 Task: Look for space in Dār Kulayb, Bahrain from 5th July, 2023 to 10th July, 2023 for 4 adults in price range Rs.9000 to Rs.14000. Place can be entire place with 2 bedrooms having 4 beds and 2 bathrooms. Property type can be house, flat, guest house. Booking option can be shelf check-in. Required host language is English.
Action: Mouse moved to (704, 102)
Screenshot: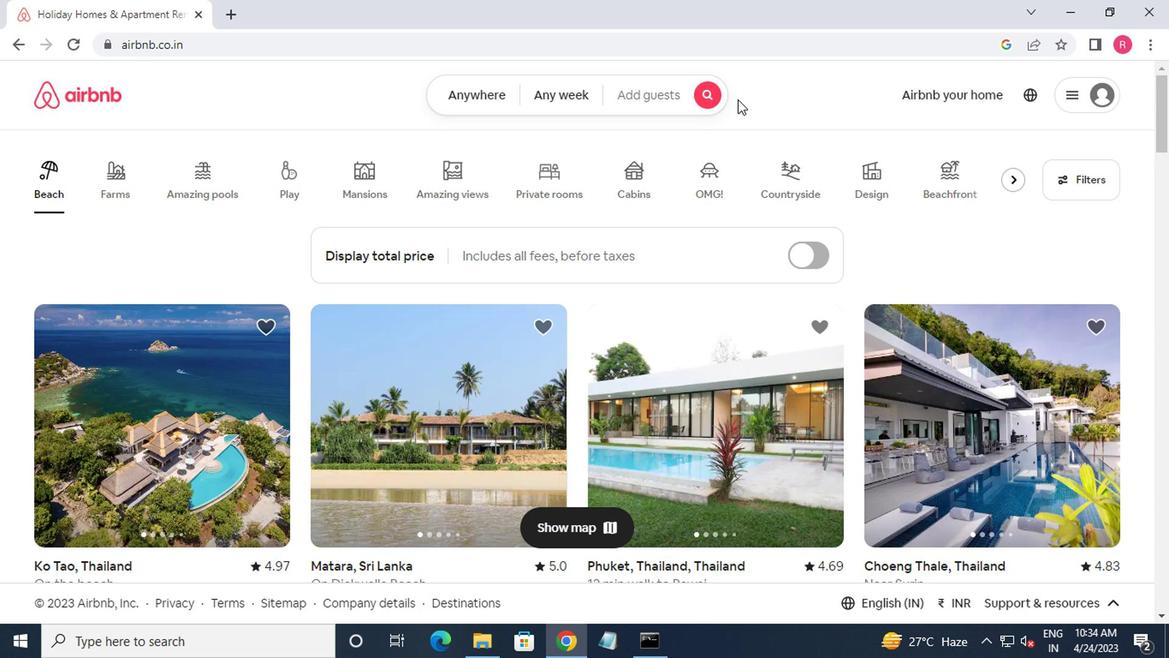 
Action: Mouse pressed left at (704, 102)
Screenshot: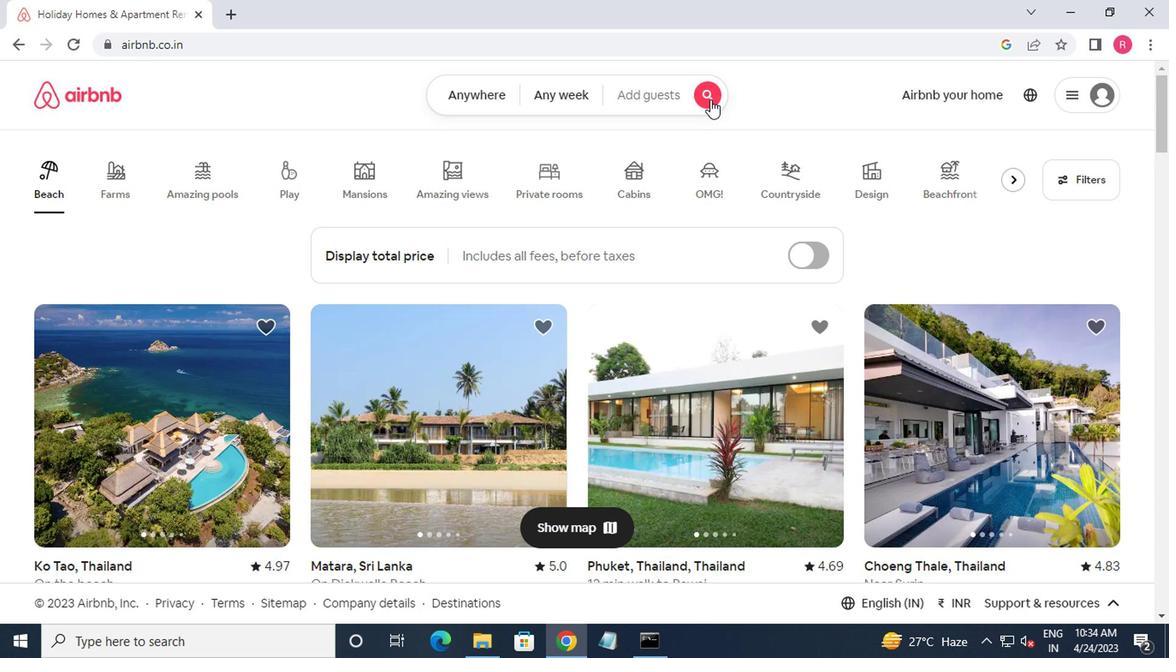 
Action: Mouse moved to (361, 154)
Screenshot: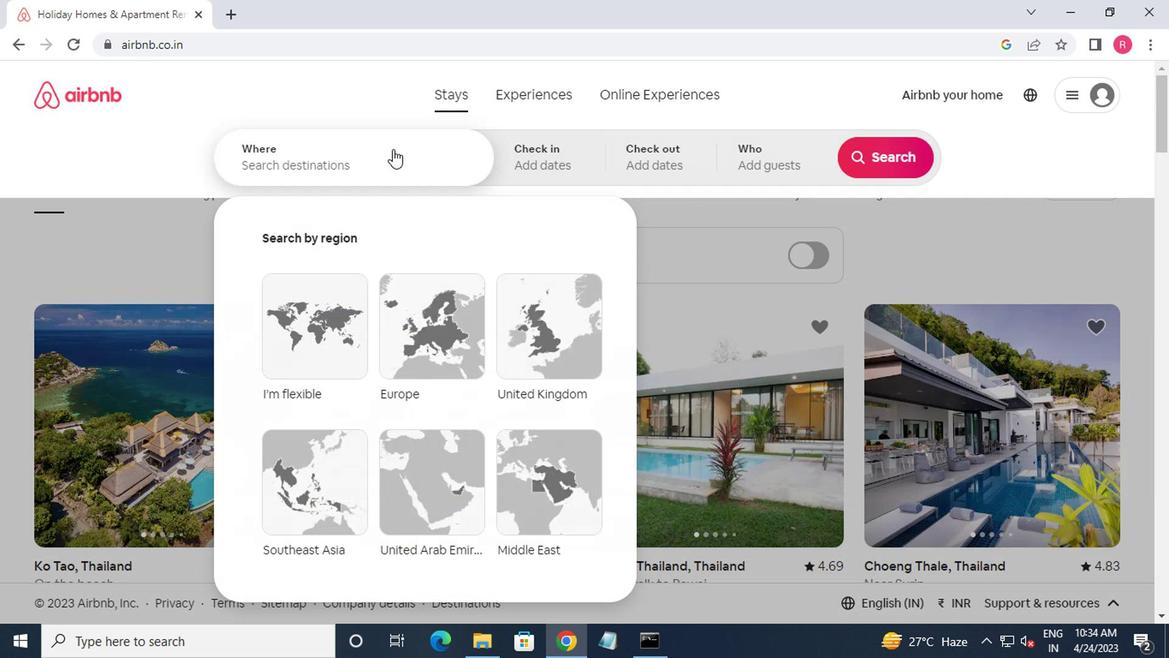 
Action: Mouse pressed left at (361, 154)
Screenshot: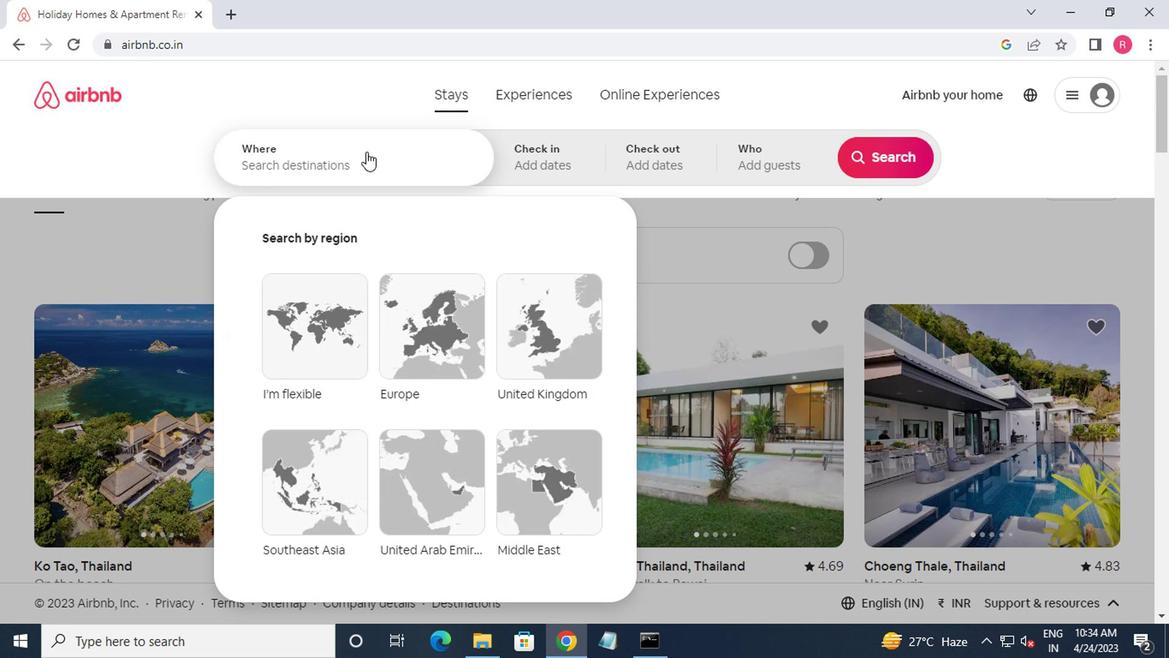 
Action: Mouse moved to (361, 154)
Screenshot: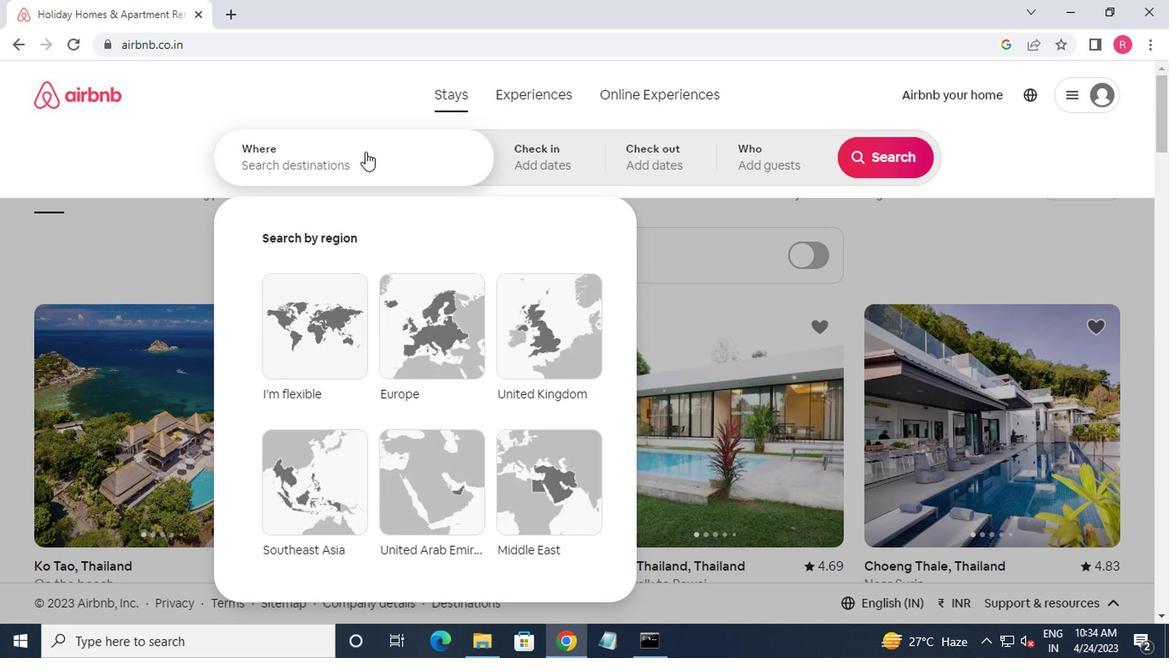 
Action: Key pressed dar<Key.space>kulayb
Screenshot: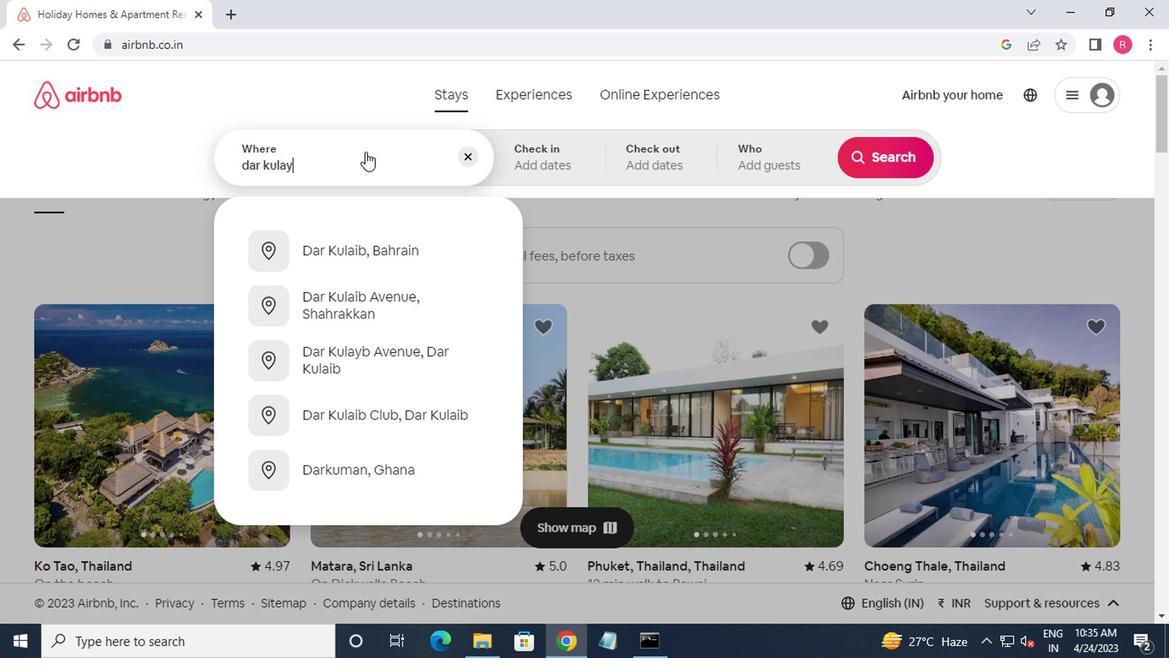 
Action: Mouse moved to (363, 305)
Screenshot: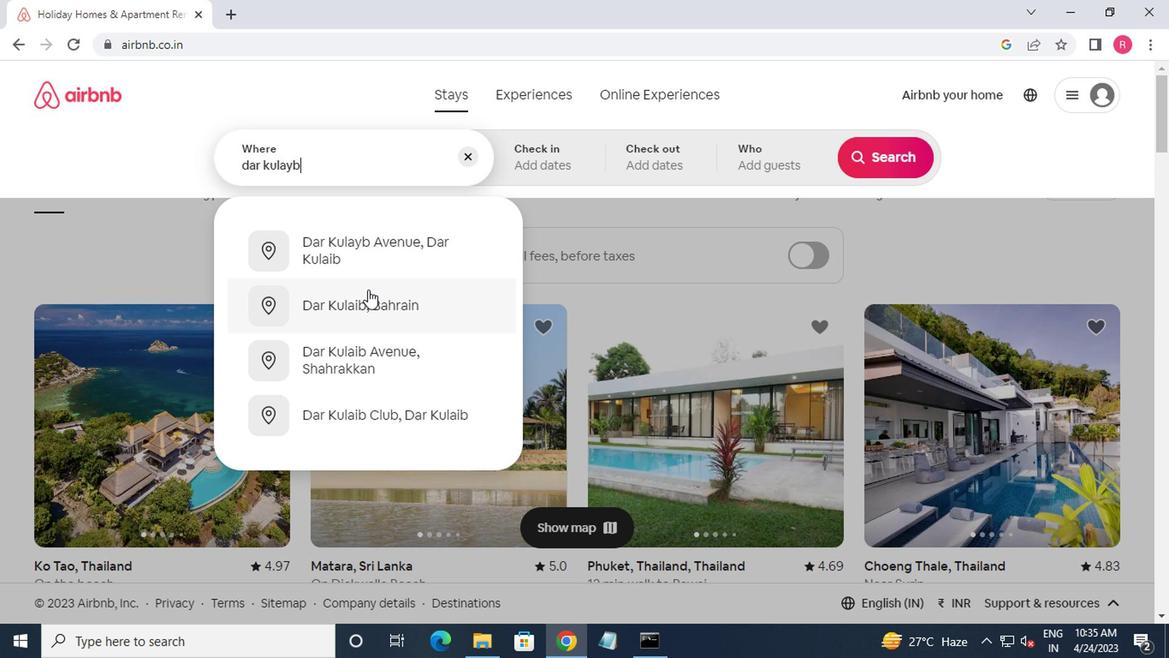 
Action: Mouse pressed left at (363, 305)
Screenshot: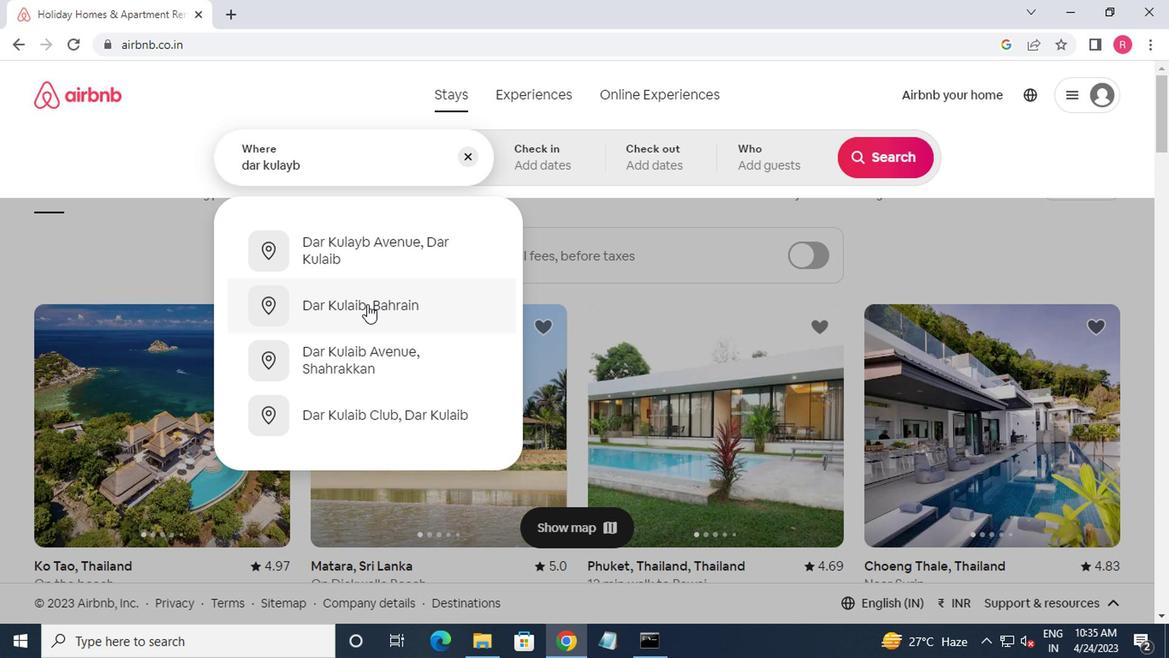 
Action: Mouse moved to (868, 298)
Screenshot: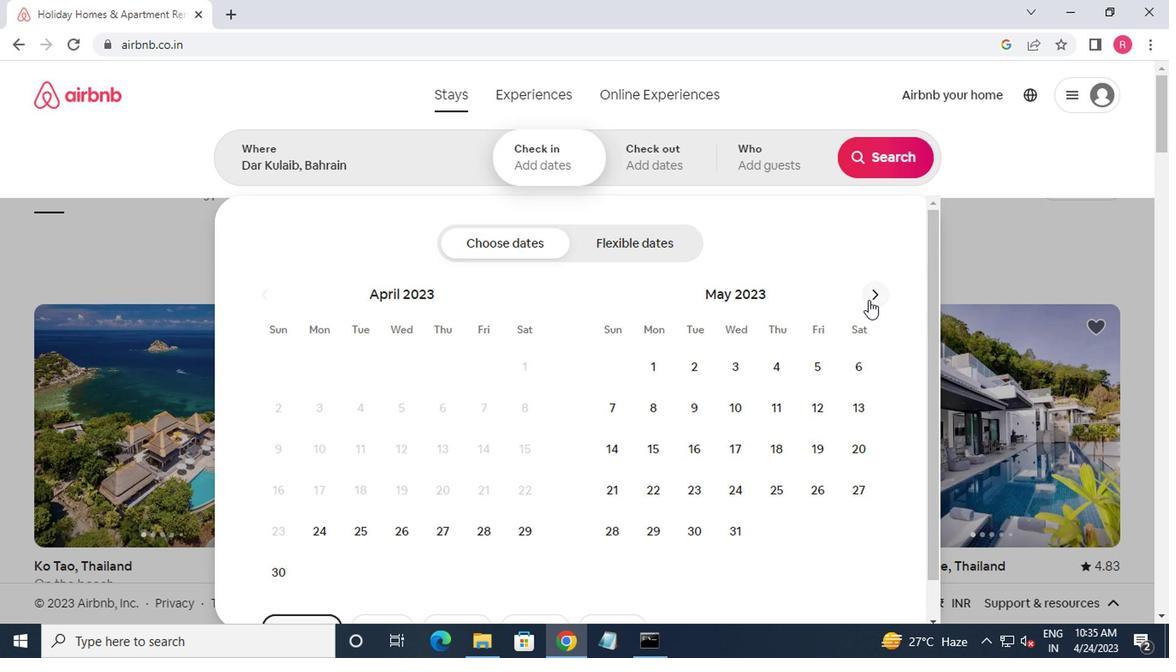 
Action: Mouse pressed left at (868, 298)
Screenshot: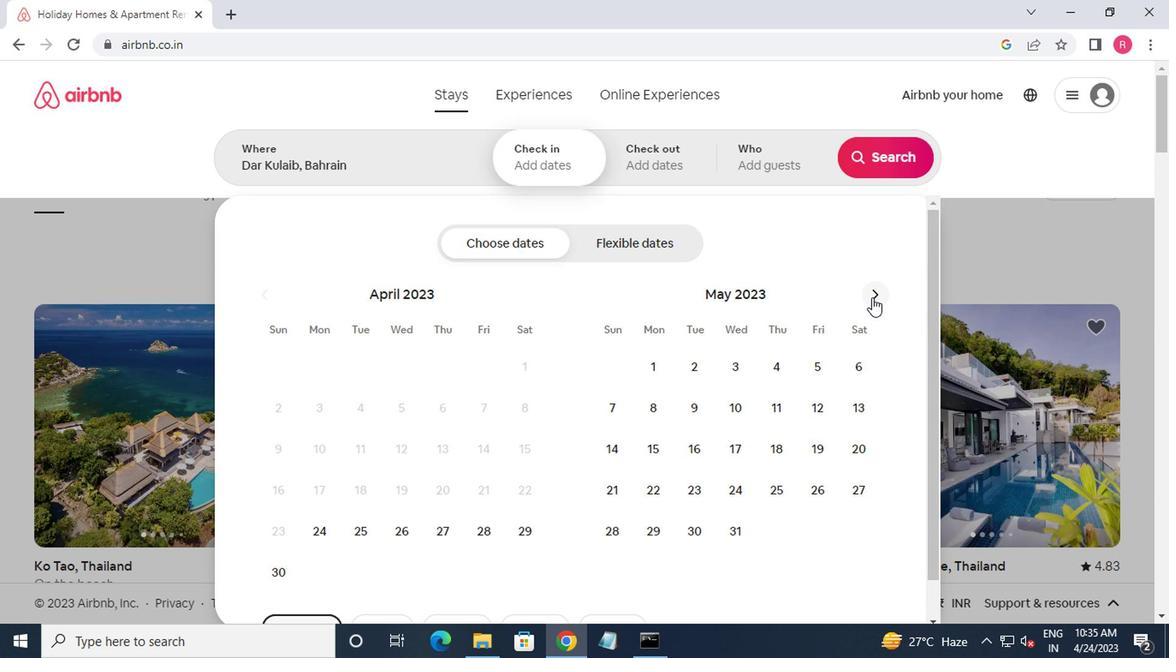 
Action: Mouse moved to (870, 298)
Screenshot: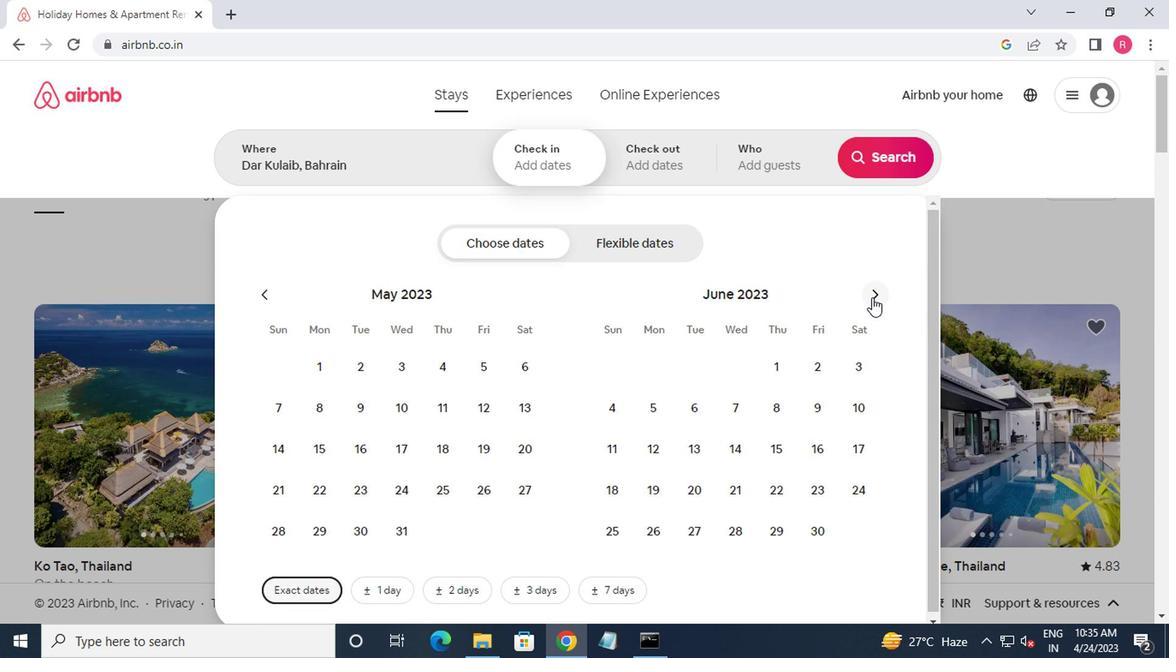
Action: Mouse pressed left at (870, 298)
Screenshot: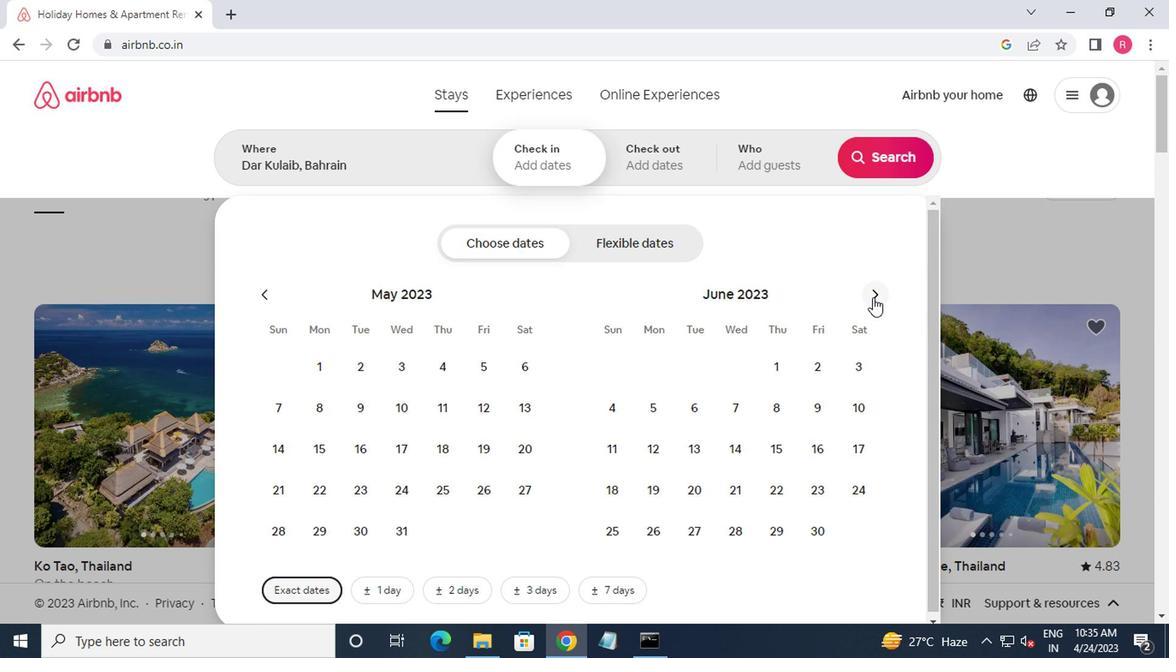 
Action: Mouse moved to (727, 409)
Screenshot: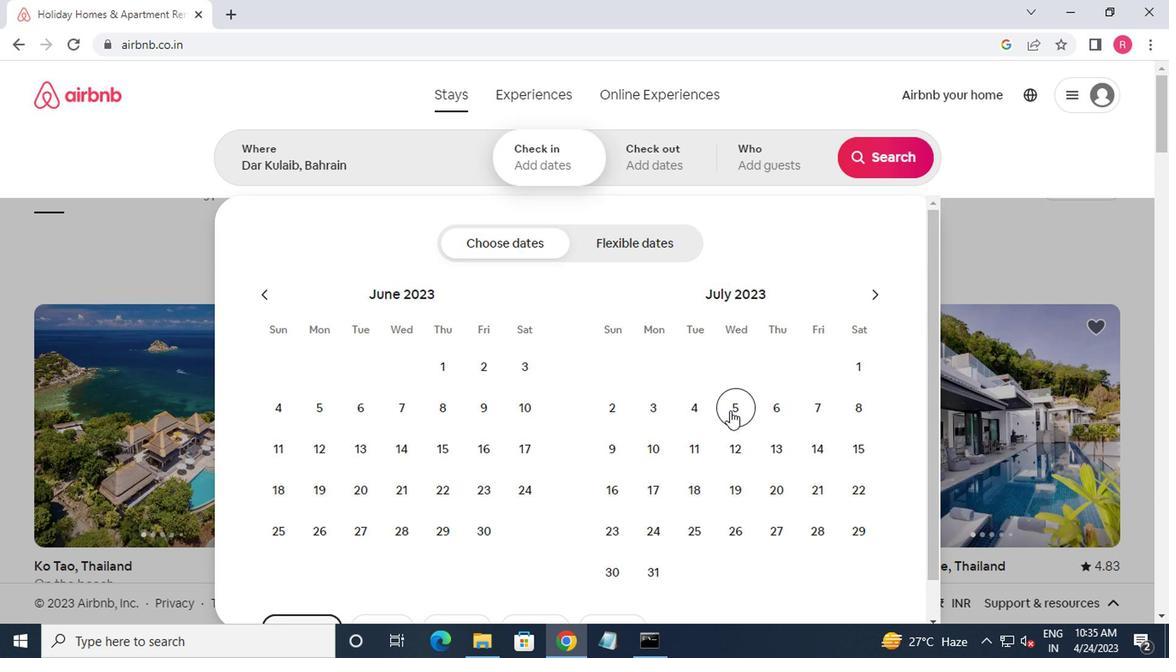 
Action: Mouse pressed left at (727, 409)
Screenshot: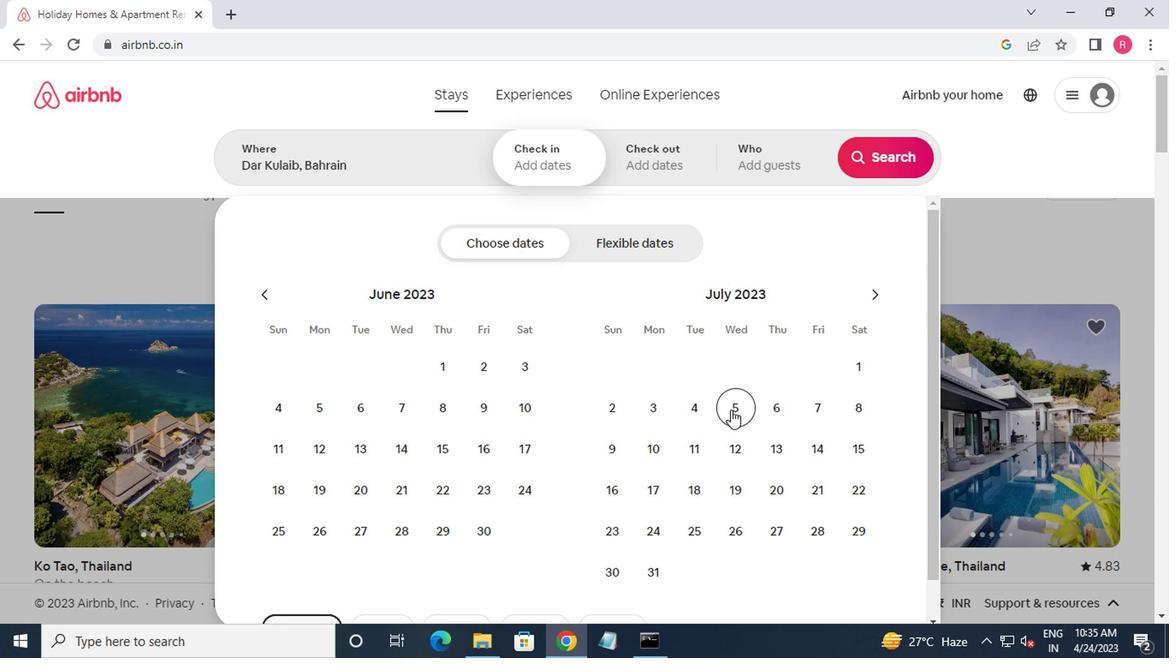 
Action: Mouse moved to (664, 443)
Screenshot: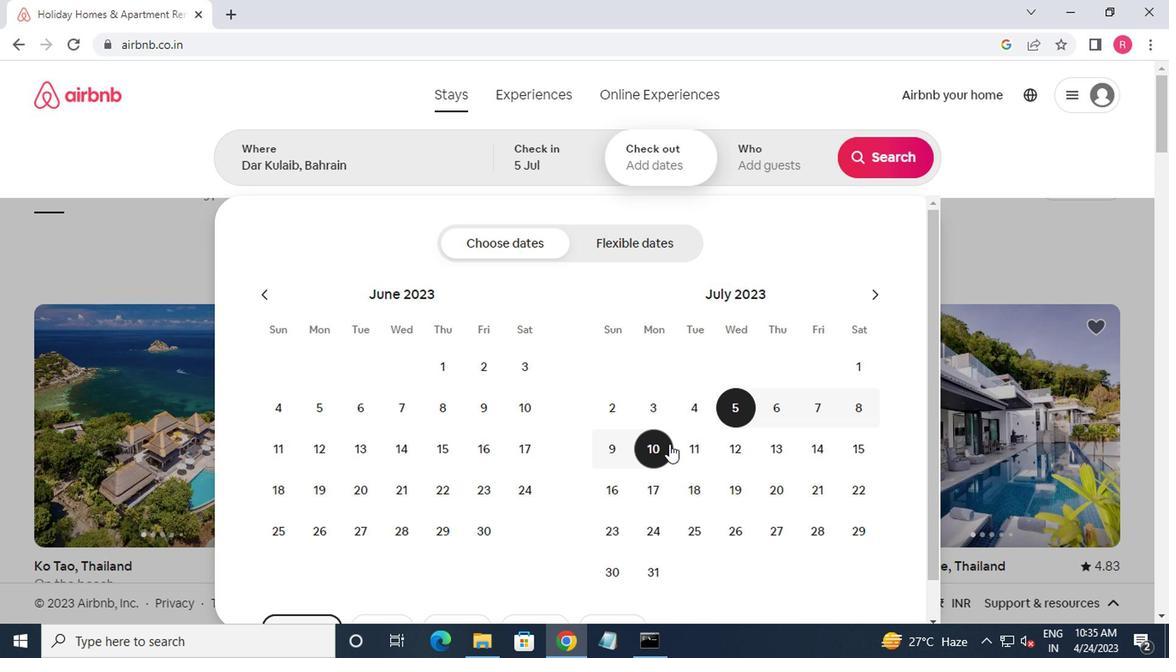 
Action: Mouse pressed left at (664, 443)
Screenshot: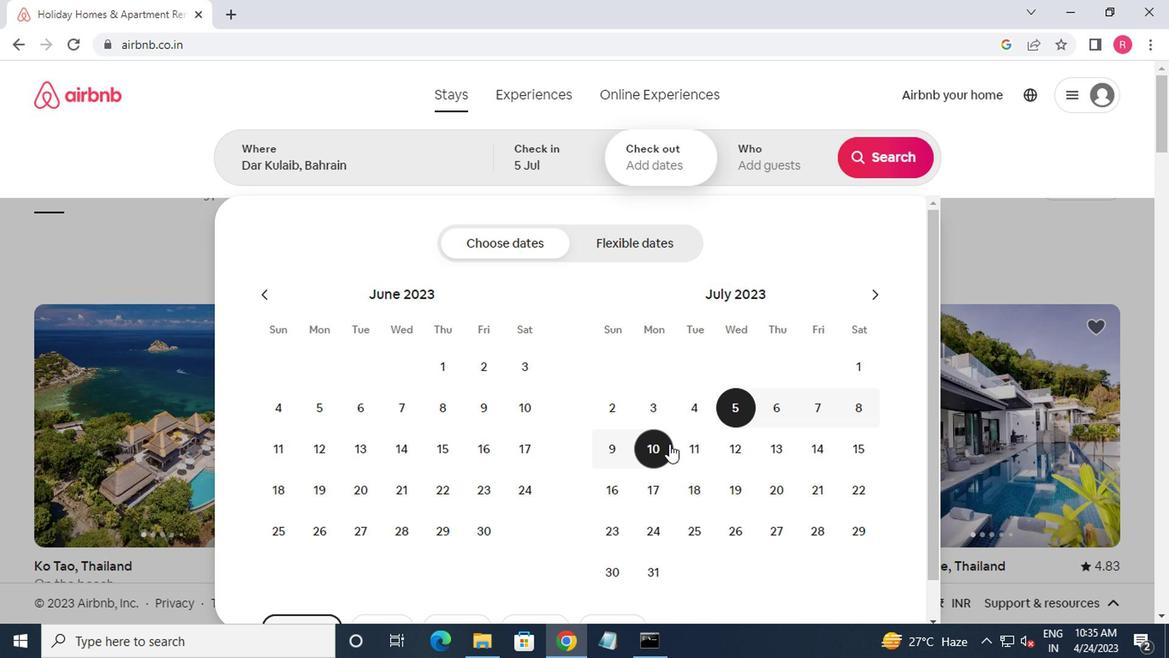 
Action: Mouse moved to (753, 169)
Screenshot: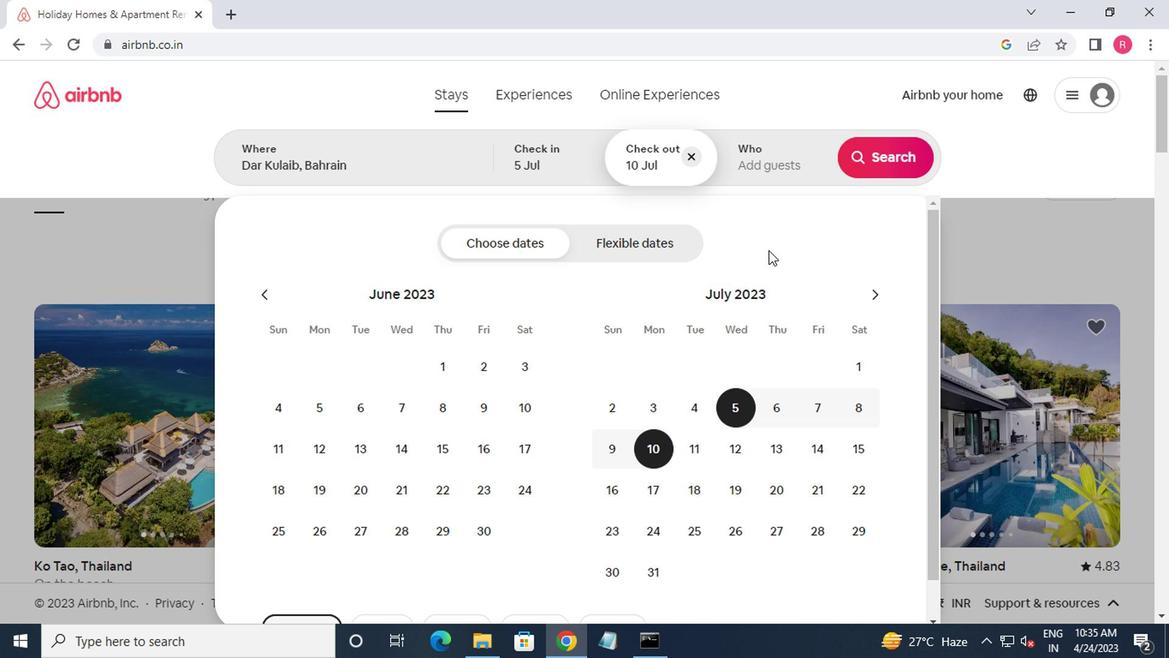 
Action: Mouse pressed left at (753, 169)
Screenshot: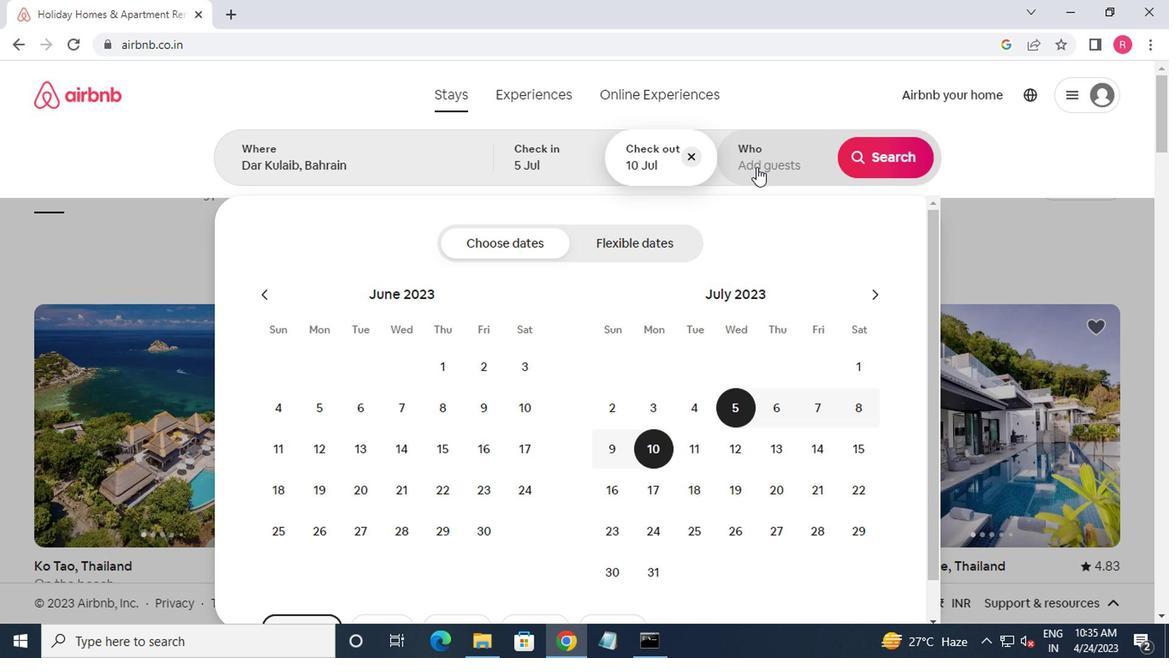 
Action: Mouse moved to (878, 253)
Screenshot: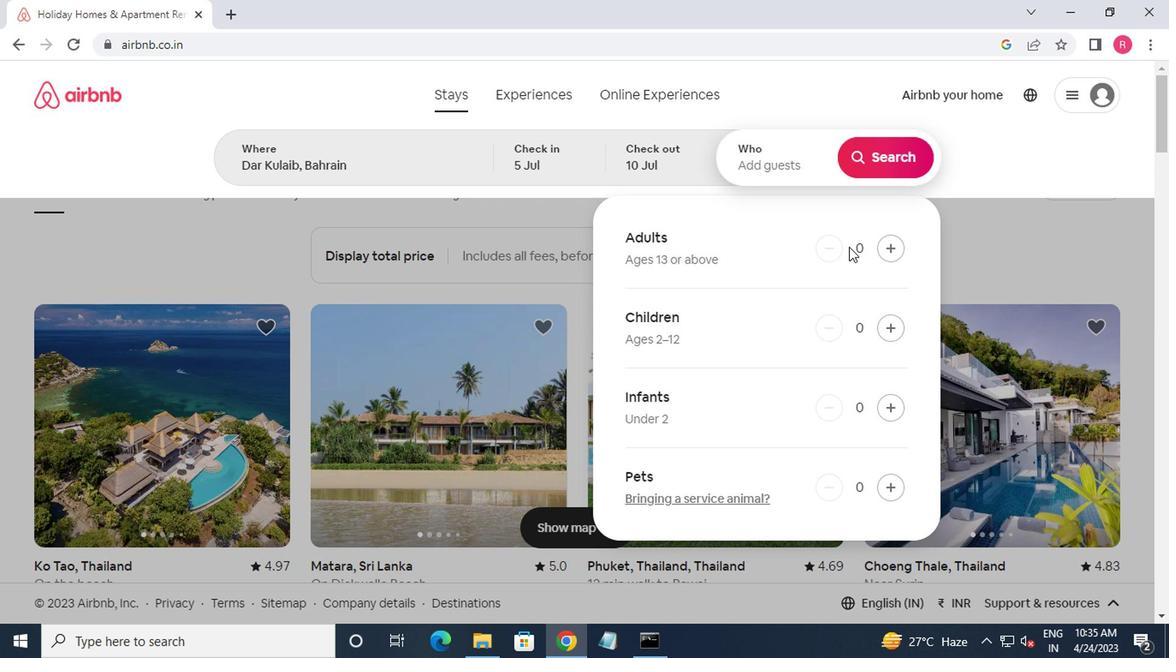 
Action: Mouse pressed left at (878, 253)
Screenshot: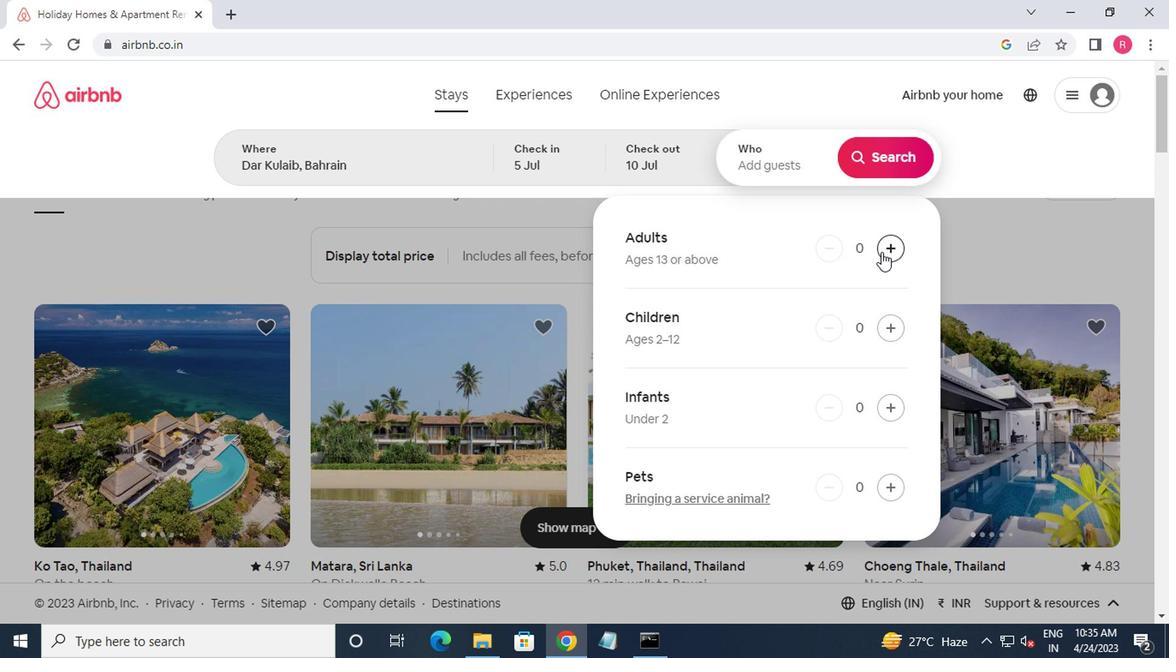 
Action: Mouse moved to (879, 253)
Screenshot: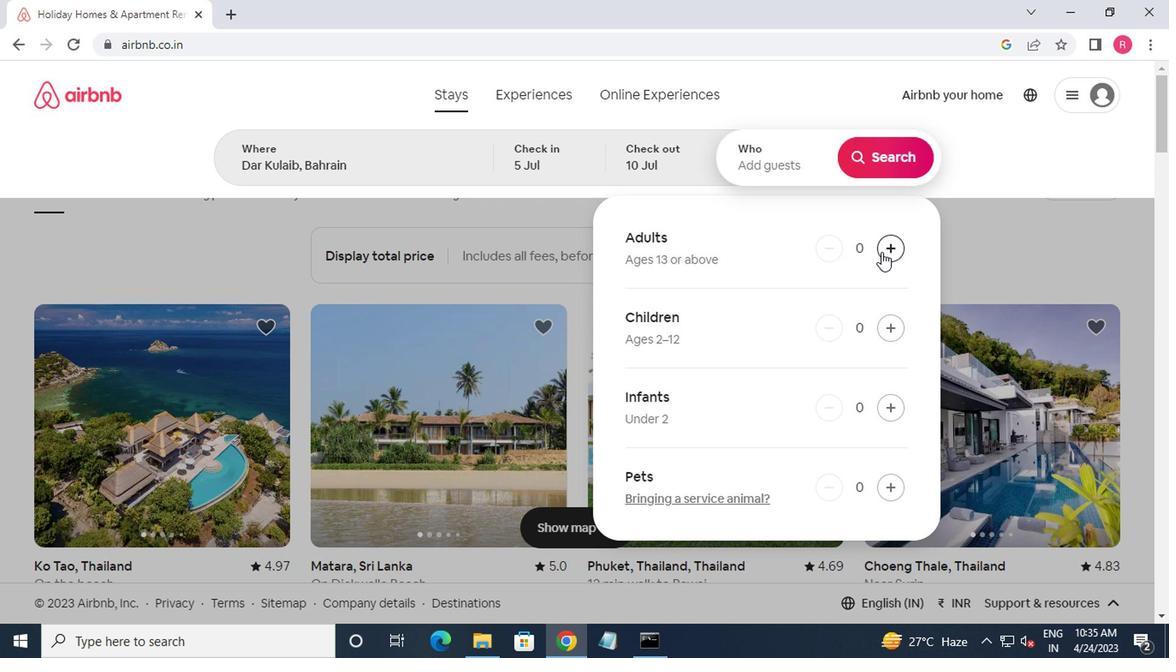 
Action: Mouse pressed left at (879, 253)
Screenshot: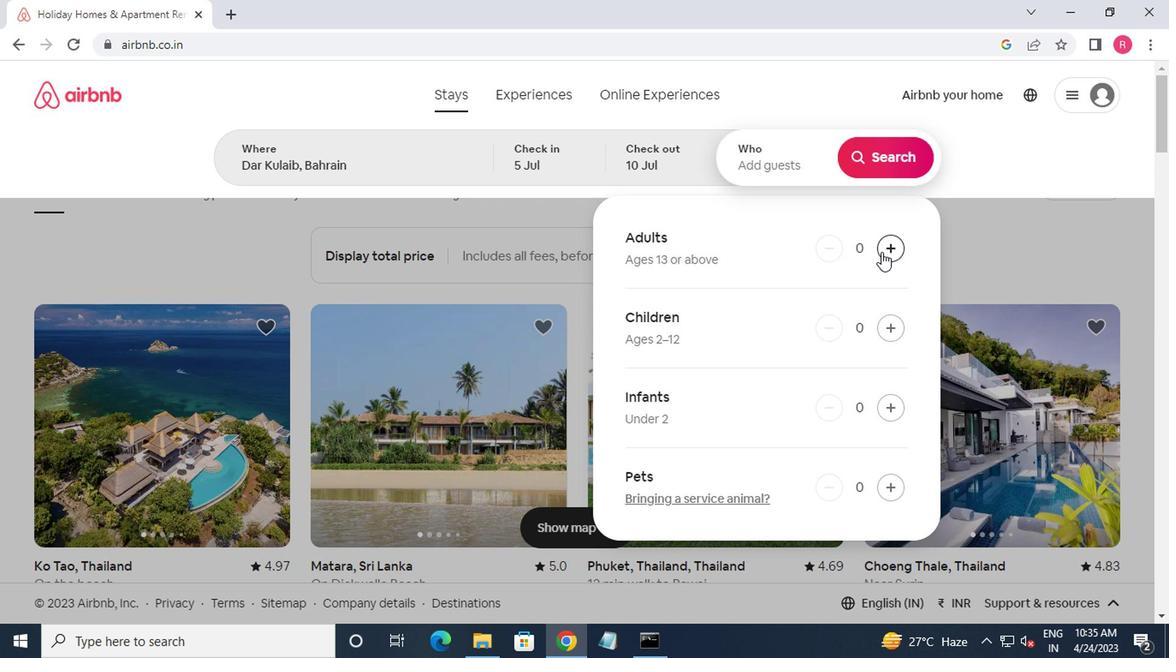 
Action: Mouse pressed left at (879, 253)
Screenshot: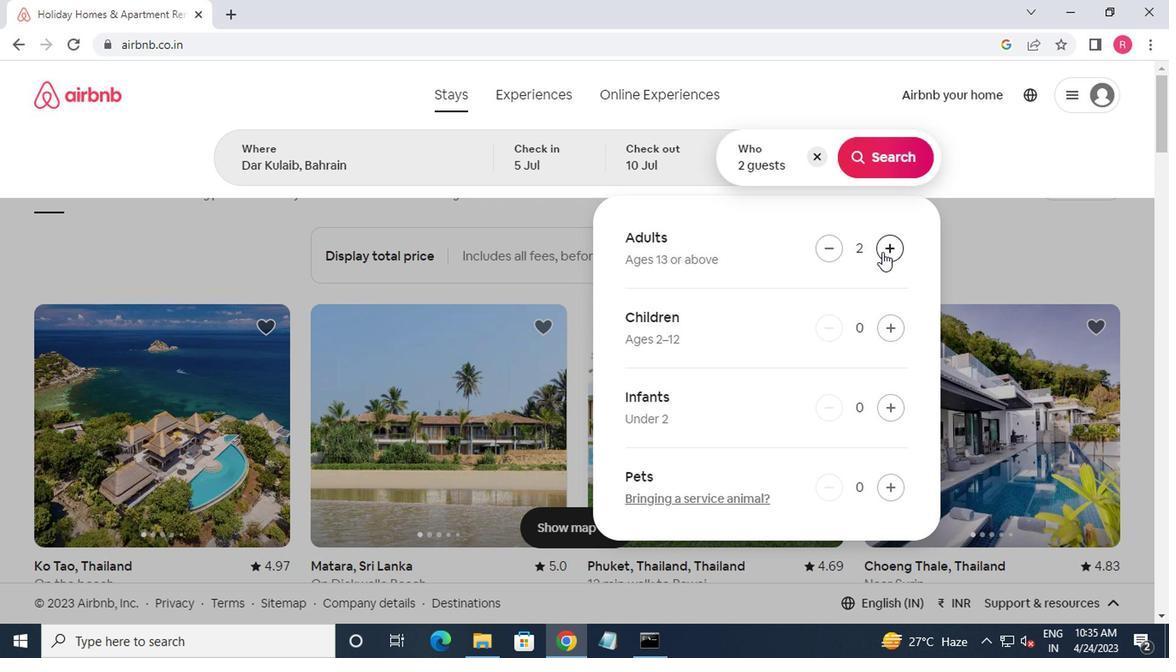 
Action: Mouse pressed left at (879, 253)
Screenshot: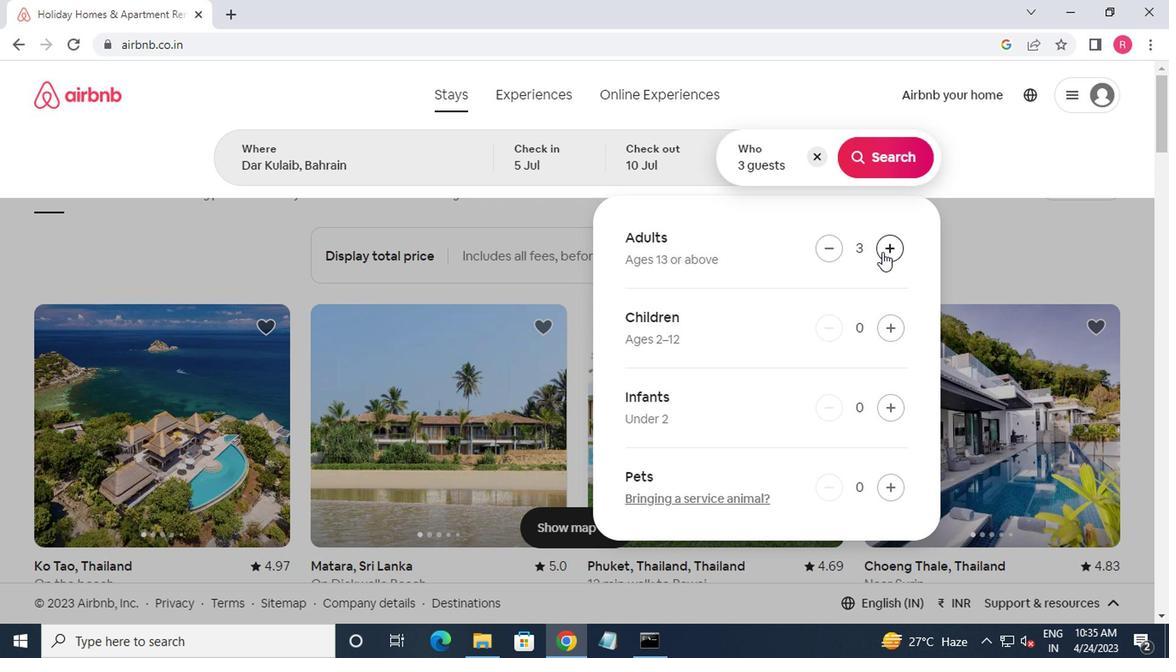 
Action: Mouse moved to (858, 168)
Screenshot: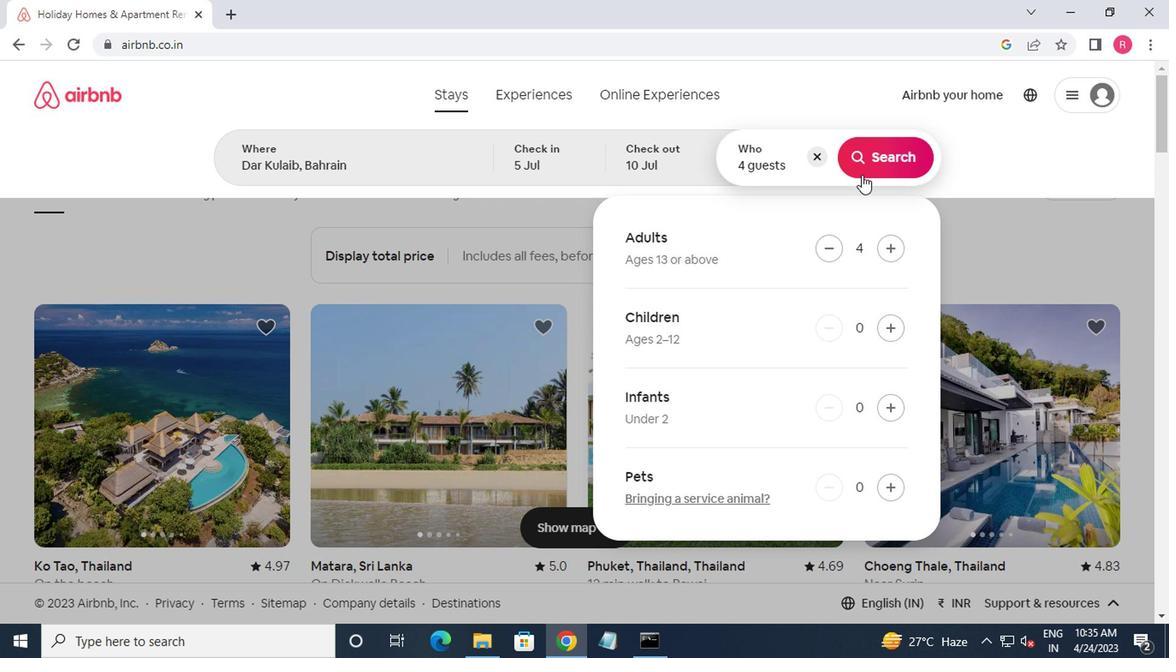 
Action: Mouse pressed left at (858, 168)
Screenshot: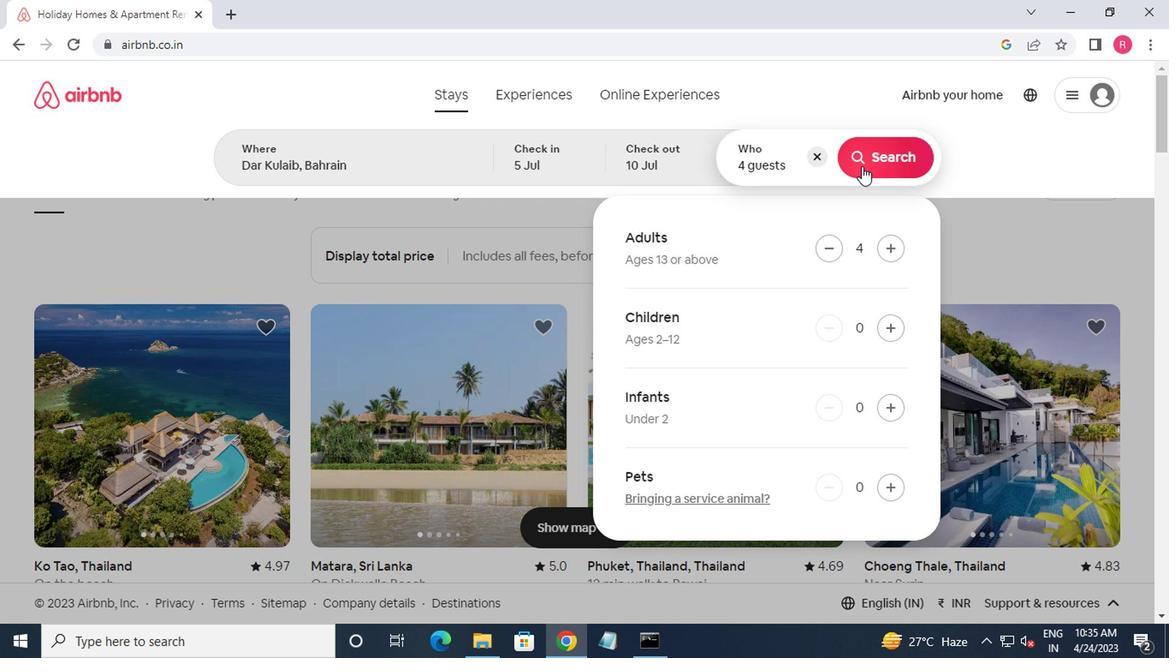 
Action: Mouse moved to (1125, 165)
Screenshot: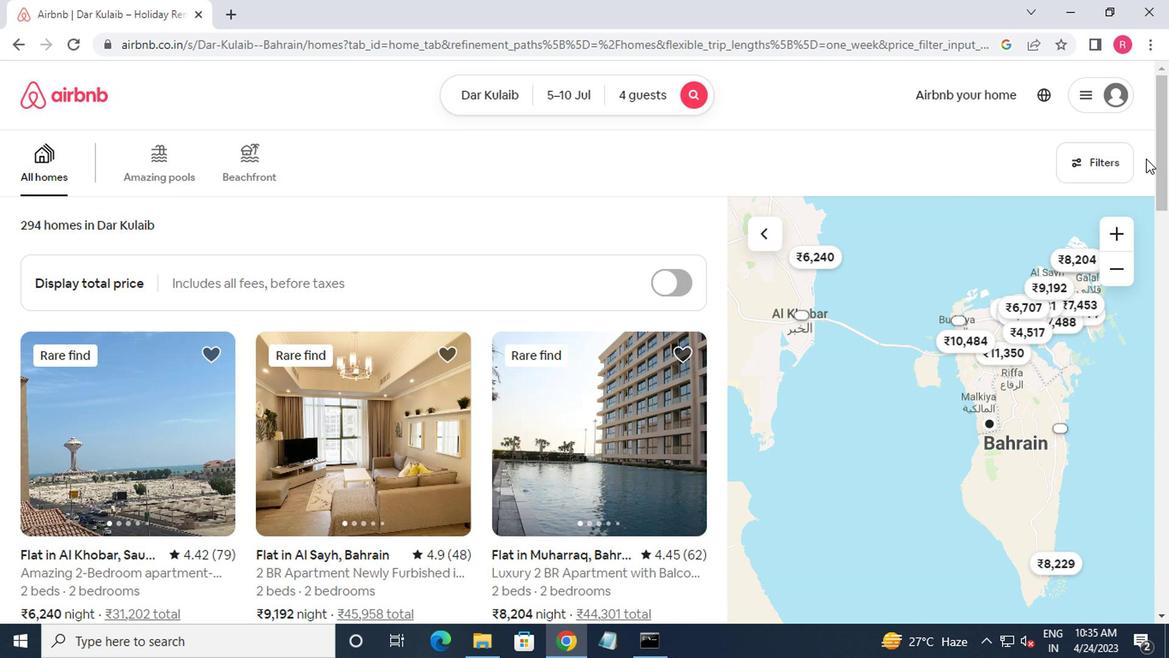
Action: Mouse pressed left at (1125, 165)
Screenshot: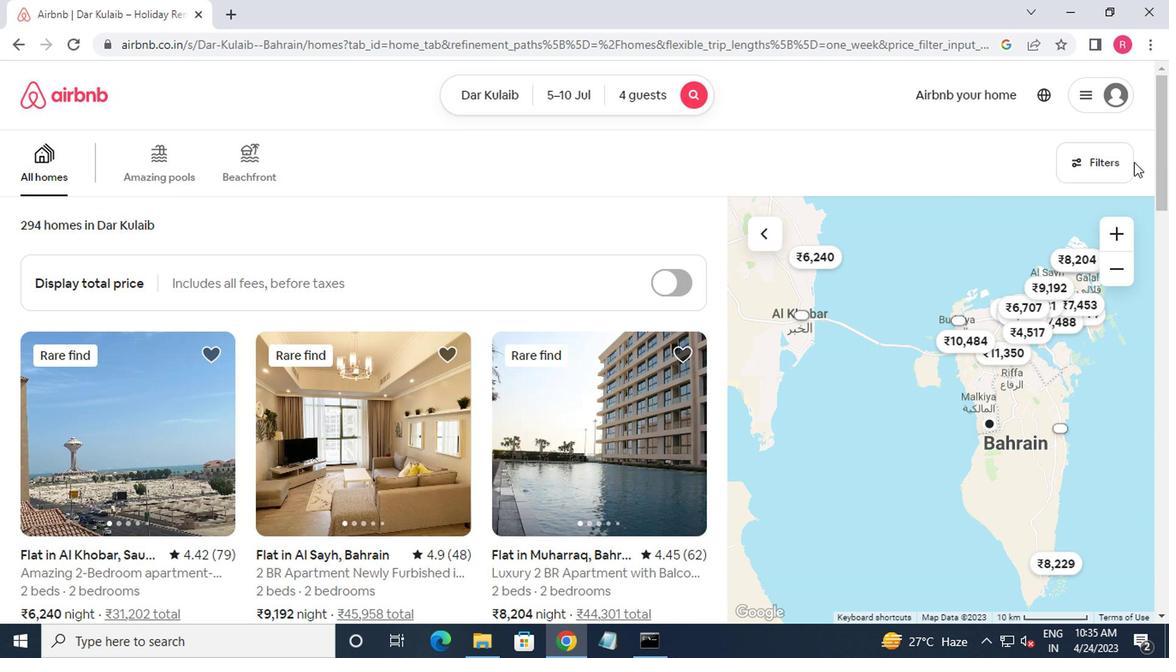 
Action: Mouse moved to (365, 365)
Screenshot: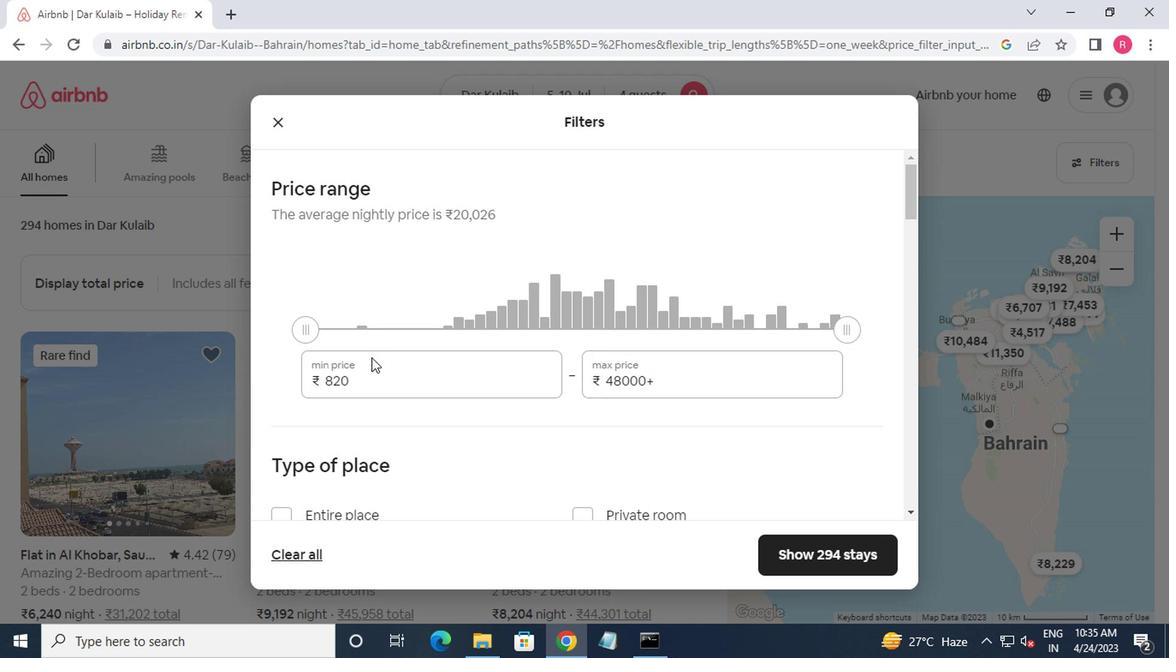 
Action: Mouse pressed left at (365, 365)
Screenshot: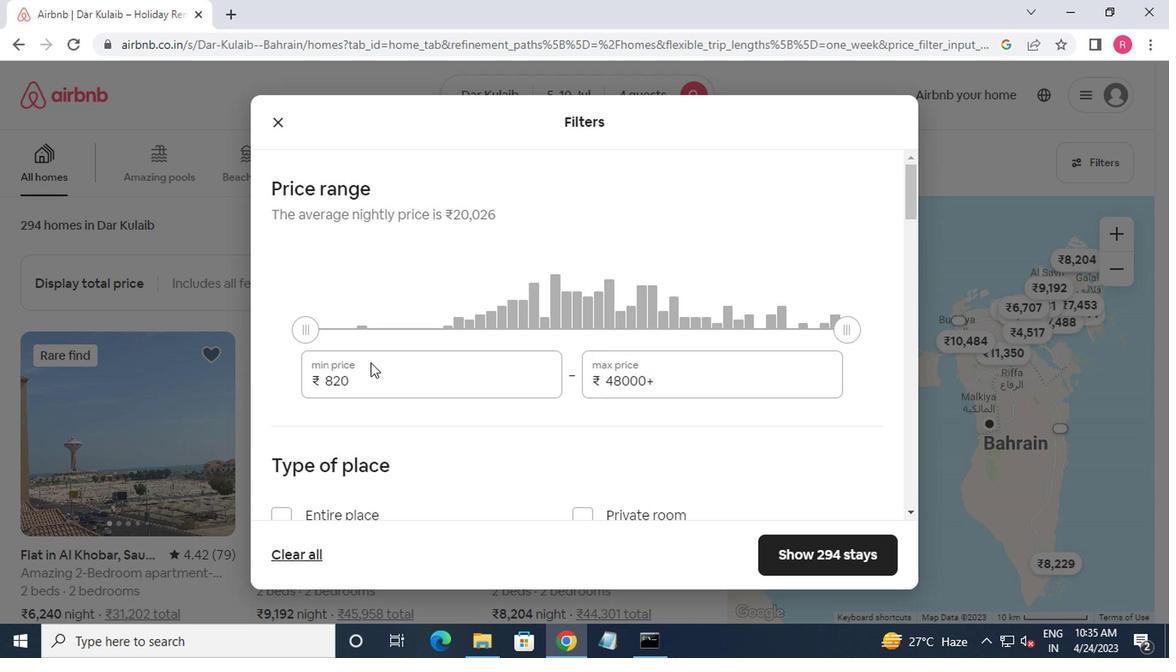 
Action: Mouse moved to (367, 365)
Screenshot: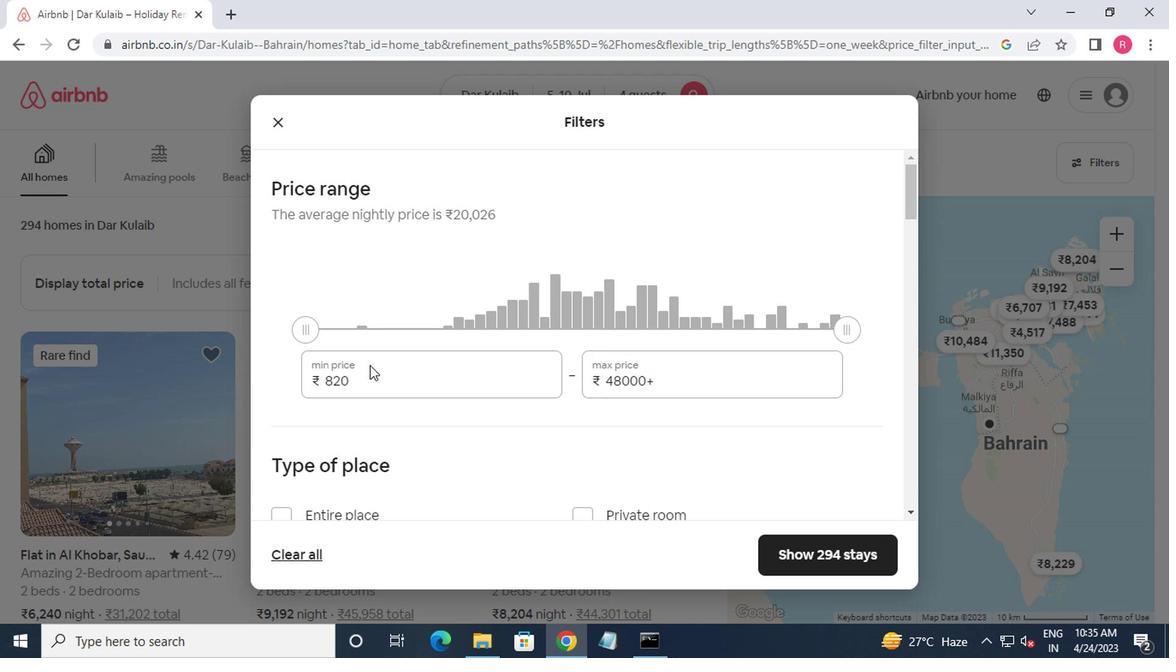 
Action: Key pressed <Key.backspace><Key.backspace><Key.backspace><Key.backspace><Key.backspace><Key.backspace><Key.backspace><Key.backspace><Key.backspace><Key.backspace><Key.backspace><Key.backspace><Key.backspace><Key.backspace><Key.backspace><Key.backspace><Key.backspace><Key.backspace><Key.backspace><Key.backspace><Key.backspace><Key.backspace><Key.backspace>9000<Key.tab>14000
Screenshot: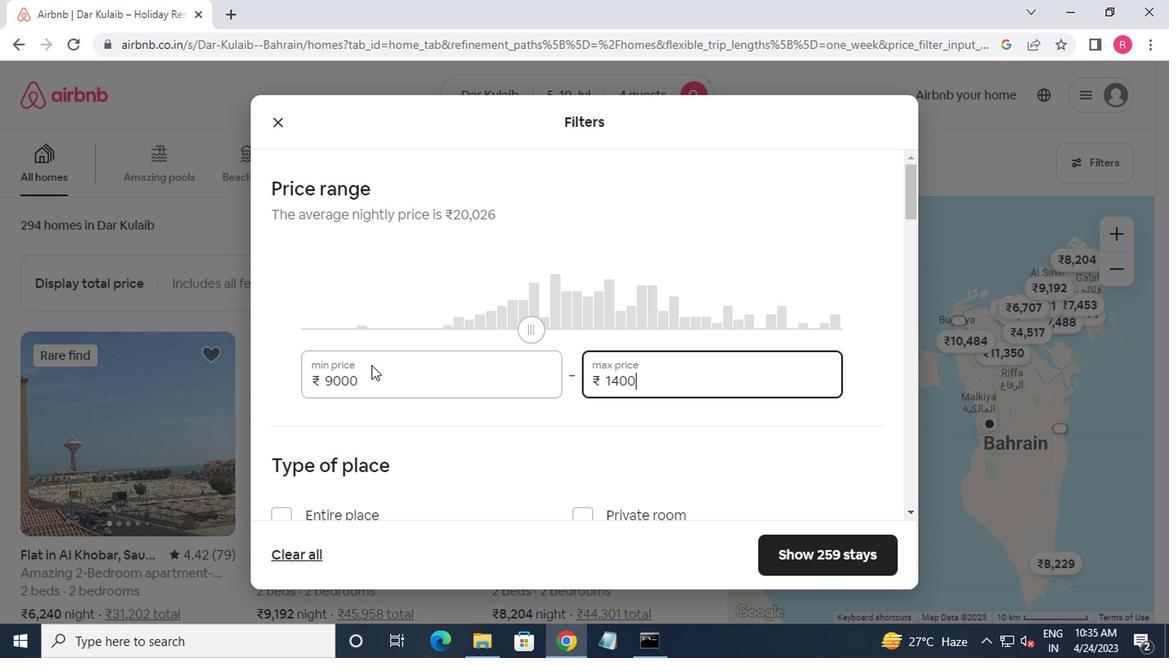 
Action: Mouse moved to (414, 396)
Screenshot: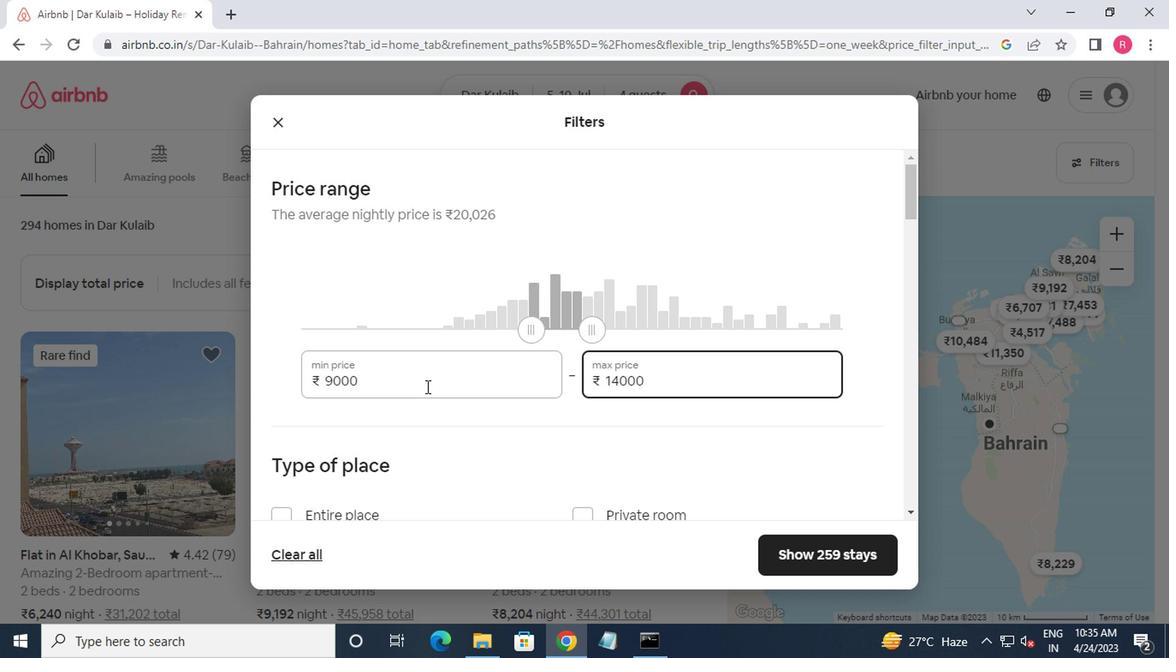 
Action: Mouse scrolled (414, 395) with delta (0, 0)
Screenshot: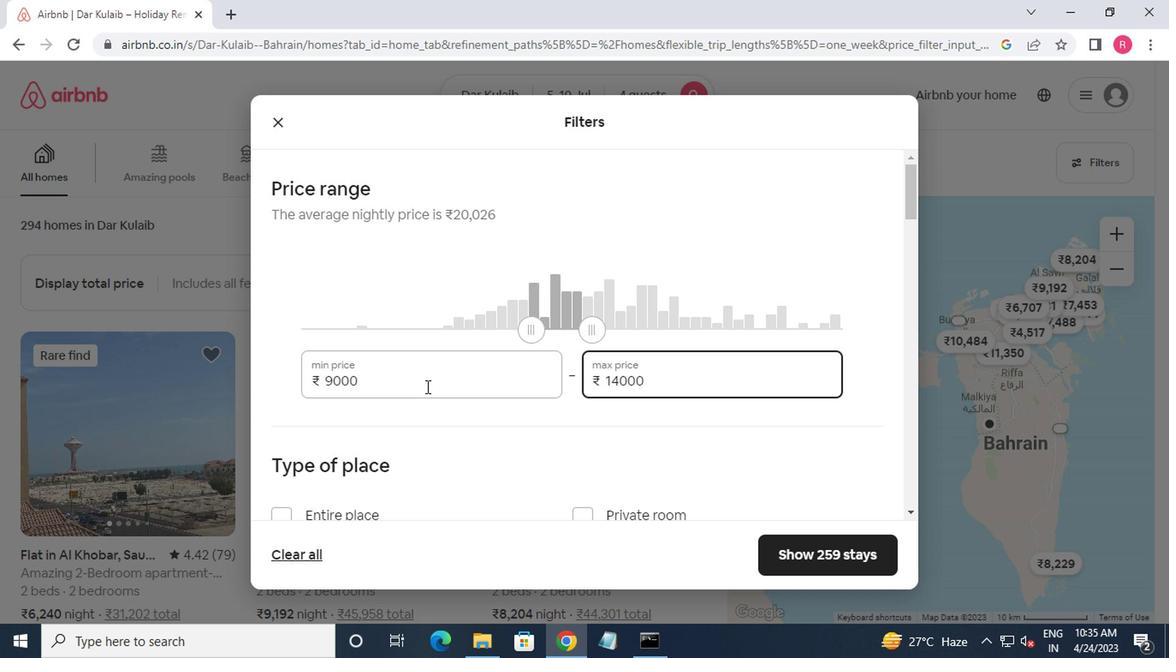 
Action: Mouse moved to (409, 402)
Screenshot: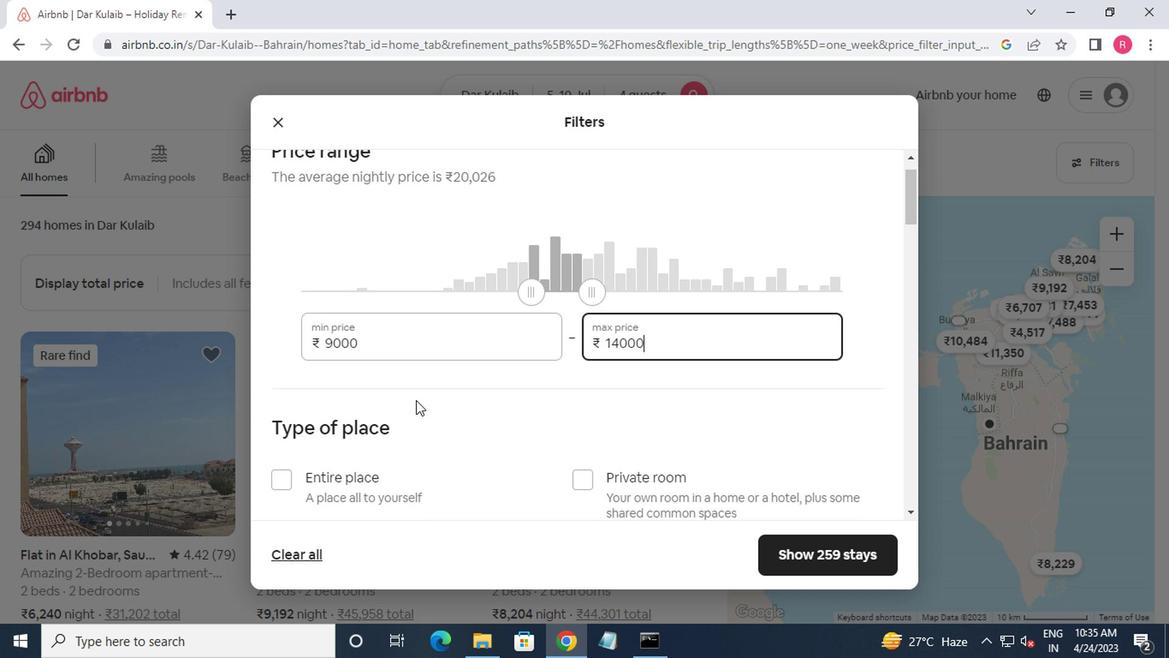 
Action: Mouse scrolled (409, 402) with delta (0, 0)
Screenshot: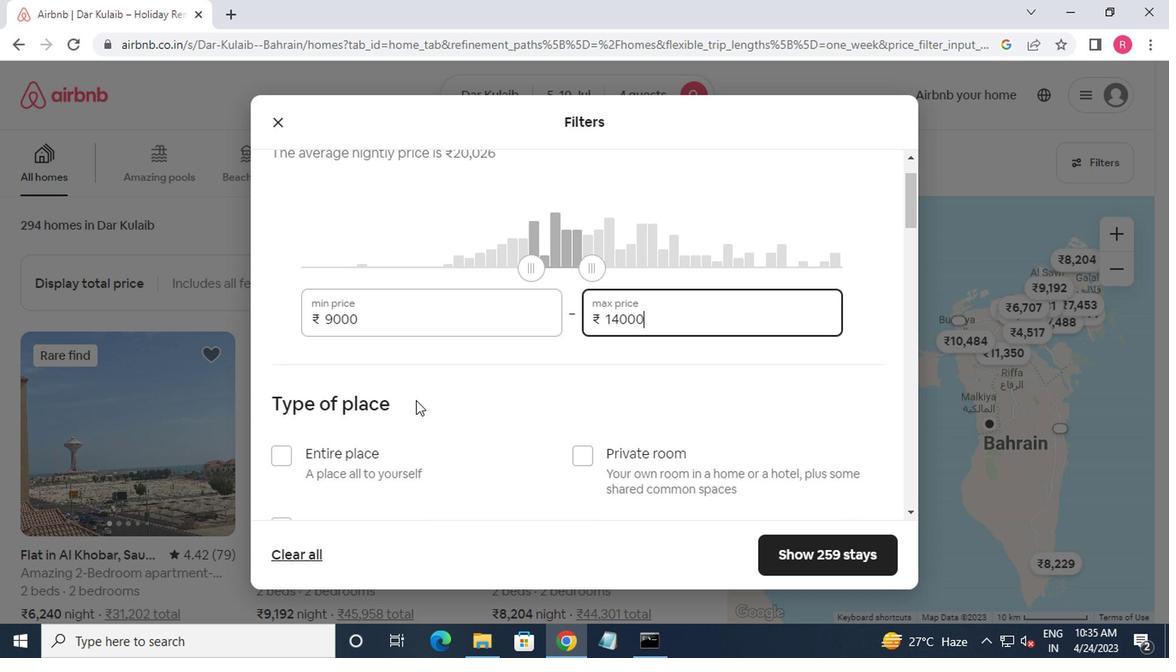 
Action: Mouse moved to (274, 352)
Screenshot: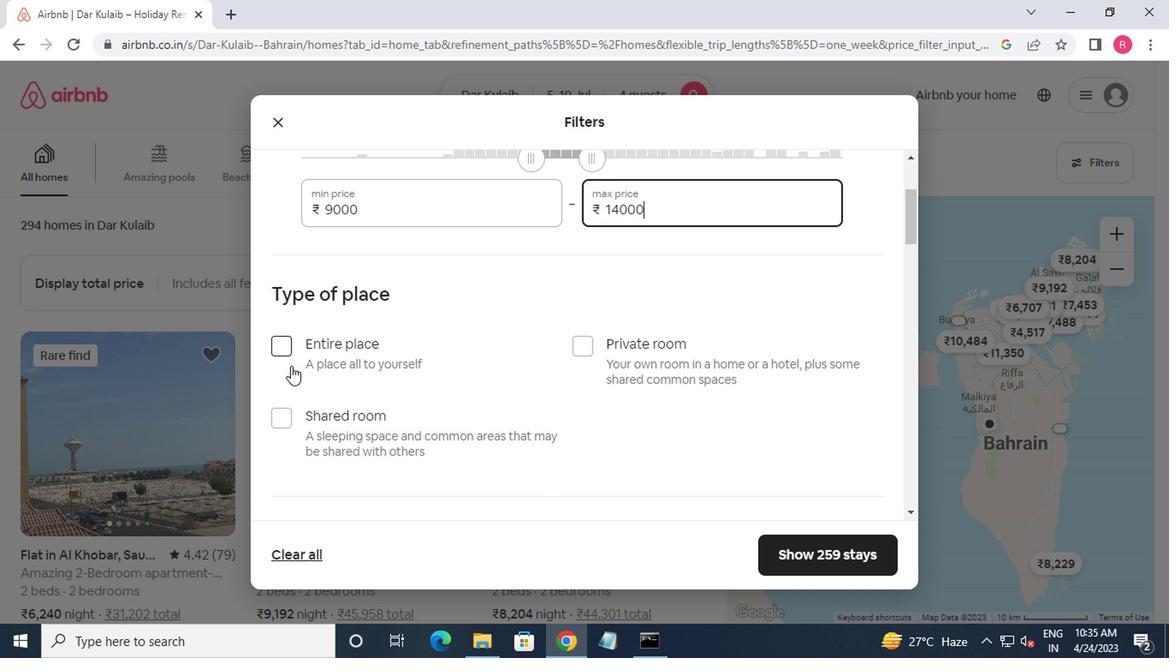 
Action: Mouse pressed left at (274, 352)
Screenshot: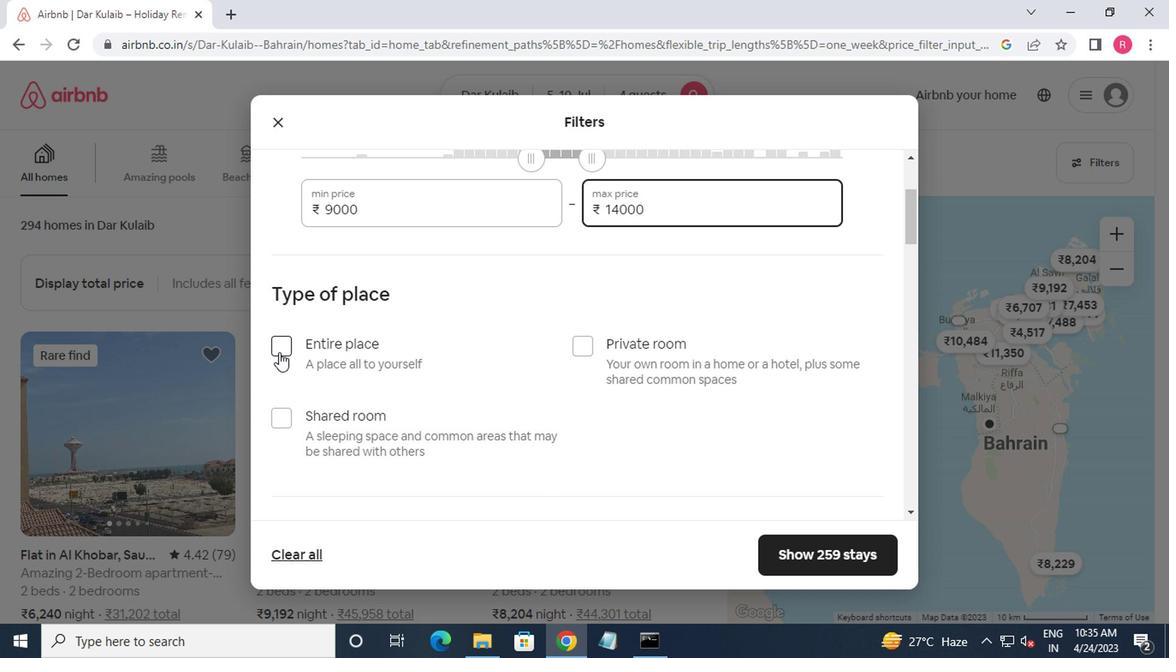 
Action: Mouse moved to (305, 402)
Screenshot: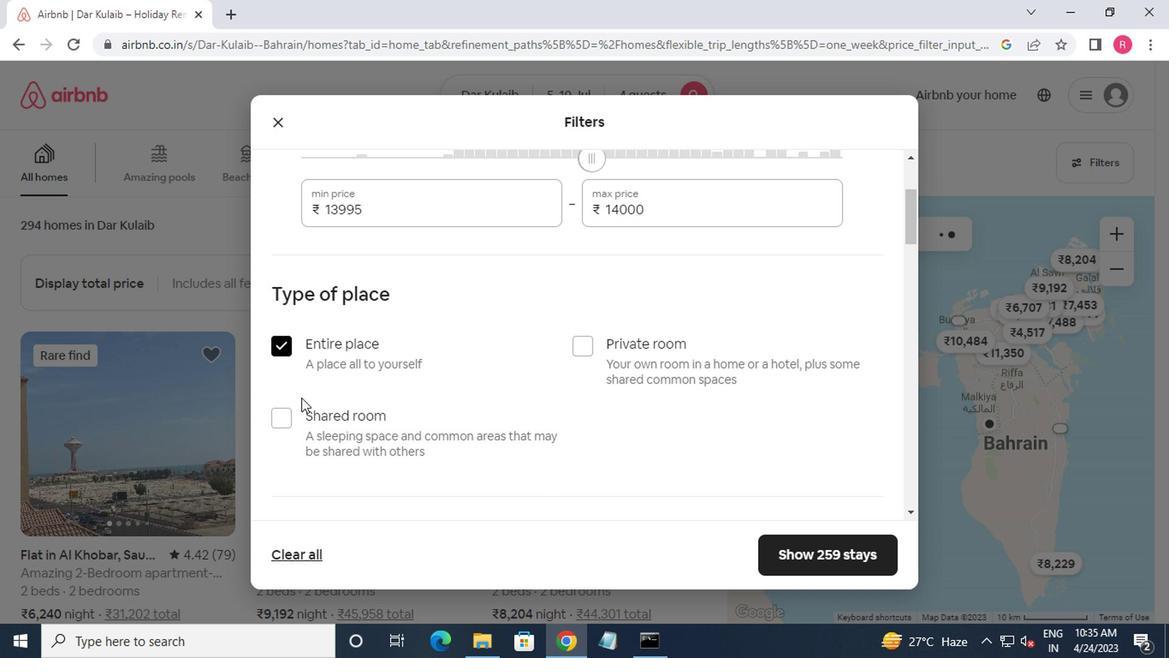 
Action: Mouse scrolled (305, 402) with delta (0, 0)
Screenshot: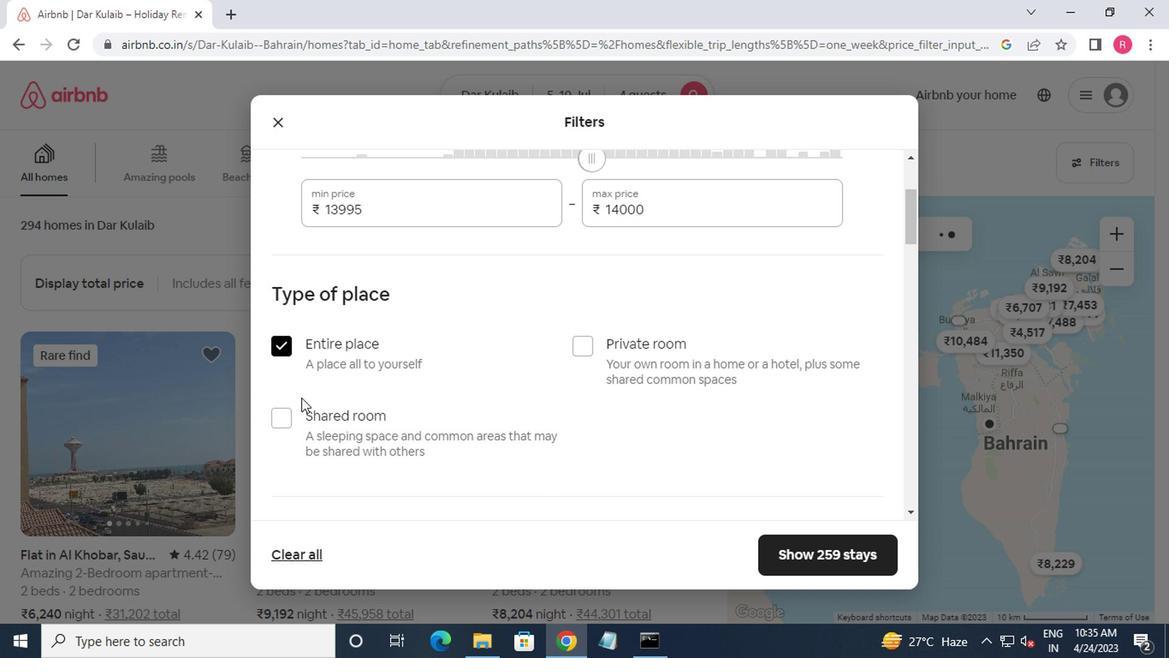 
Action: Mouse scrolled (305, 402) with delta (0, 0)
Screenshot: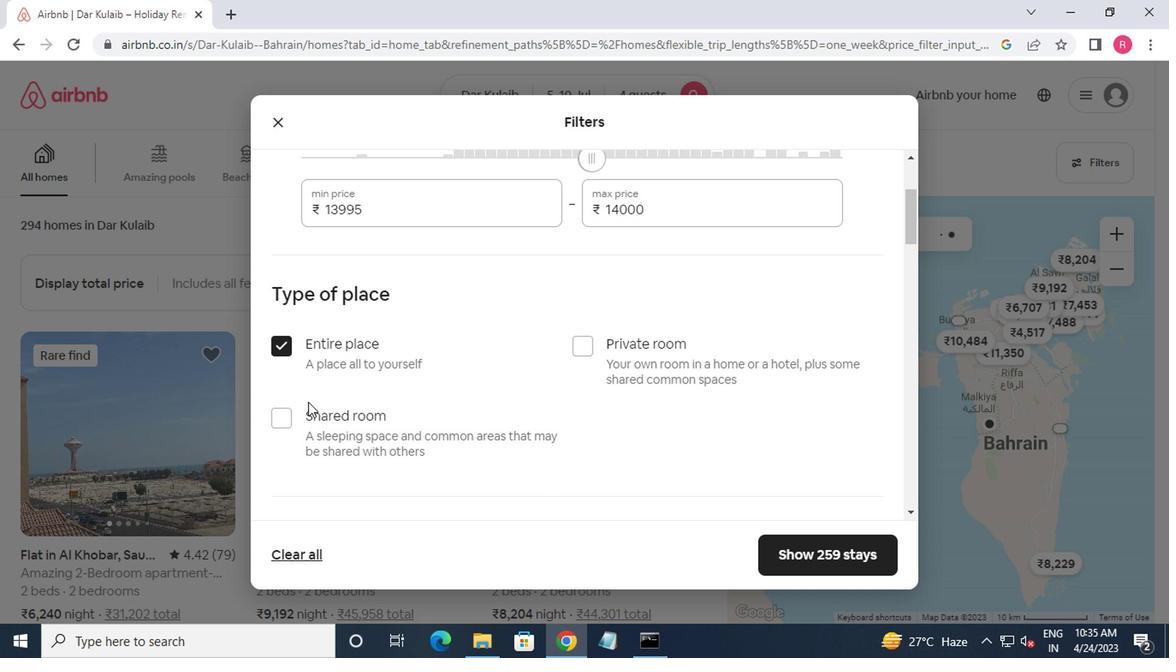 
Action: Mouse moved to (297, 414)
Screenshot: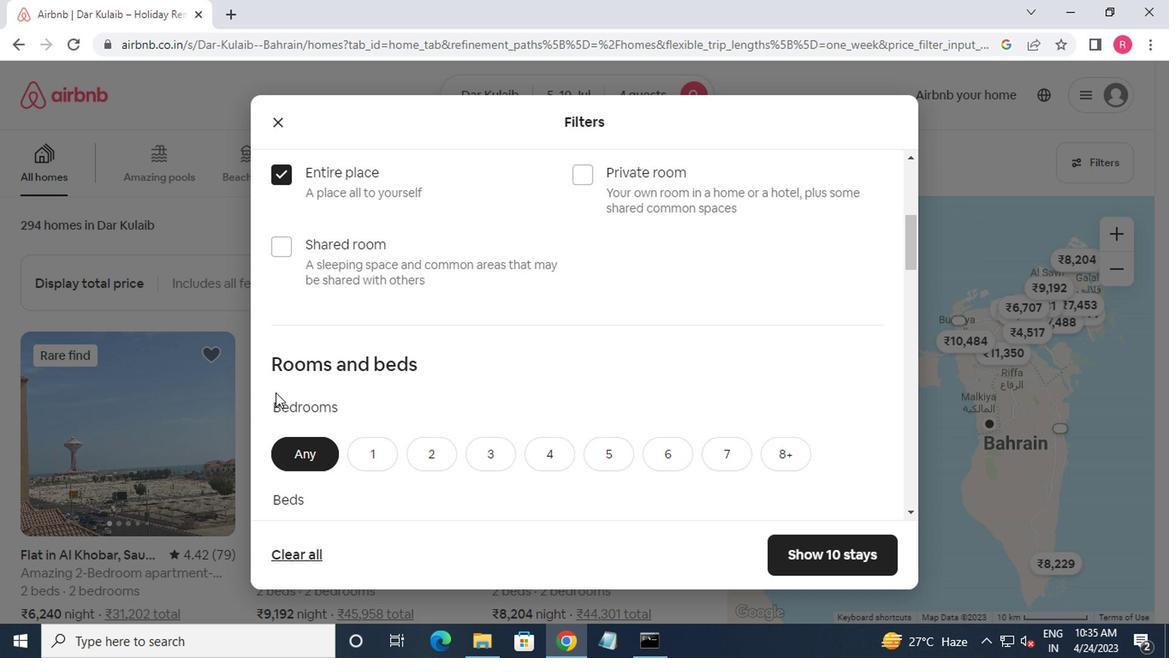 
Action: Mouse scrolled (297, 413) with delta (0, -1)
Screenshot: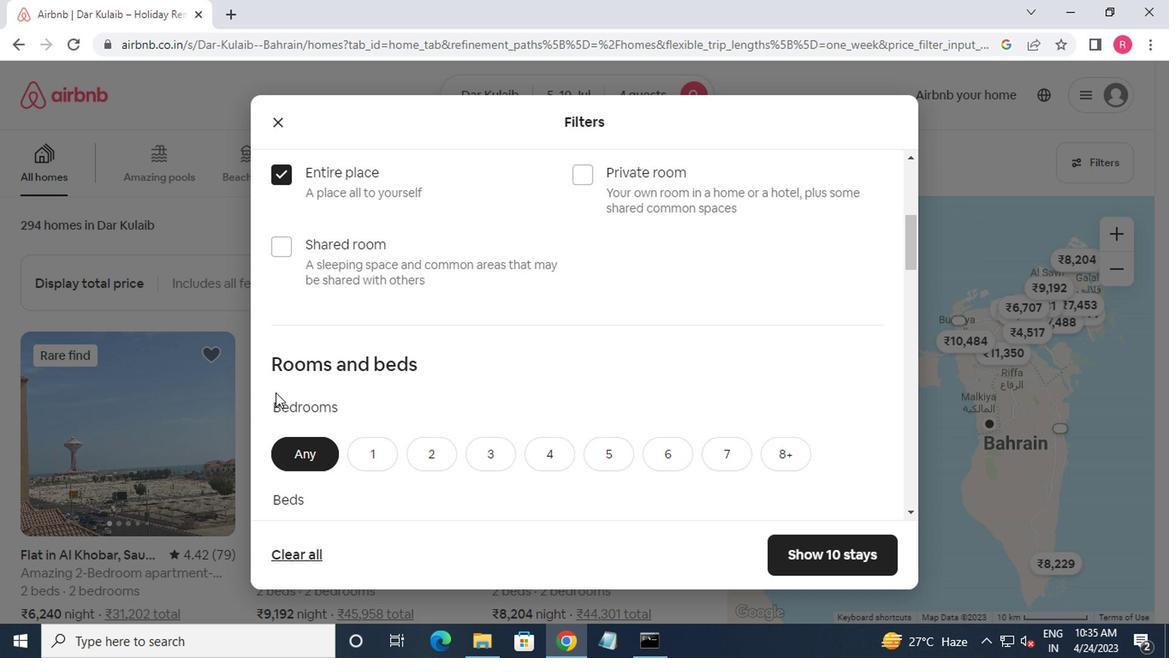 
Action: Mouse moved to (443, 377)
Screenshot: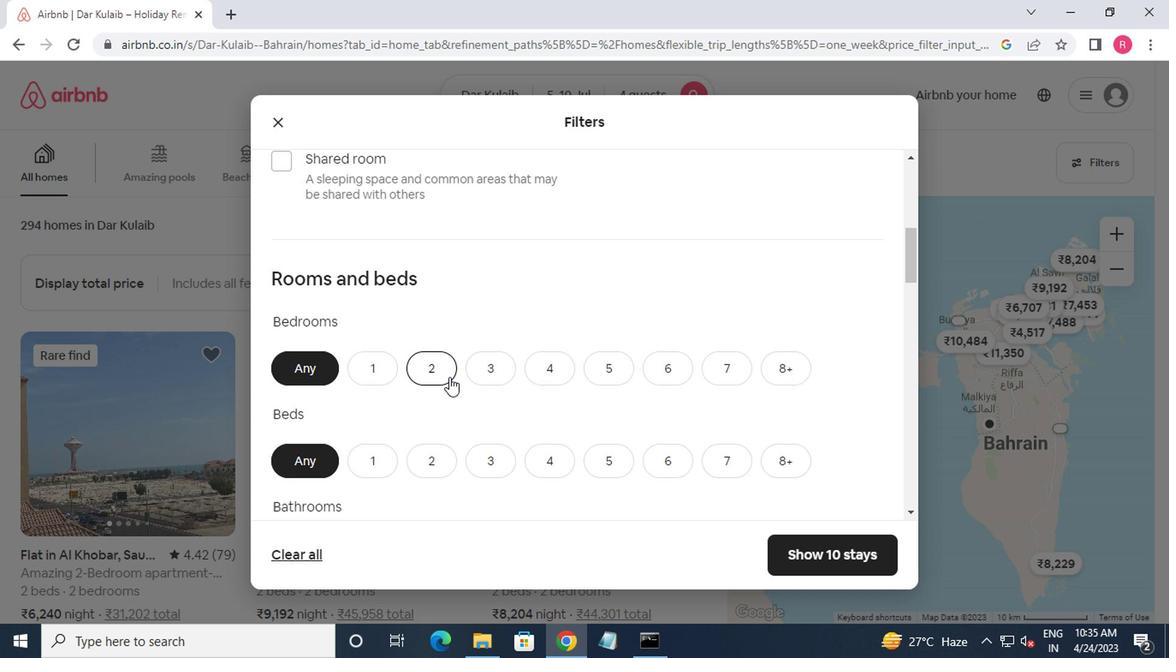 
Action: Mouse pressed left at (443, 377)
Screenshot: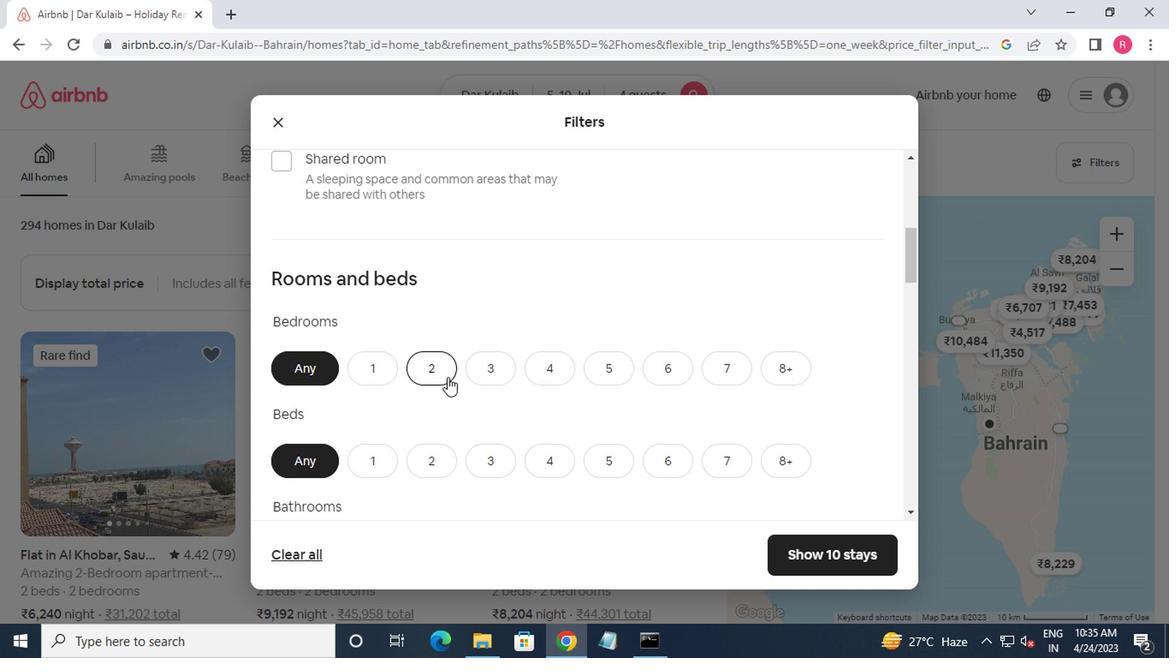 
Action: Mouse moved to (552, 469)
Screenshot: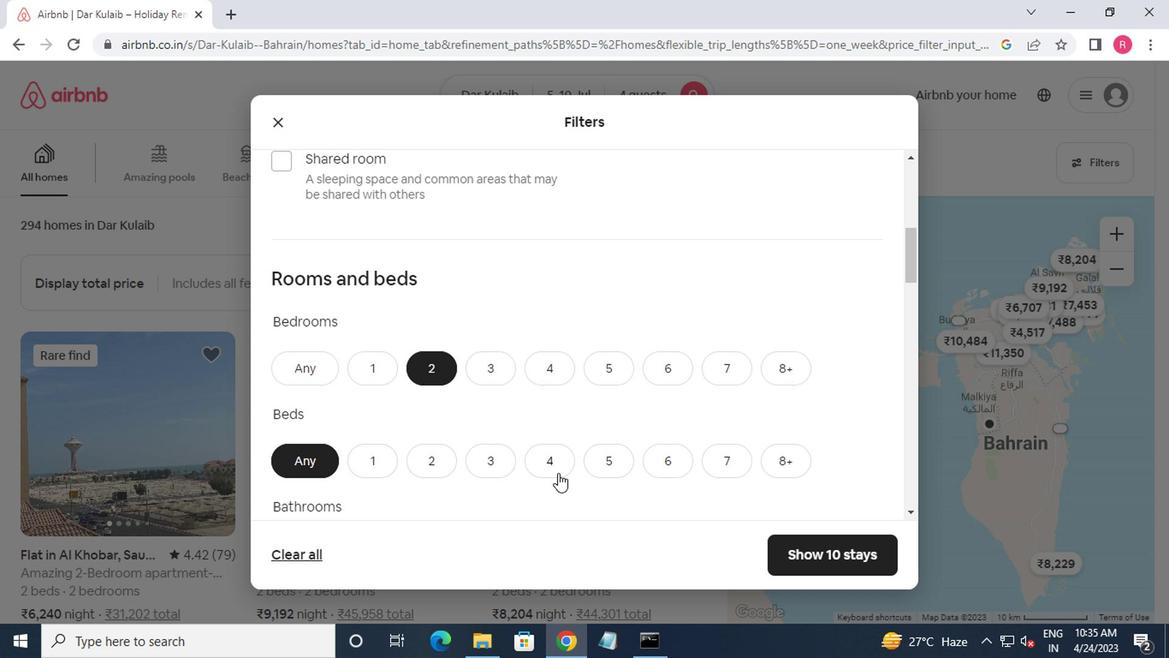 
Action: Mouse pressed left at (552, 469)
Screenshot: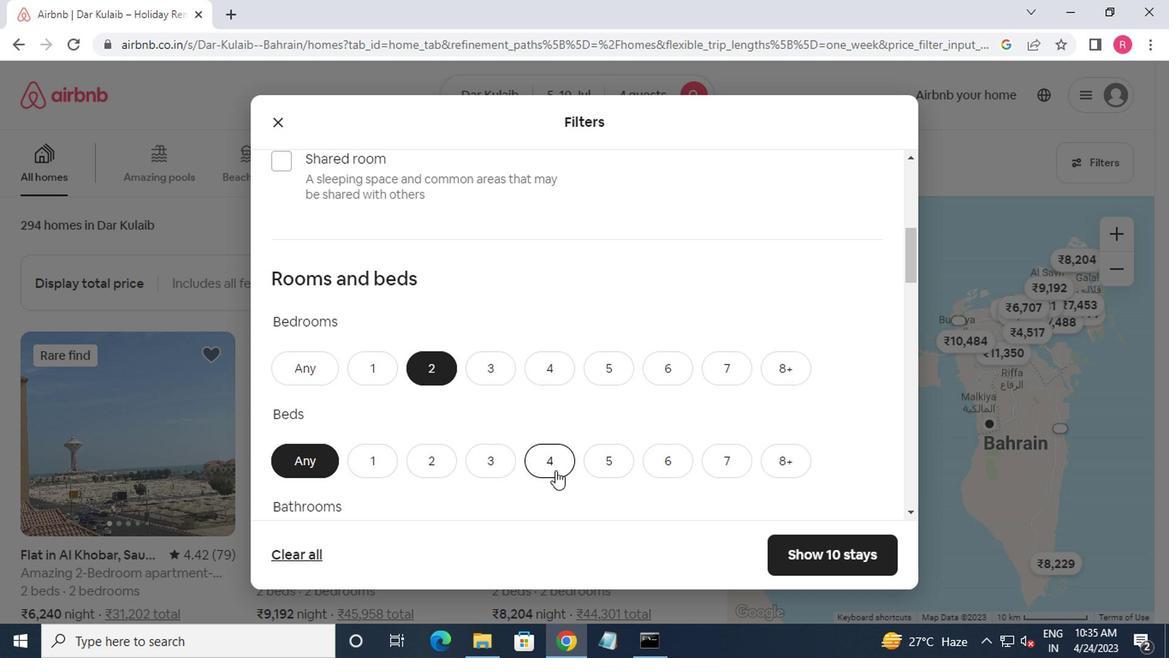 
Action: Mouse moved to (547, 471)
Screenshot: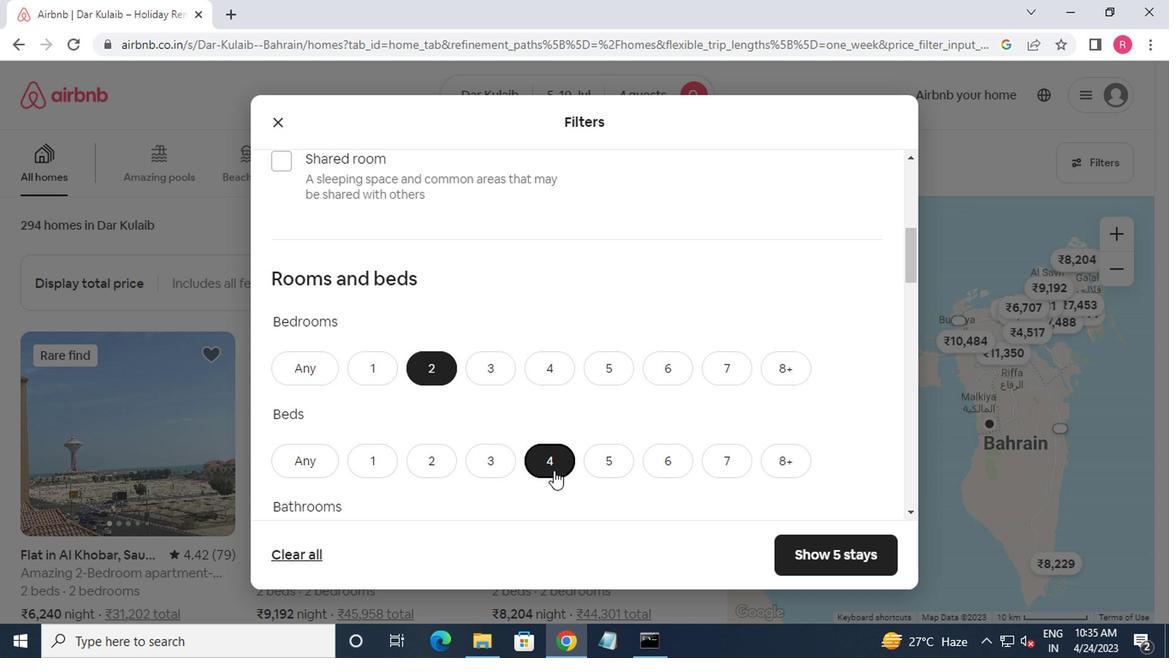 
Action: Mouse scrolled (547, 471) with delta (0, 0)
Screenshot: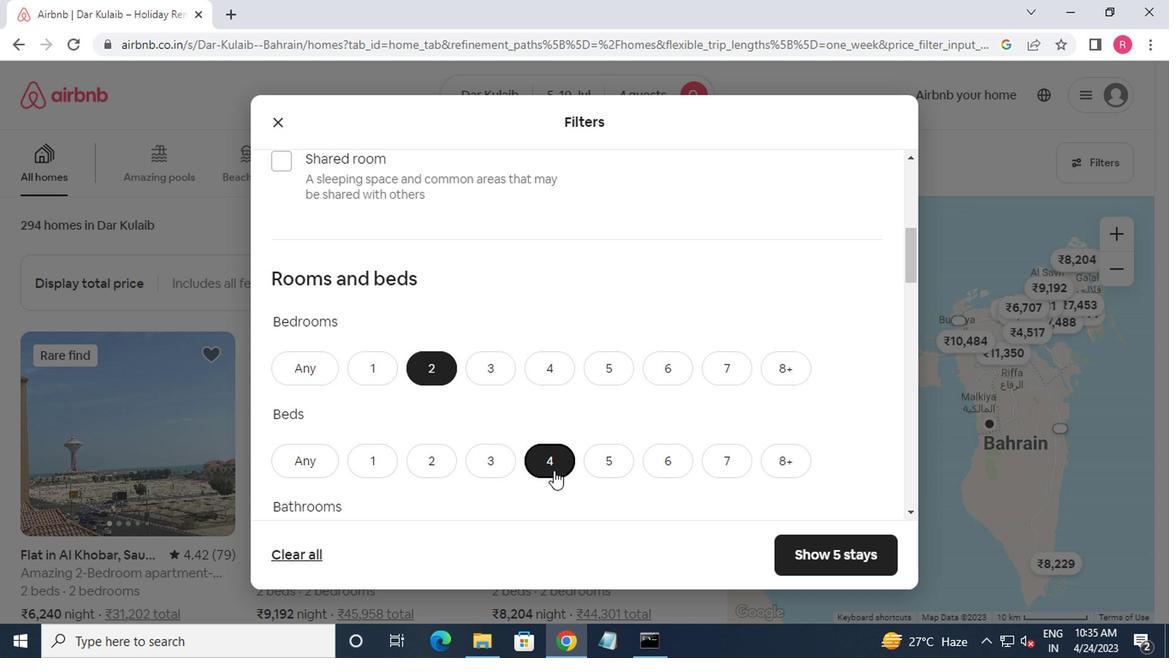 
Action: Mouse moved to (543, 474)
Screenshot: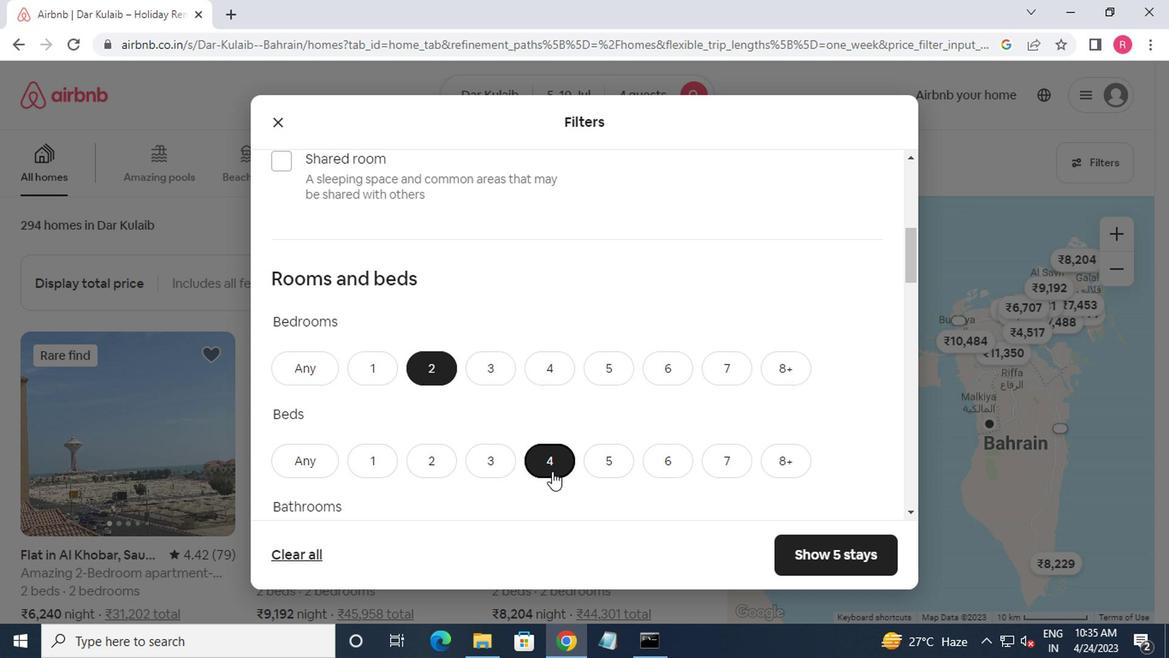 
Action: Mouse scrolled (543, 473) with delta (0, 0)
Screenshot: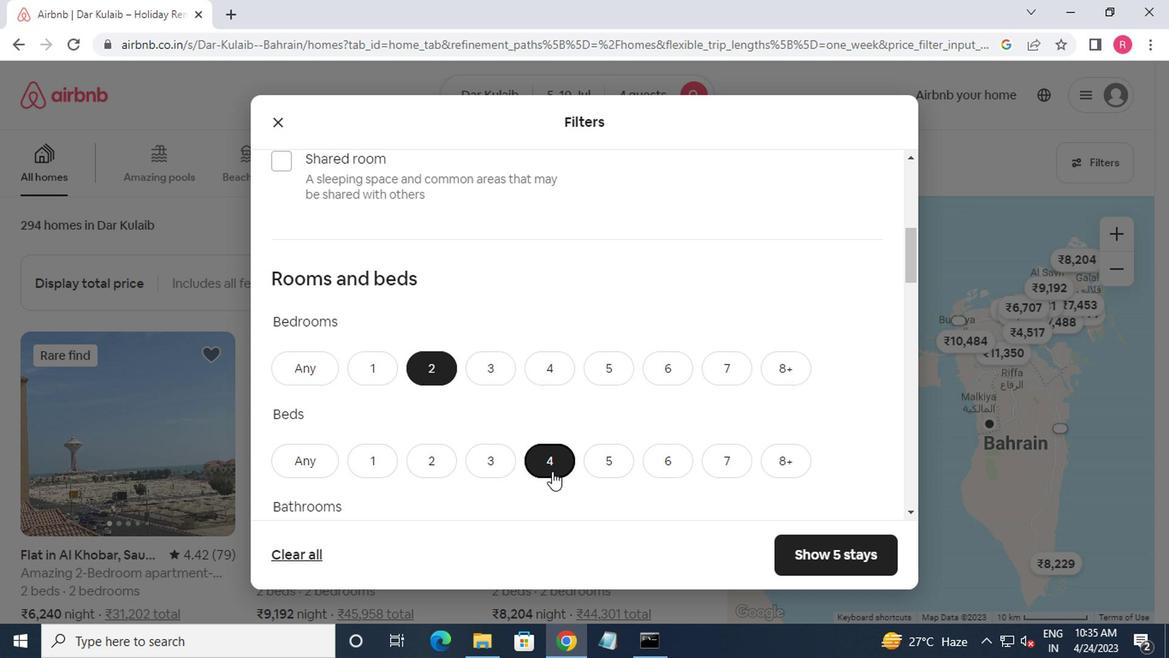 
Action: Mouse moved to (539, 476)
Screenshot: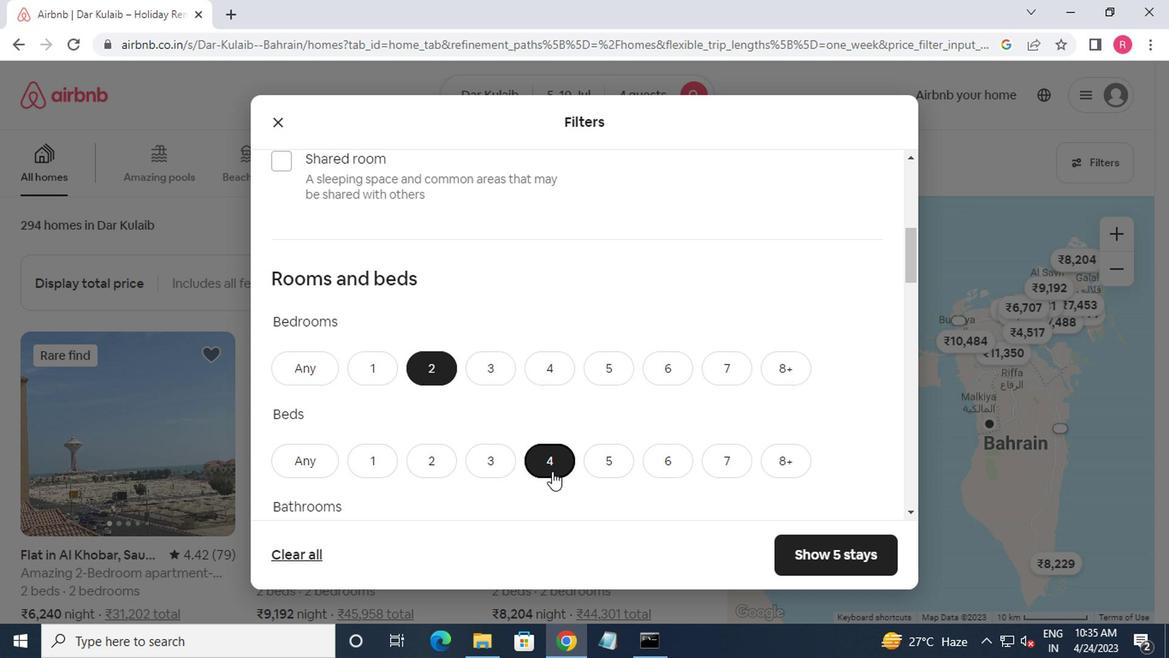 
Action: Mouse scrolled (539, 475) with delta (0, 0)
Screenshot: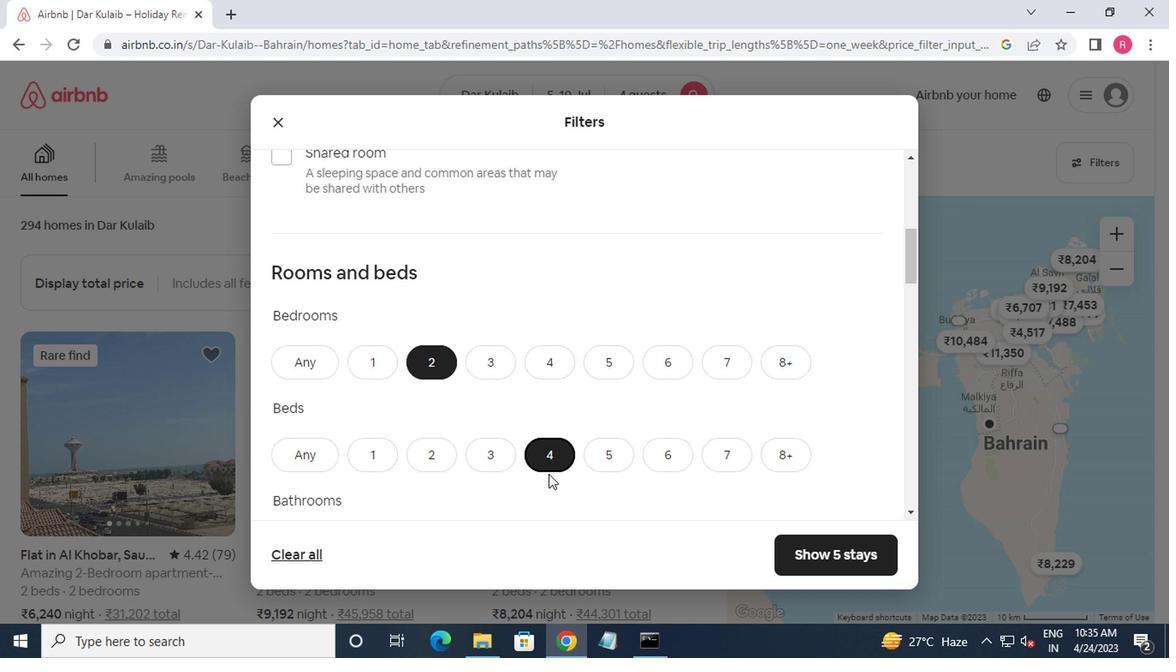 
Action: Mouse moved to (424, 305)
Screenshot: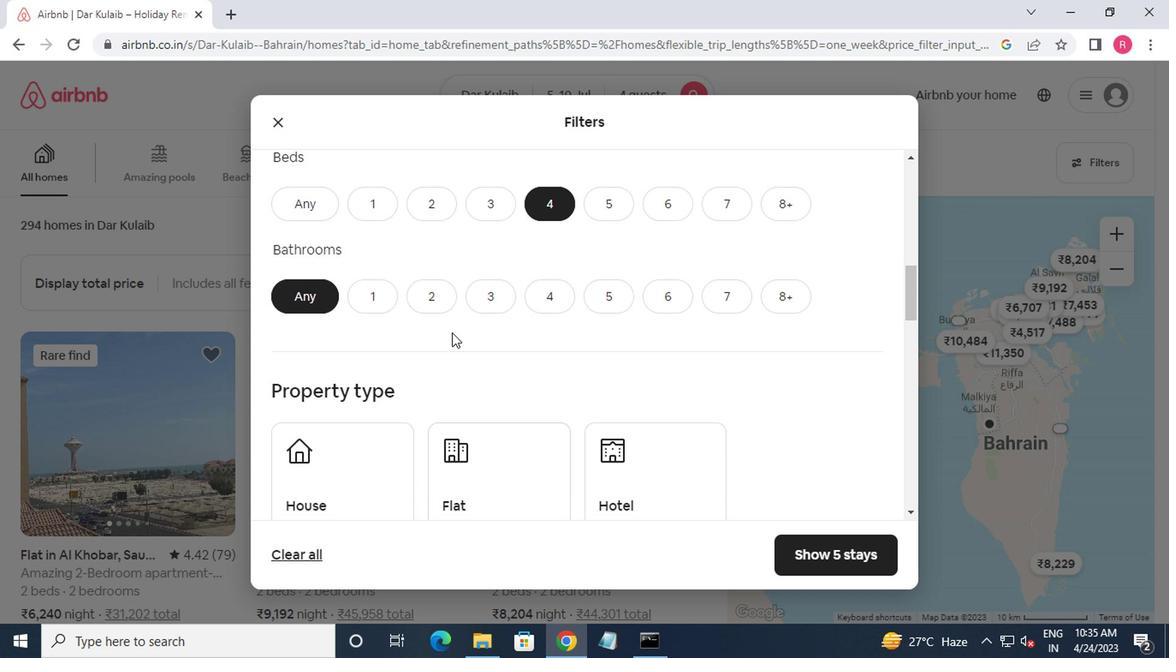 
Action: Mouse pressed left at (424, 305)
Screenshot: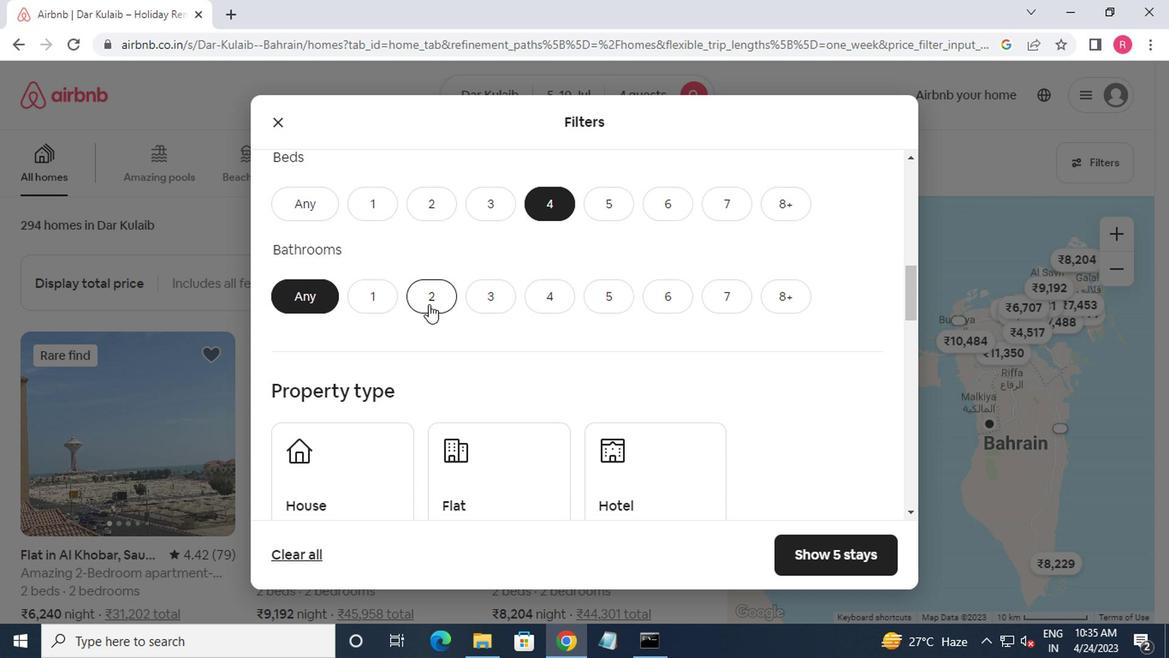 
Action: Mouse moved to (413, 366)
Screenshot: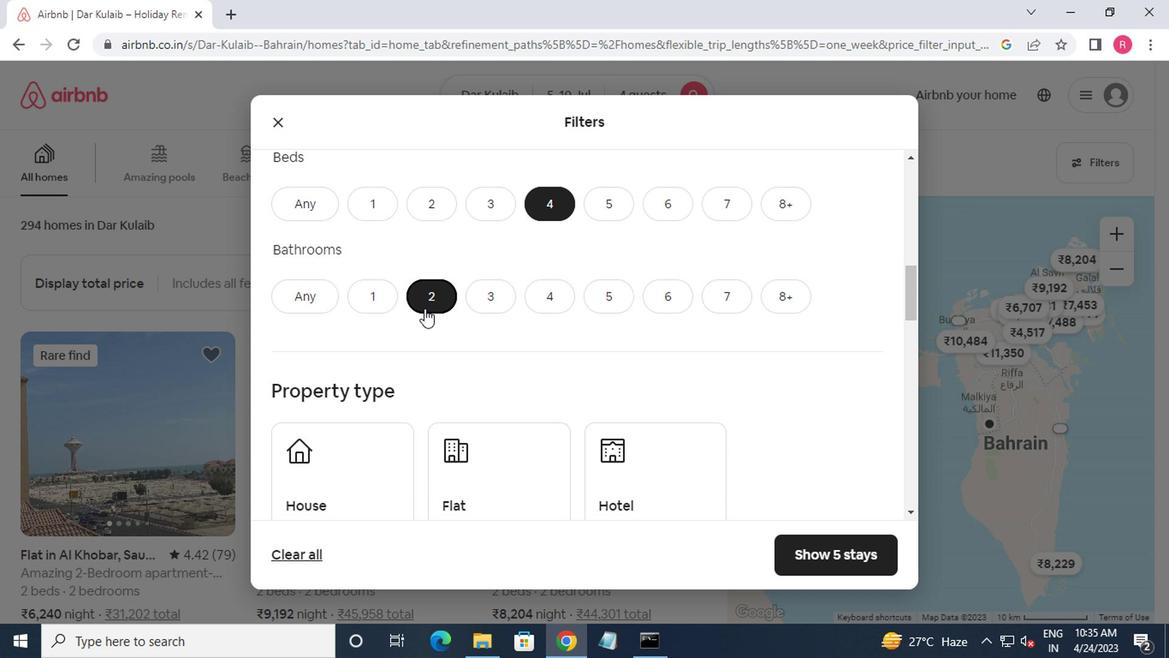 
Action: Mouse scrolled (413, 365) with delta (0, 0)
Screenshot: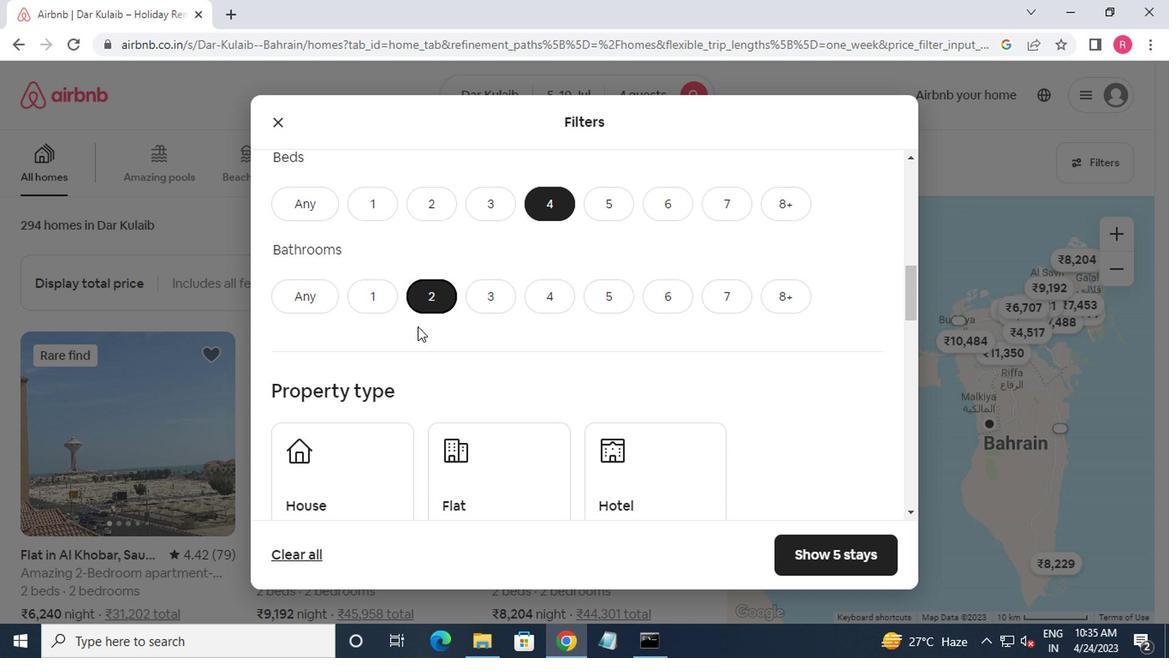 
Action: Mouse scrolled (413, 365) with delta (0, 0)
Screenshot: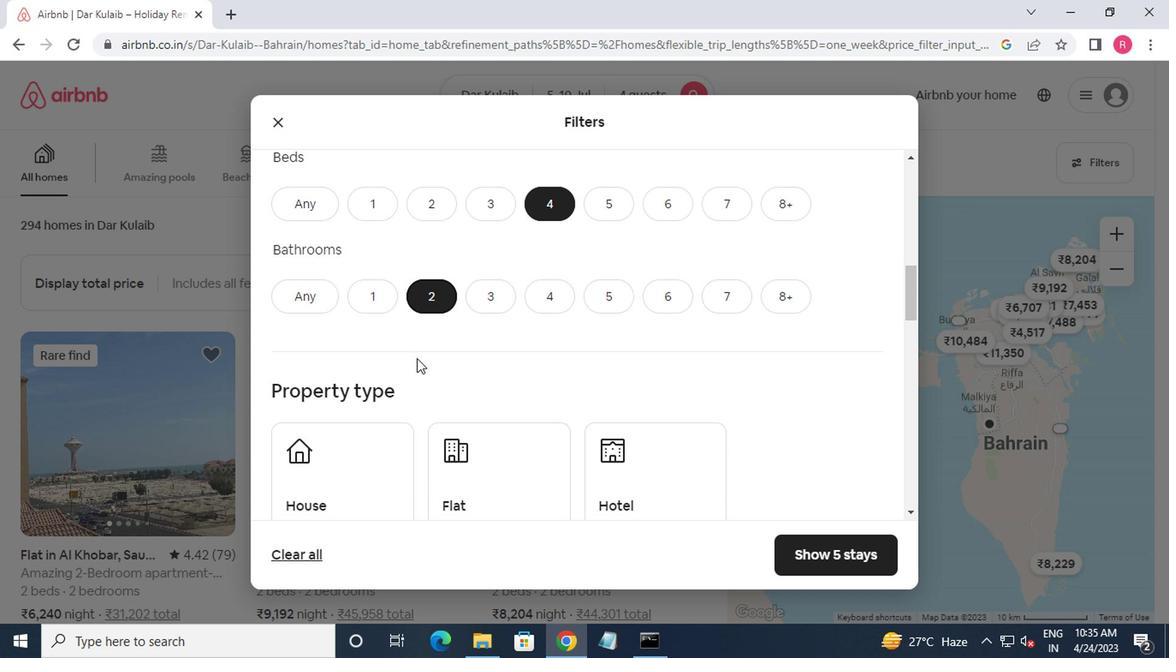 
Action: Mouse moved to (365, 347)
Screenshot: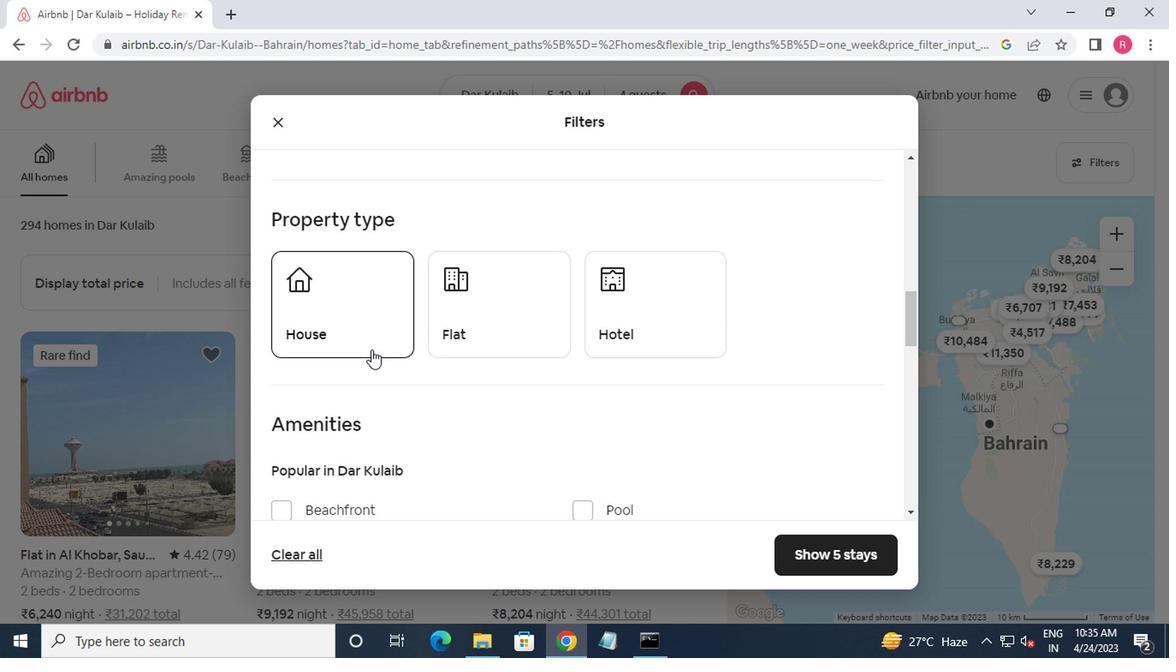 
Action: Mouse pressed left at (365, 347)
Screenshot: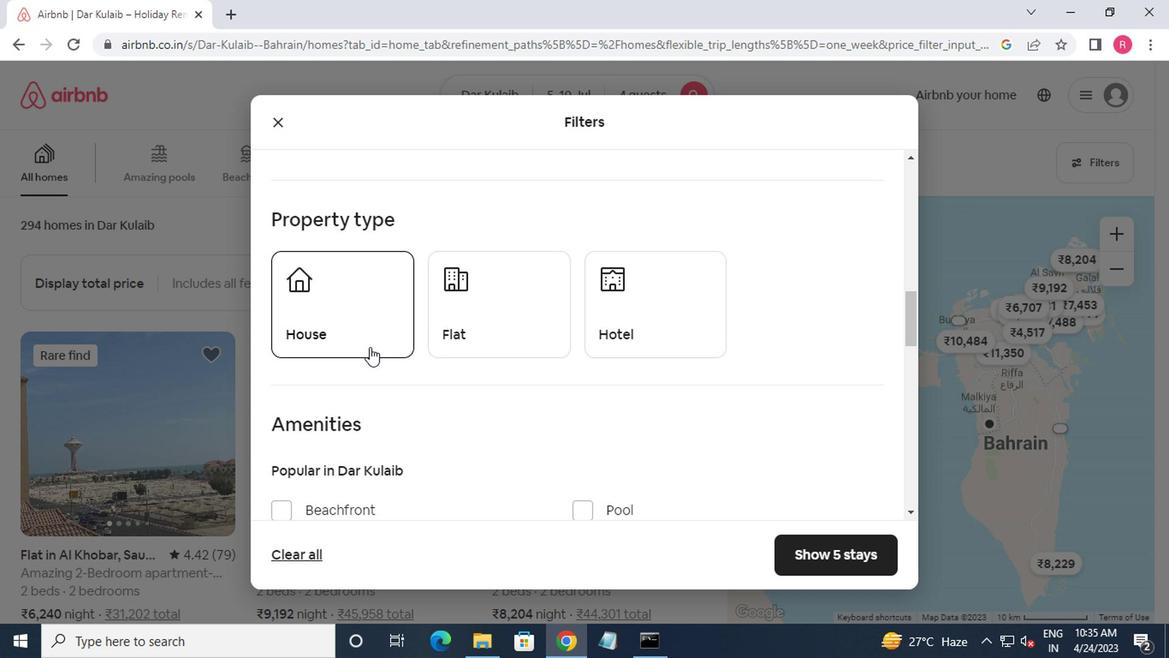 
Action: Mouse moved to (447, 329)
Screenshot: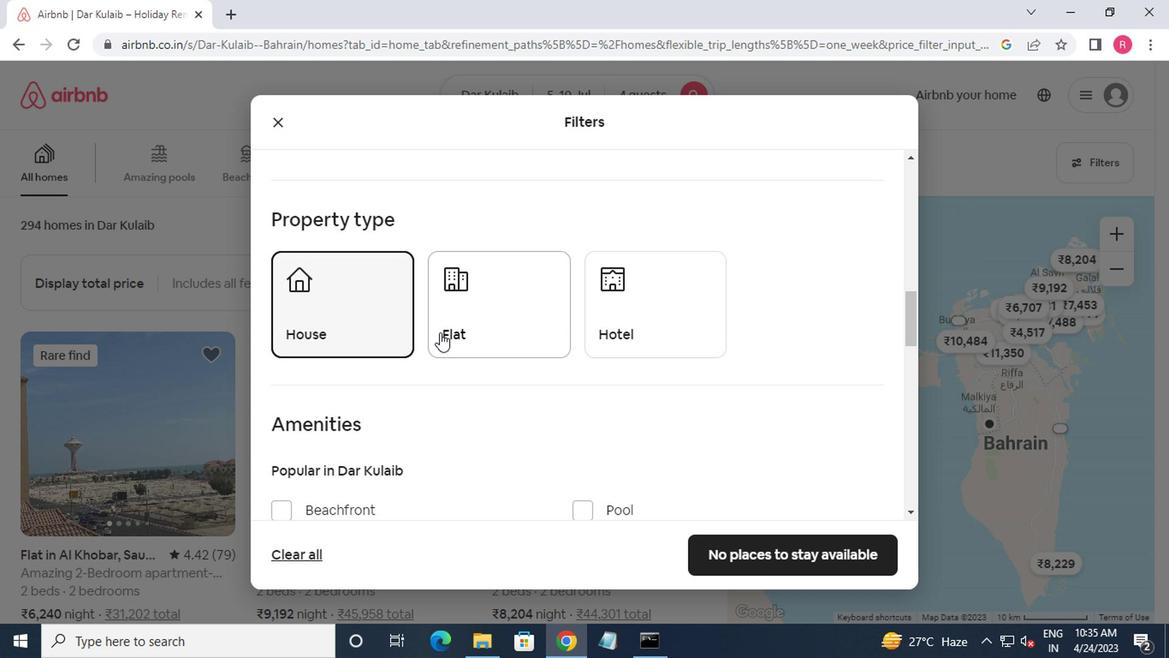 
Action: Mouse pressed left at (447, 329)
Screenshot: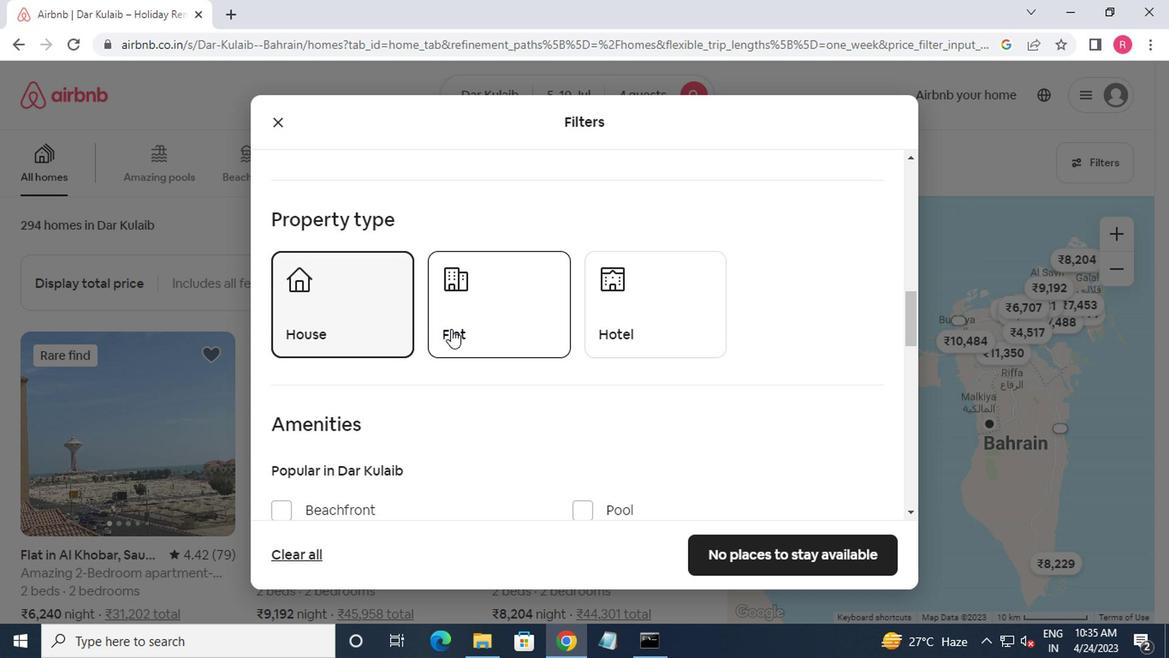 
Action: Mouse moved to (553, 336)
Screenshot: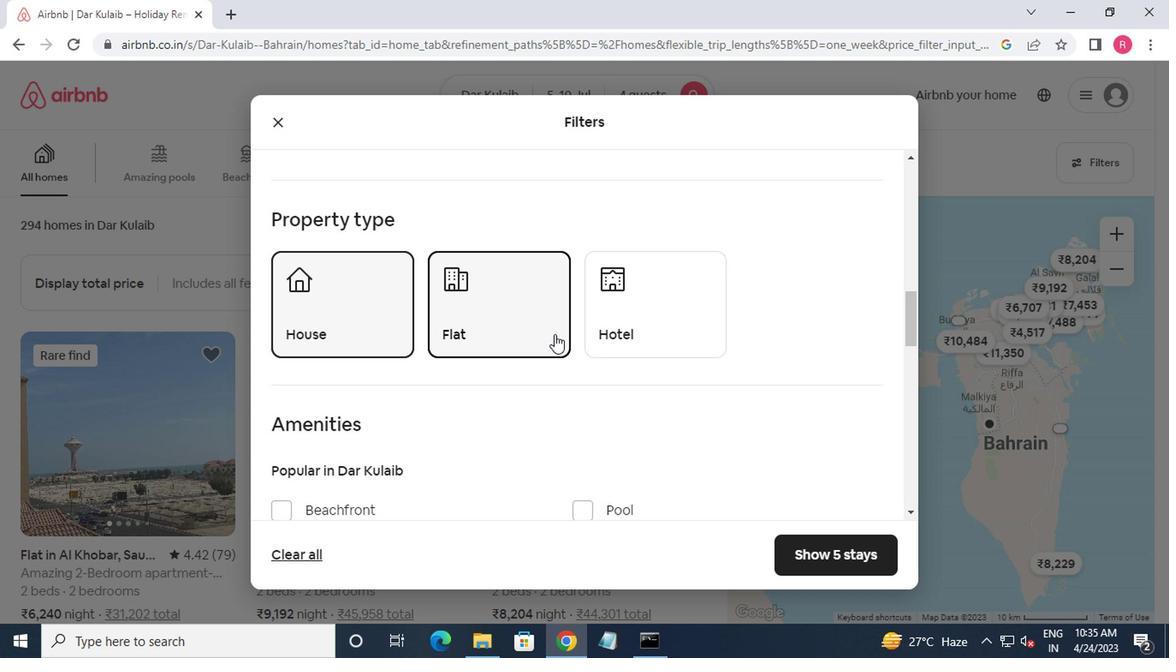 
Action: Mouse scrolled (553, 335) with delta (0, 0)
Screenshot: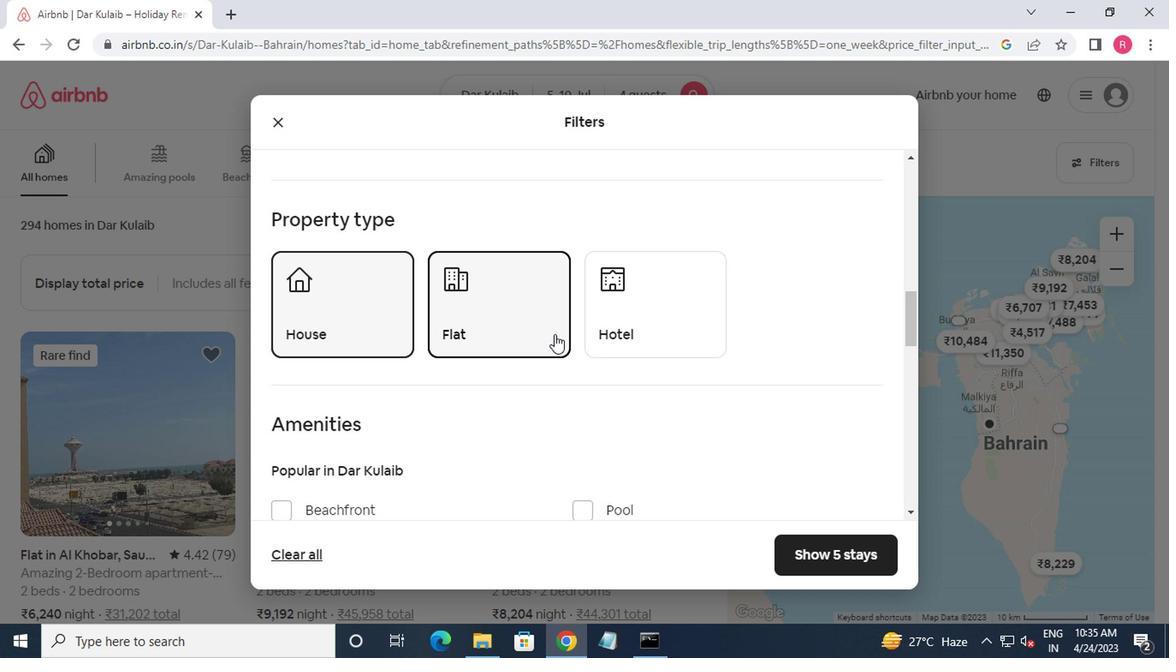
Action: Mouse moved to (554, 337)
Screenshot: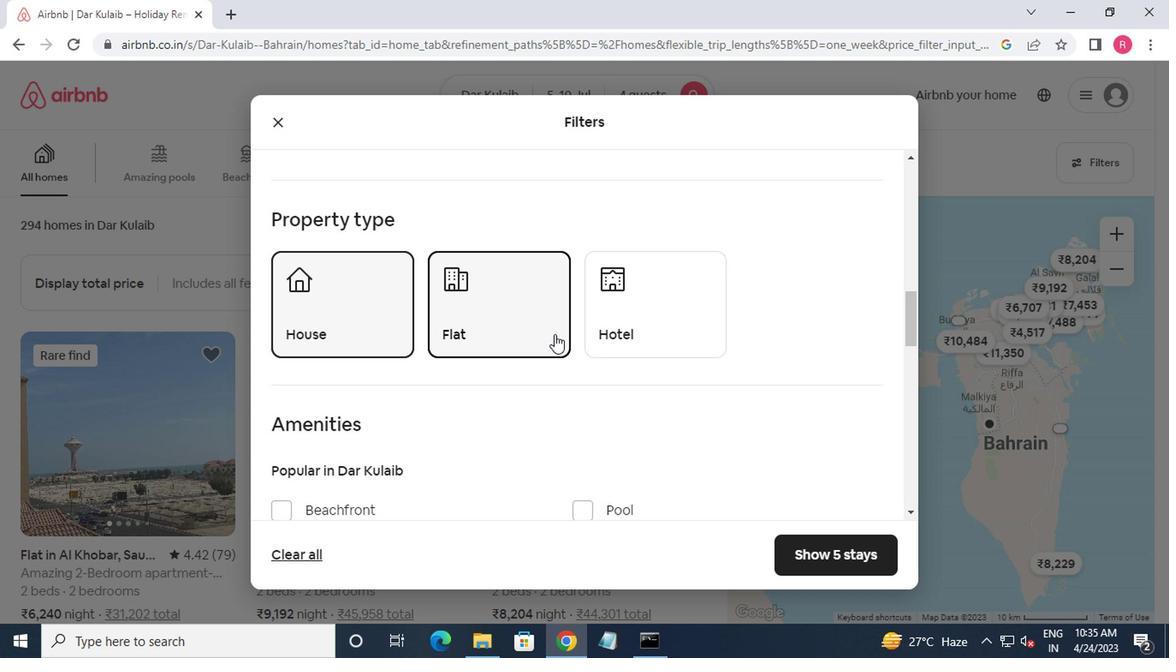 
Action: Mouse scrolled (554, 336) with delta (0, -1)
Screenshot: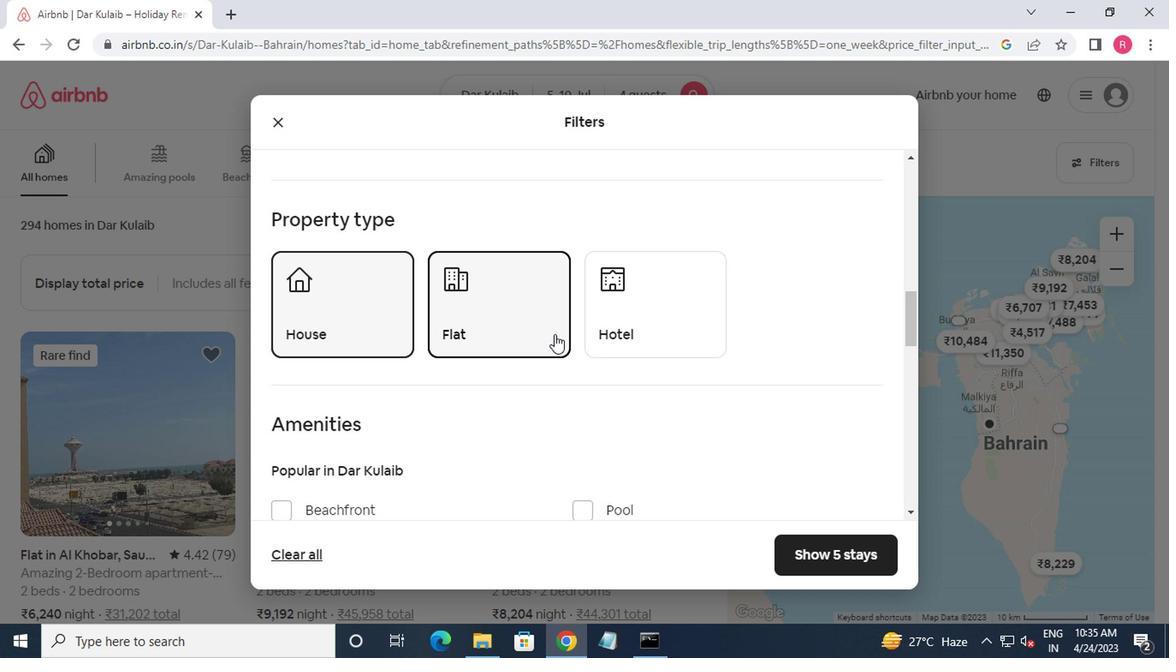 
Action: Mouse moved to (555, 338)
Screenshot: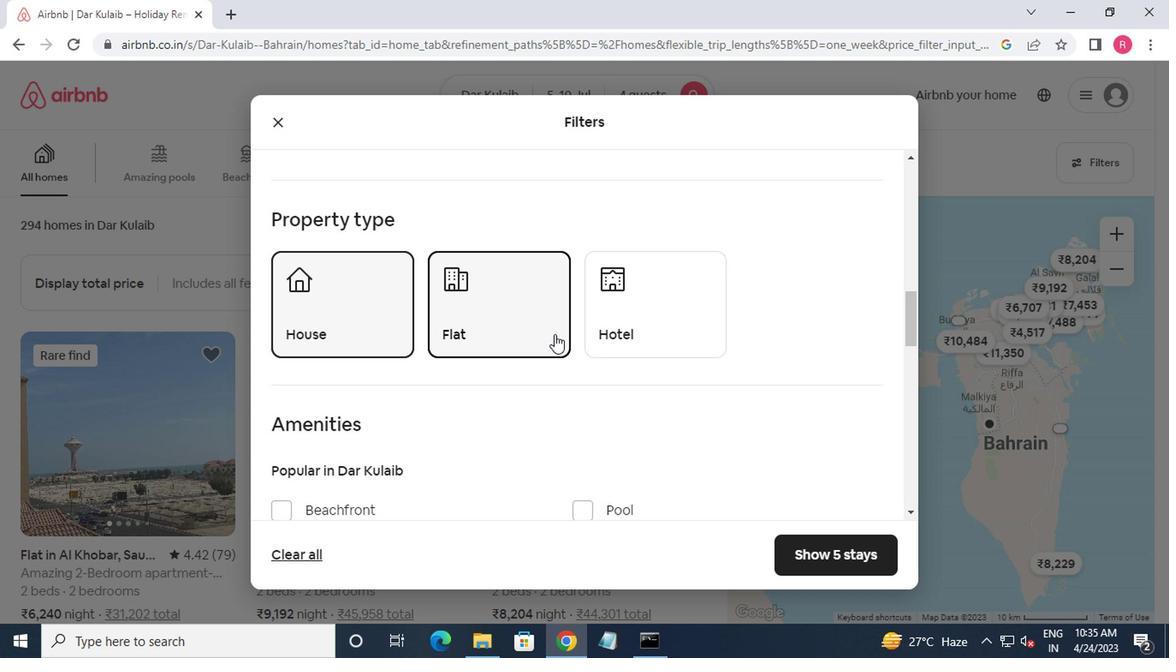 
Action: Mouse scrolled (555, 337) with delta (0, 0)
Screenshot: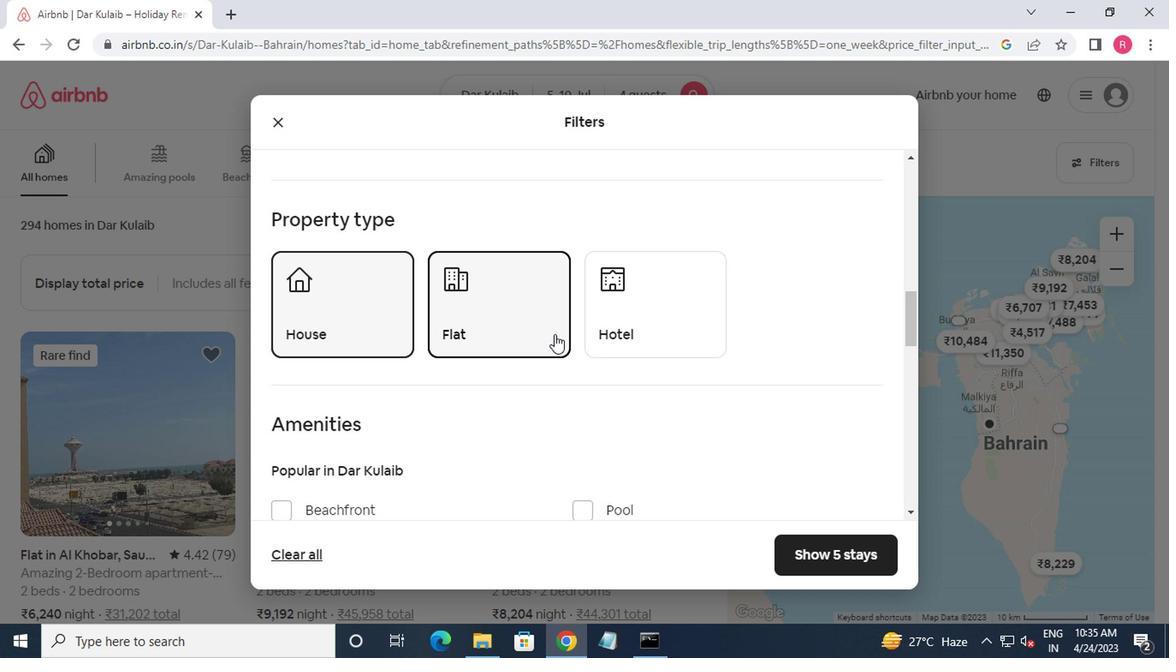 
Action: Mouse moved to (558, 339)
Screenshot: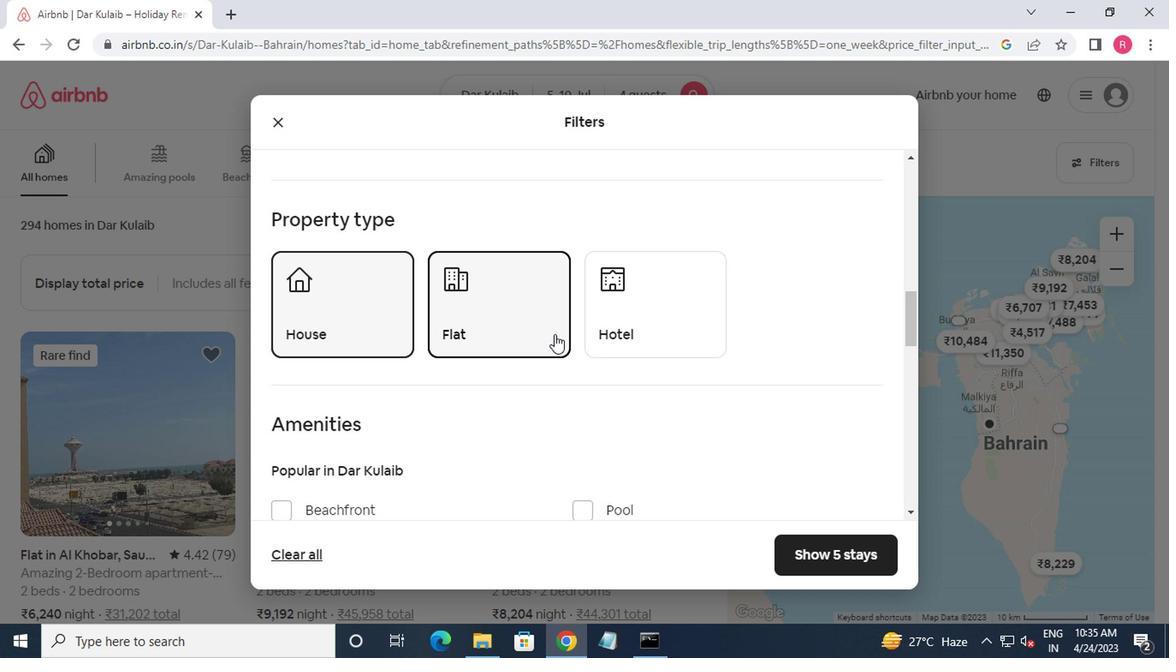
Action: Mouse scrolled (558, 338) with delta (0, -1)
Screenshot: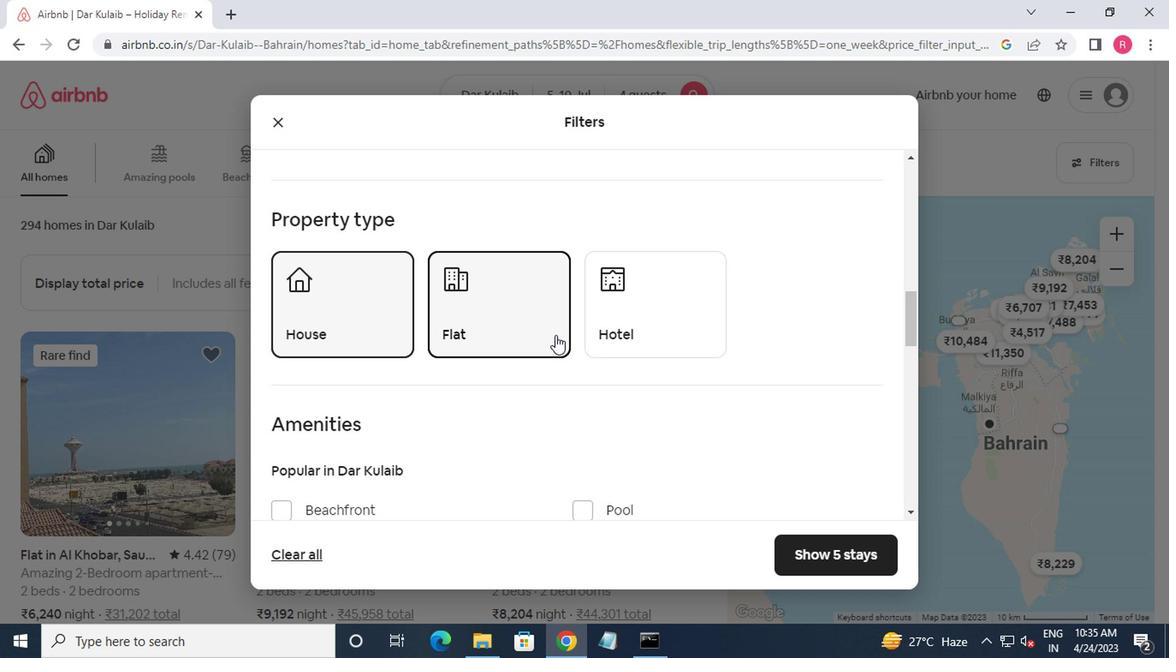 
Action: Mouse moved to (845, 480)
Screenshot: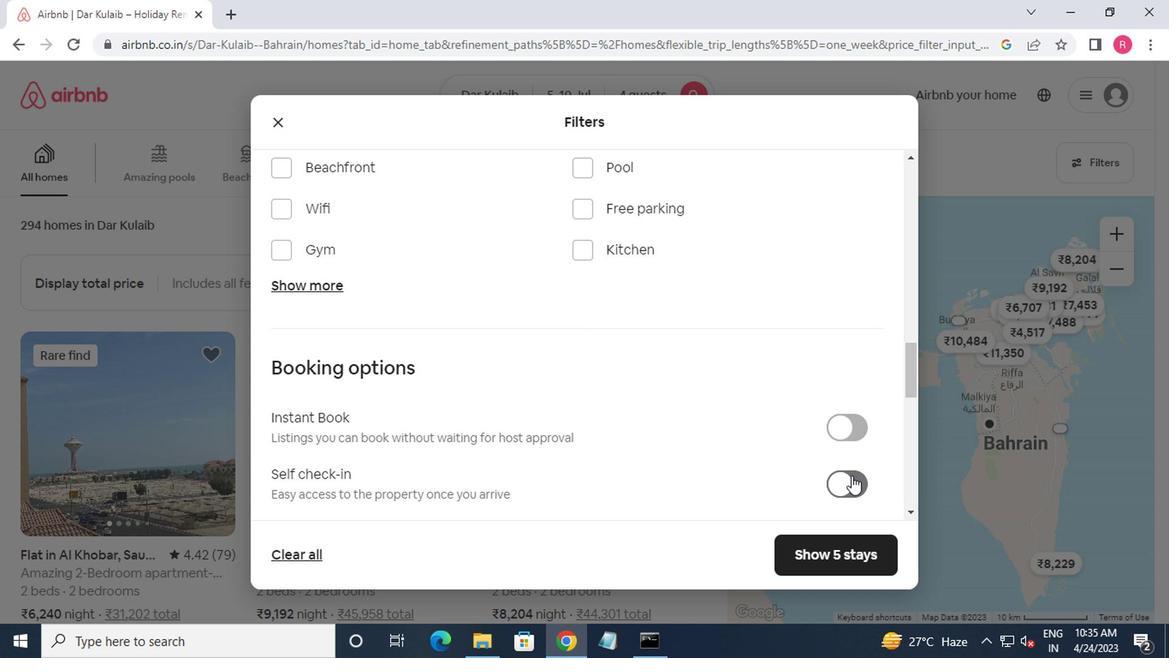
Action: Mouse pressed left at (845, 480)
Screenshot: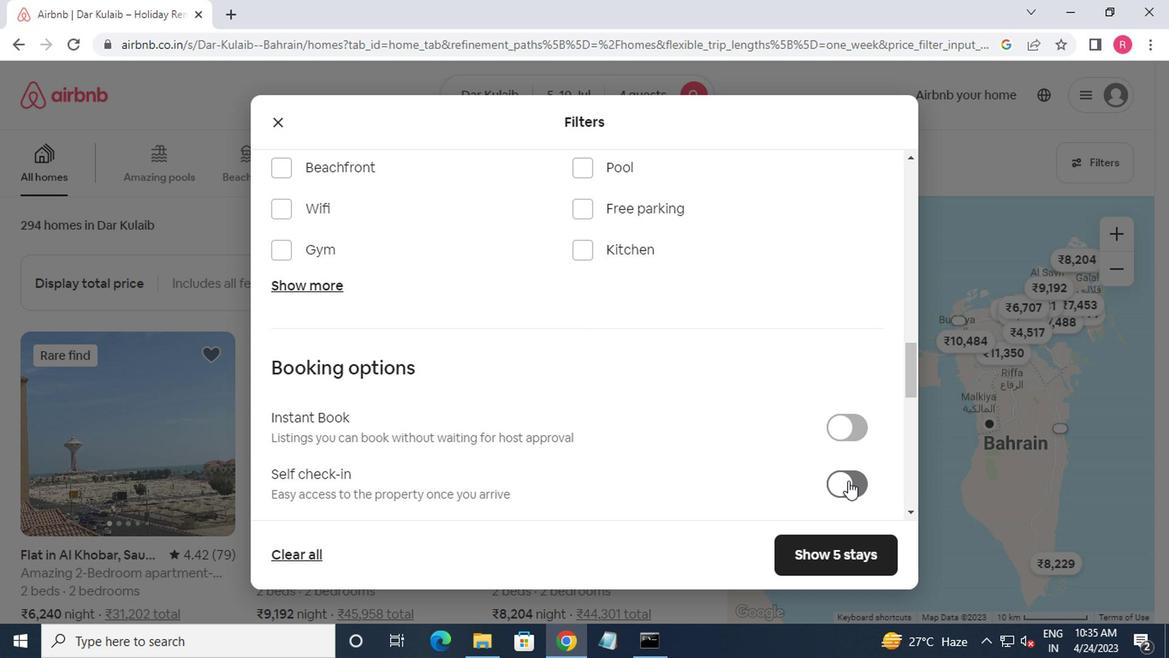 
Action: Mouse moved to (822, 463)
Screenshot: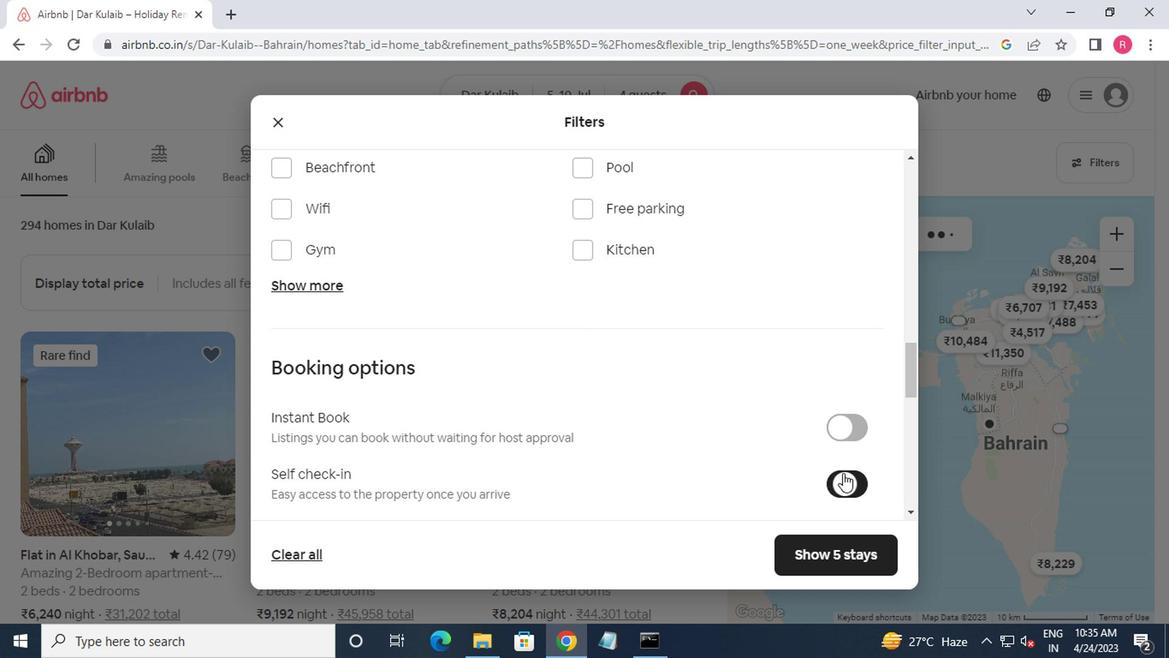 
Action: Mouse scrolled (822, 463) with delta (0, 0)
Screenshot: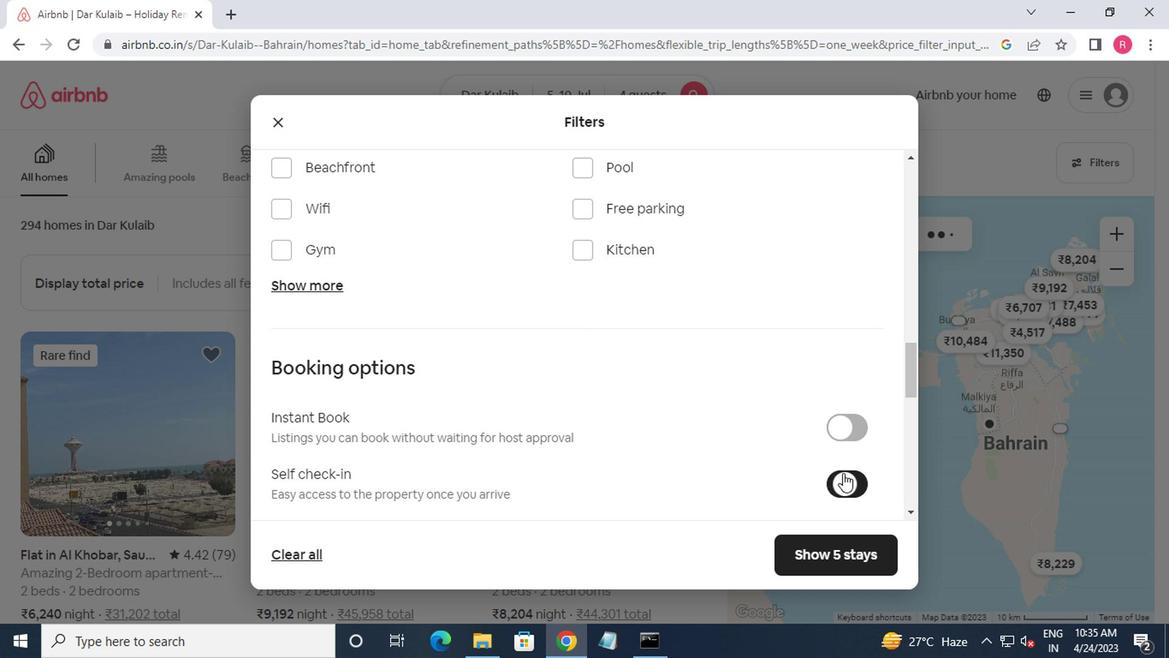 
Action: Mouse moved to (820, 463)
Screenshot: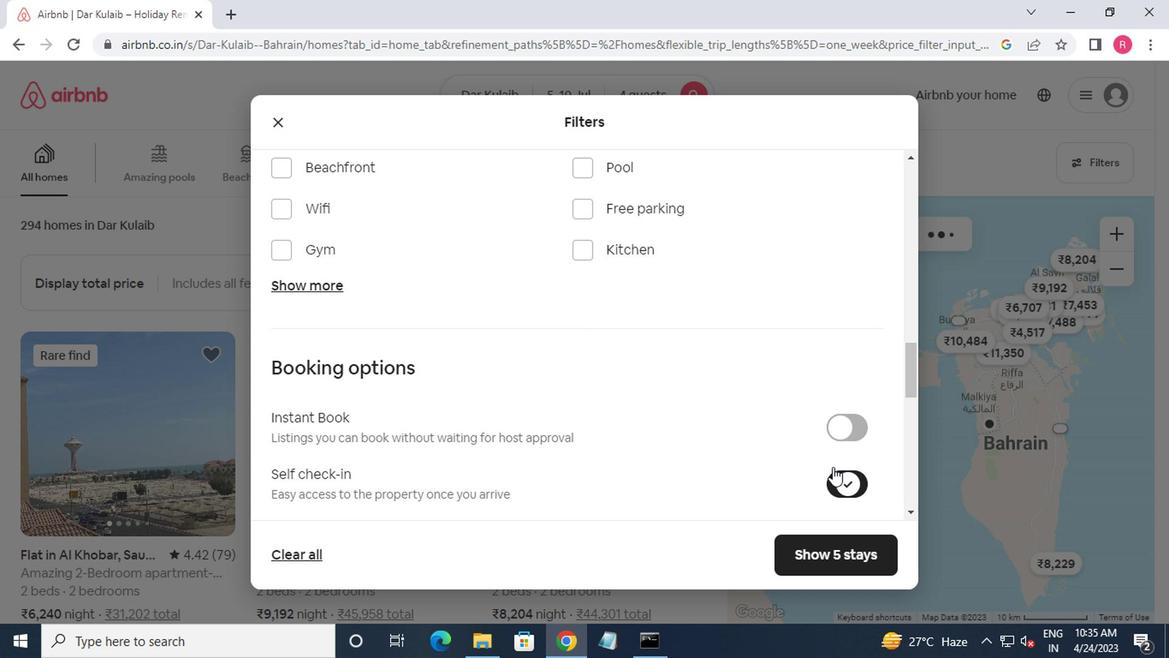 
Action: Mouse scrolled (820, 463) with delta (0, 0)
Screenshot: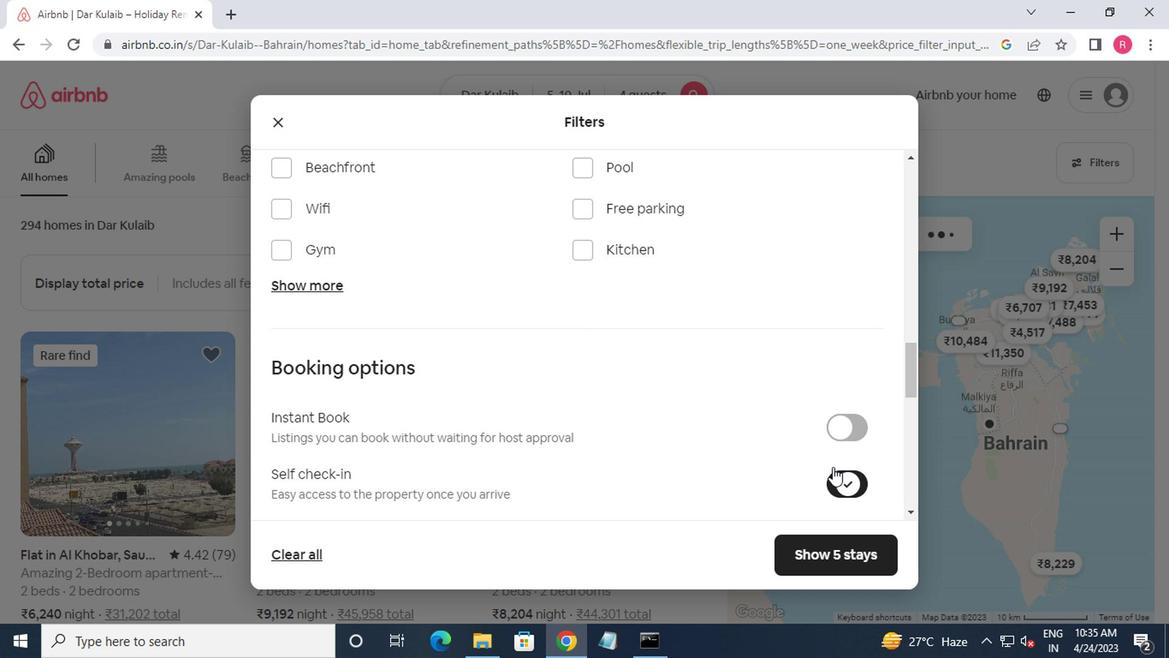 
Action: Mouse moved to (818, 463)
Screenshot: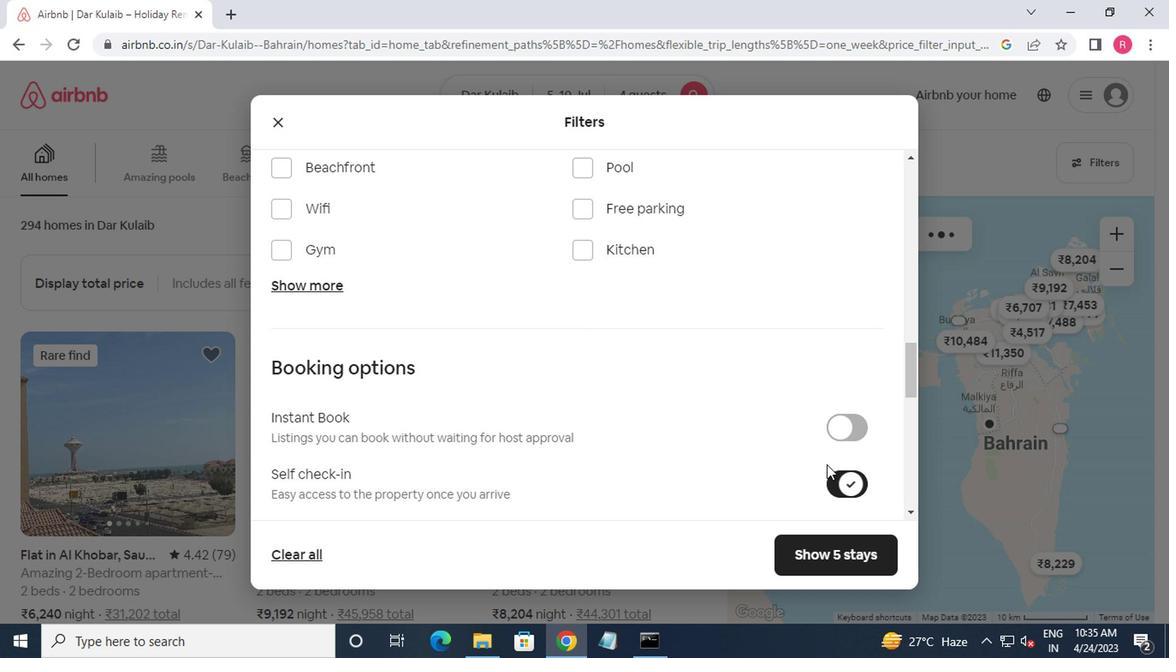 
Action: Mouse scrolled (818, 463) with delta (0, 0)
Screenshot: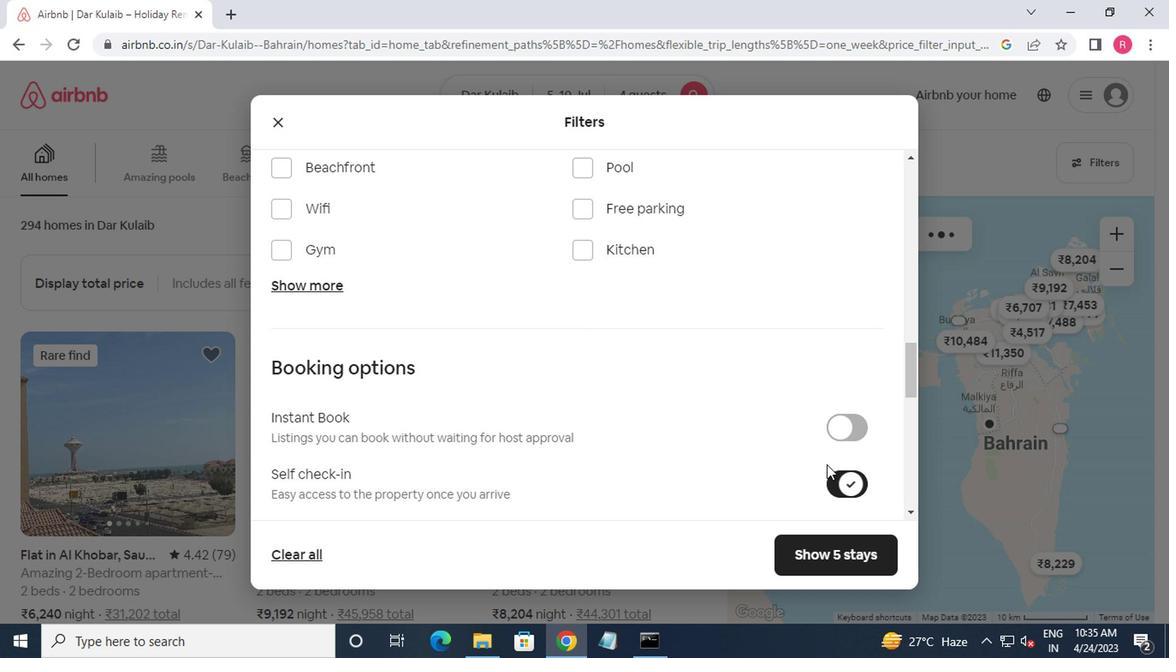 
Action: Mouse moved to (813, 463)
Screenshot: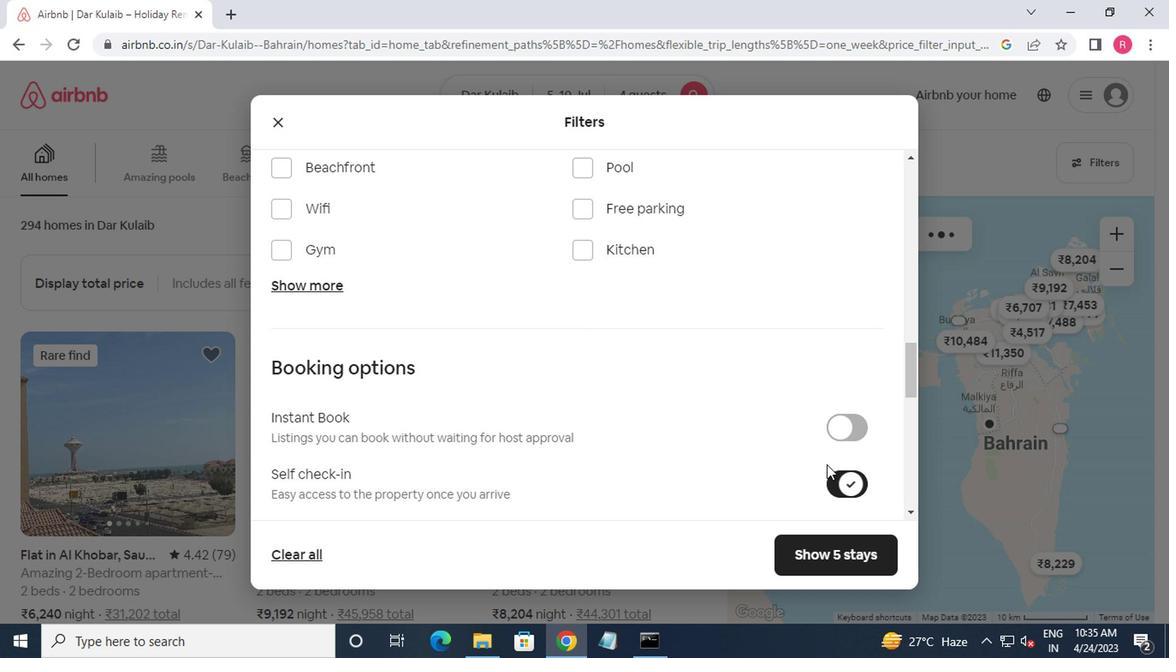 
Action: Mouse scrolled (813, 463) with delta (0, 0)
Screenshot: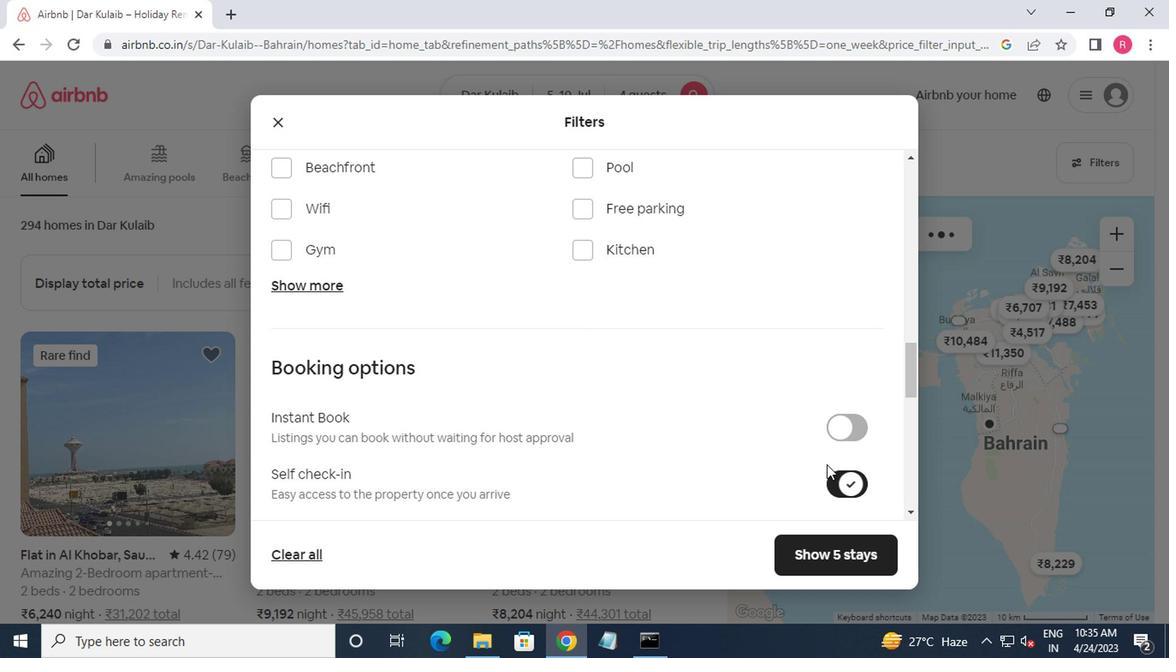 
Action: Mouse moved to (779, 459)
Screenshot: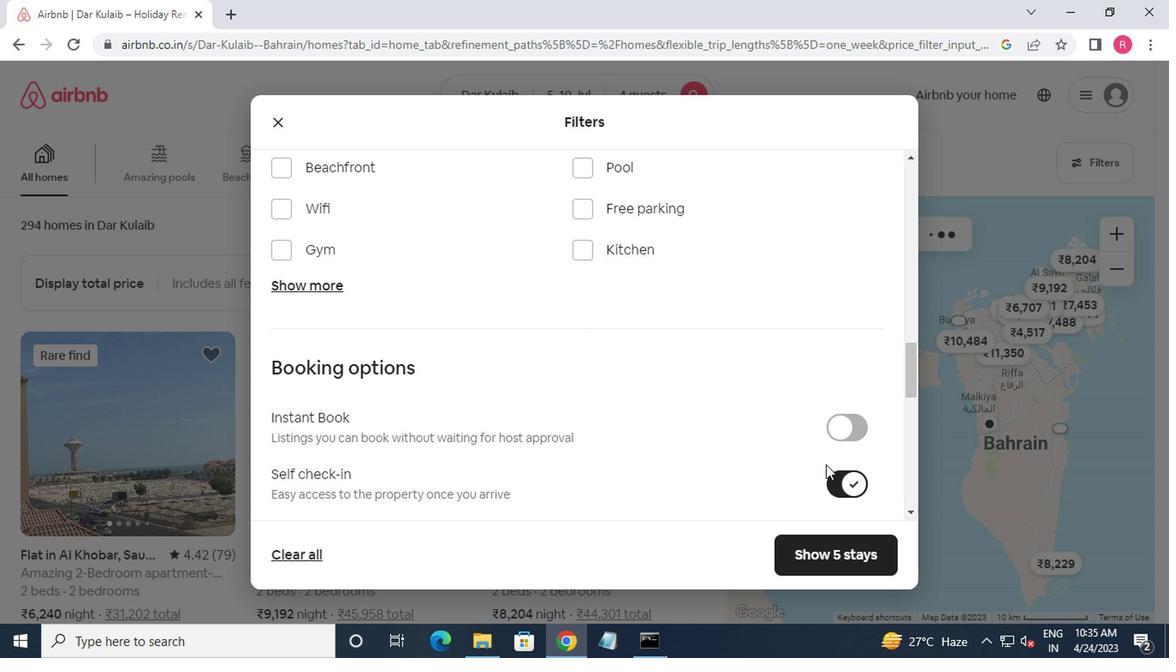 
Action: Mouse scrolled (779, 458) with delta (0, 0)
Screenshot: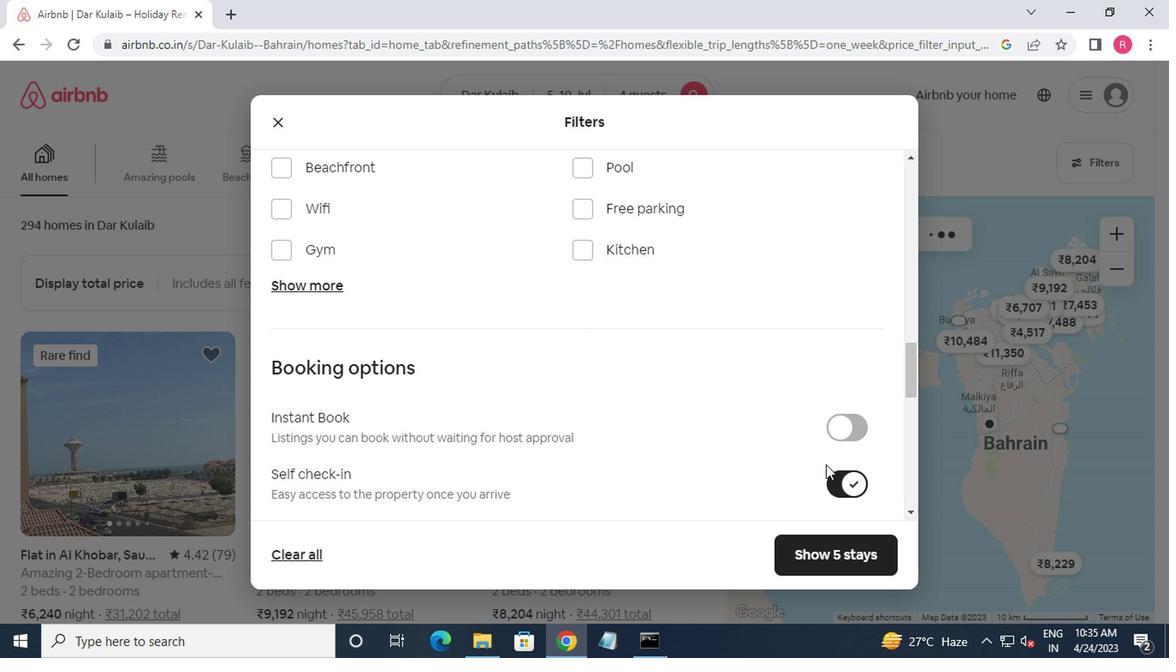 
Action: Mouse moved to (360, 461)
Screenshot: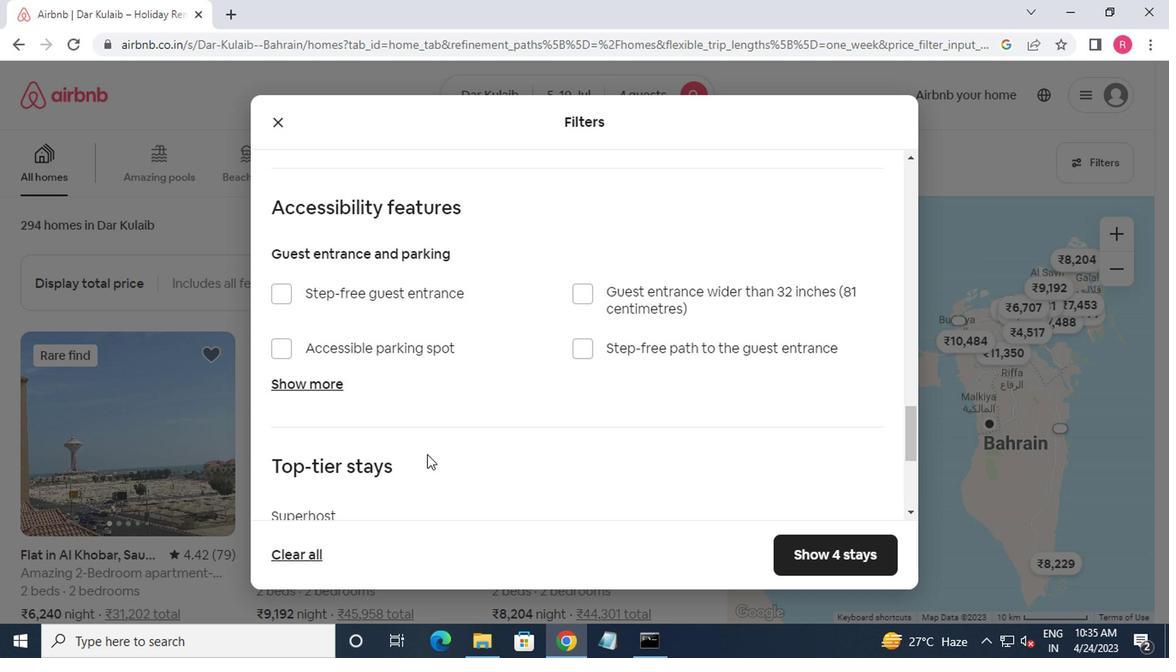 
Action: Mouse scrolled (360, 460) with delta (0, 0)
Screenshot: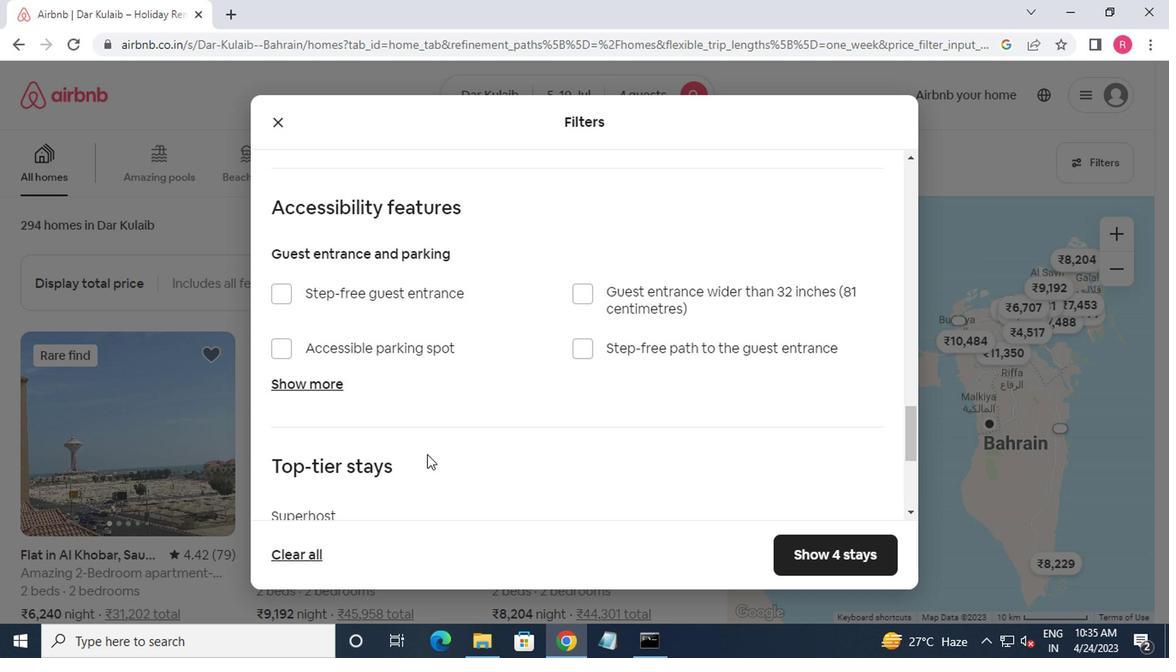 
Action: Mouse moved to (358, 462)
Screenshot: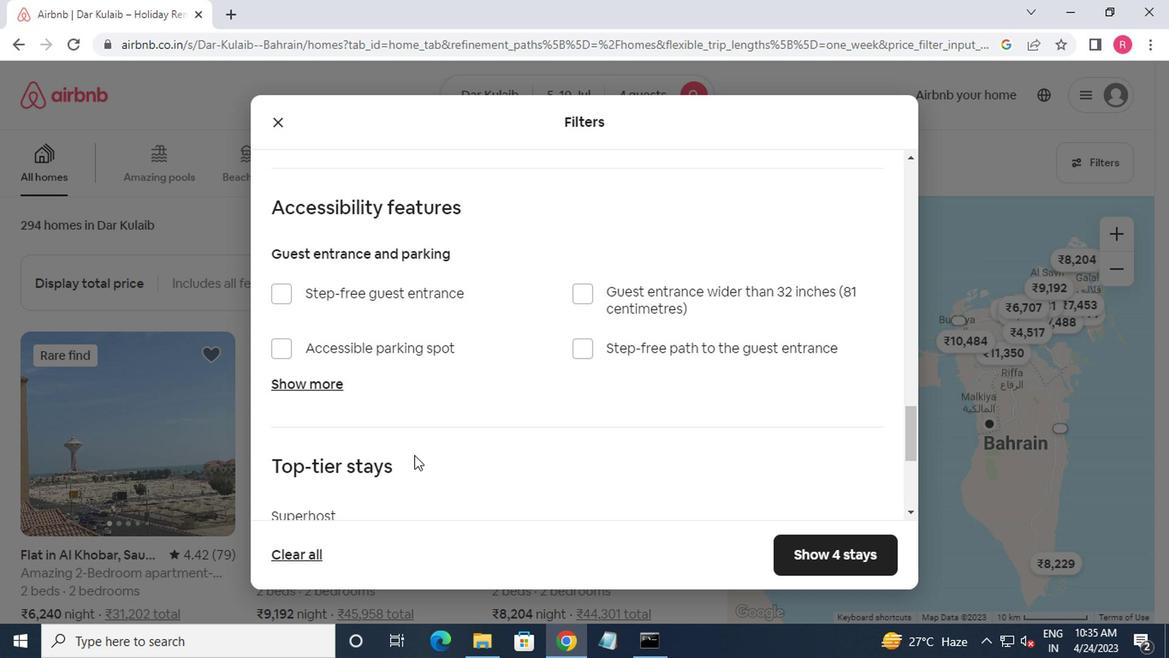 
Action: Mouse scrolled (358, 461) with delta (0, -1)
Screenshot: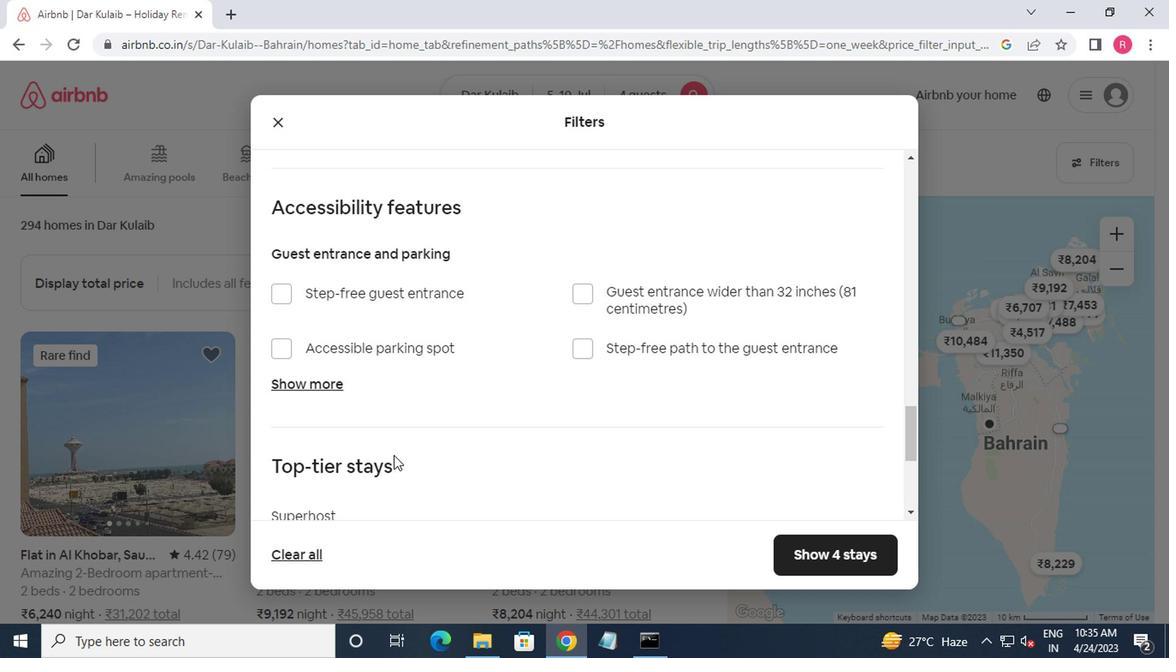 
Action: Mouse scrolled (358, 461) with delta (0, -1)
Screenshot: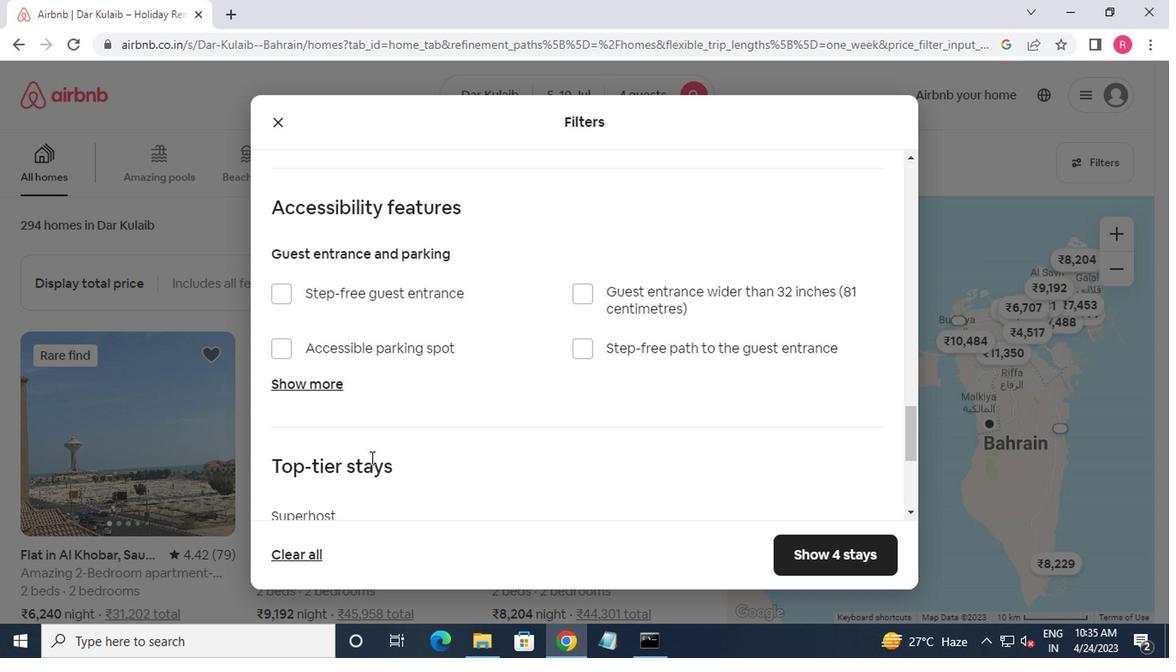 
Action: Mouse moved to (308, 443)
Screenshot: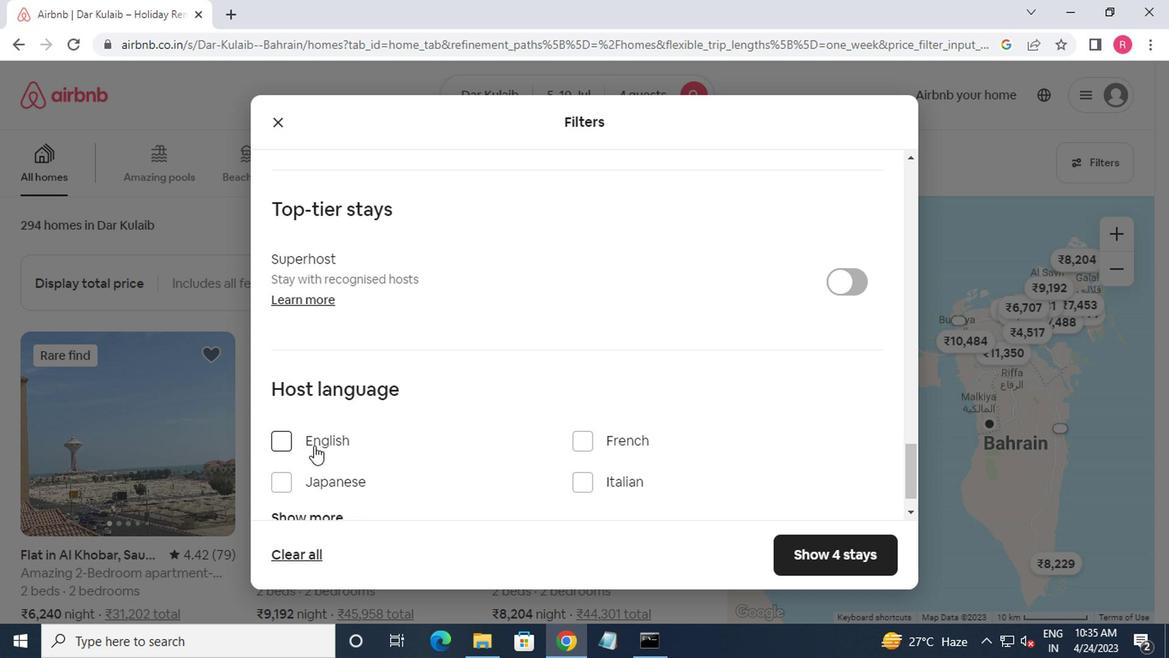 
Action: Mouse pressed left at (308, 443)
Screenshot: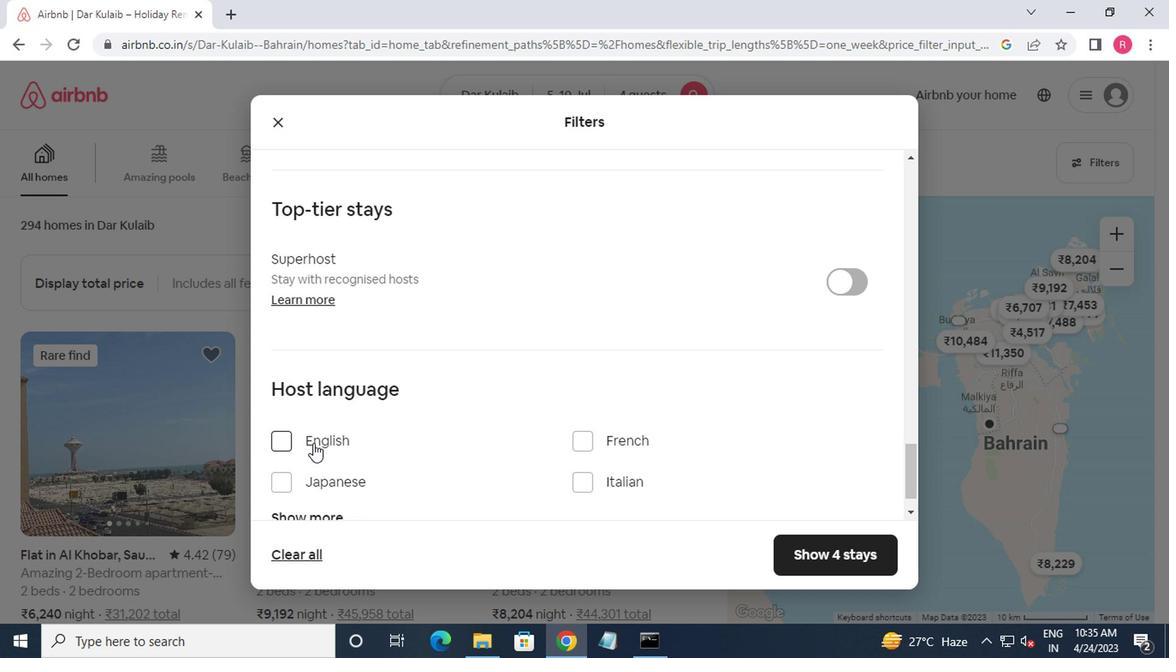 
Action: Mouse moved to (816, 545)
Screenshot: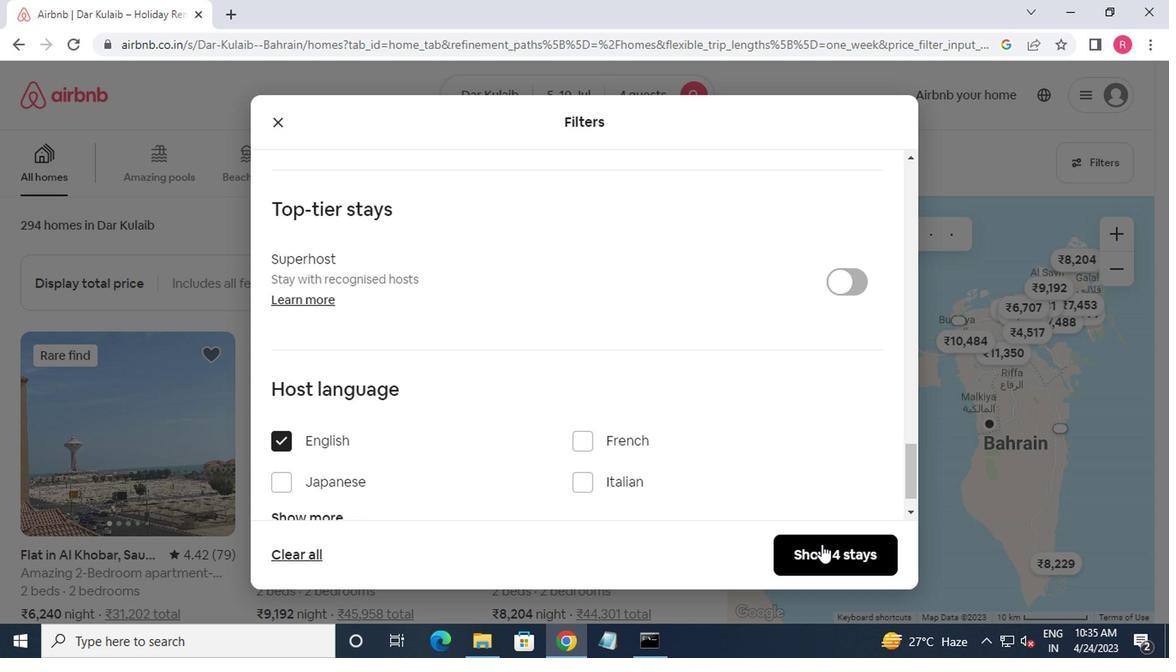 
Action: Mouse pressed left at (816, 545)
Screenshot: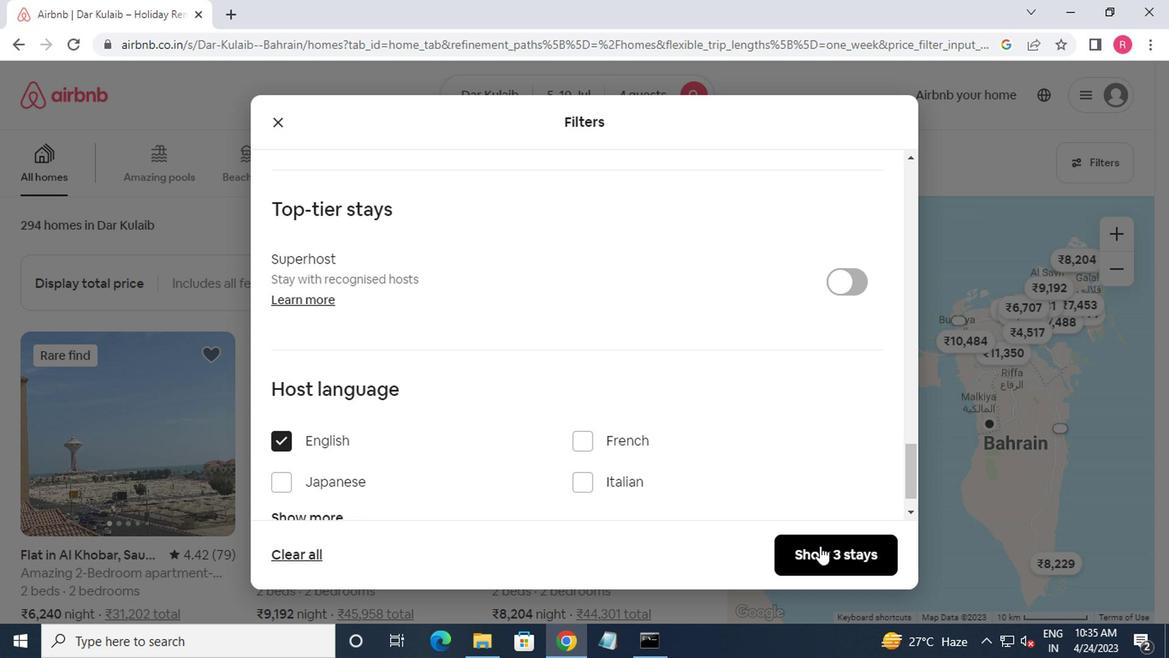 
Action: Mouse moved to (824, 540)
Screenshot: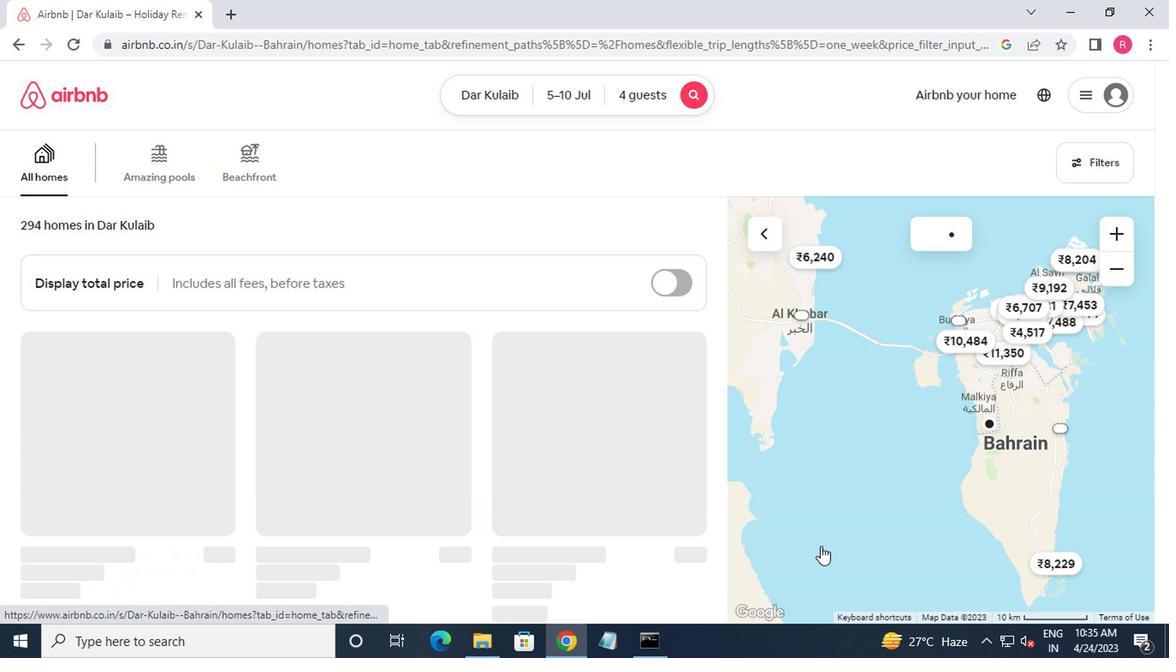 
